 Task: Find connections with filter location Sishui with filter topic #Entrepreneurialwith filter profile language Potuguese with filter current company Projects Today India with filter school Maharshi Dayanand University Rohtak with filter industry Beverage Manufacturing with filter service category Customer Service with filter keywords title Controller
Action: Mouse moved to (229, 280)
Screenshot: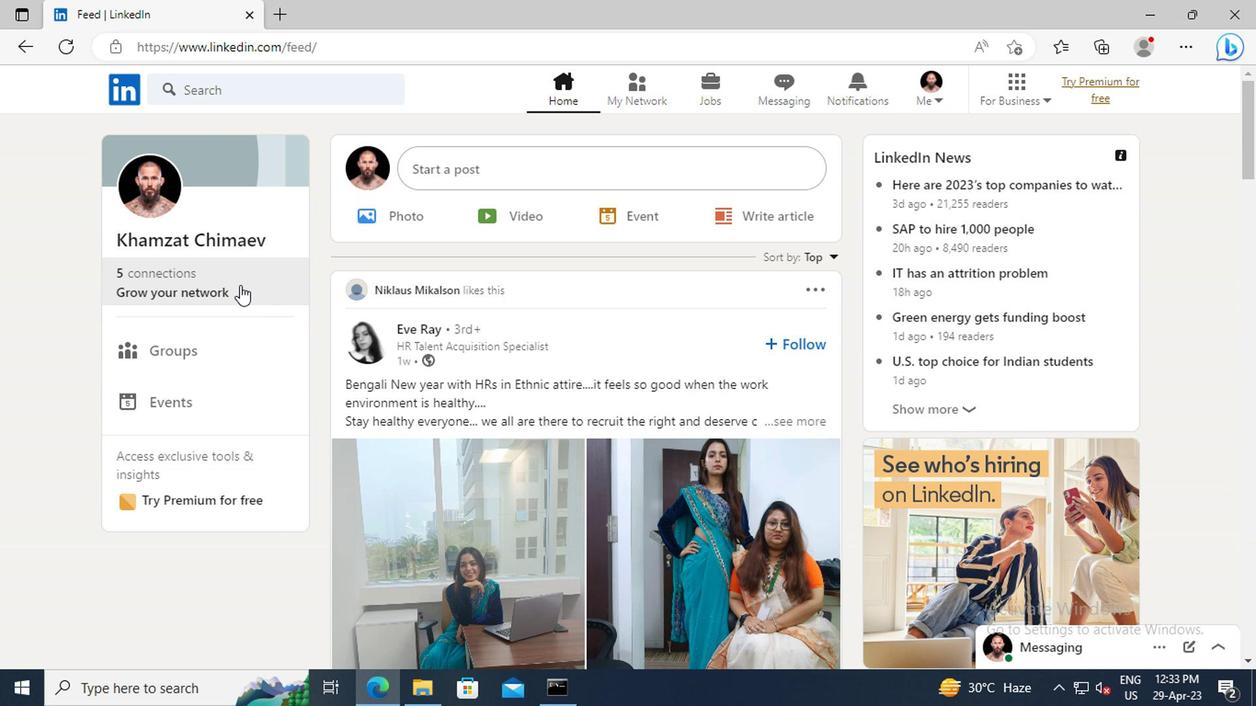 
Action: Mouse pressed left at (229, 280)
Screenshot: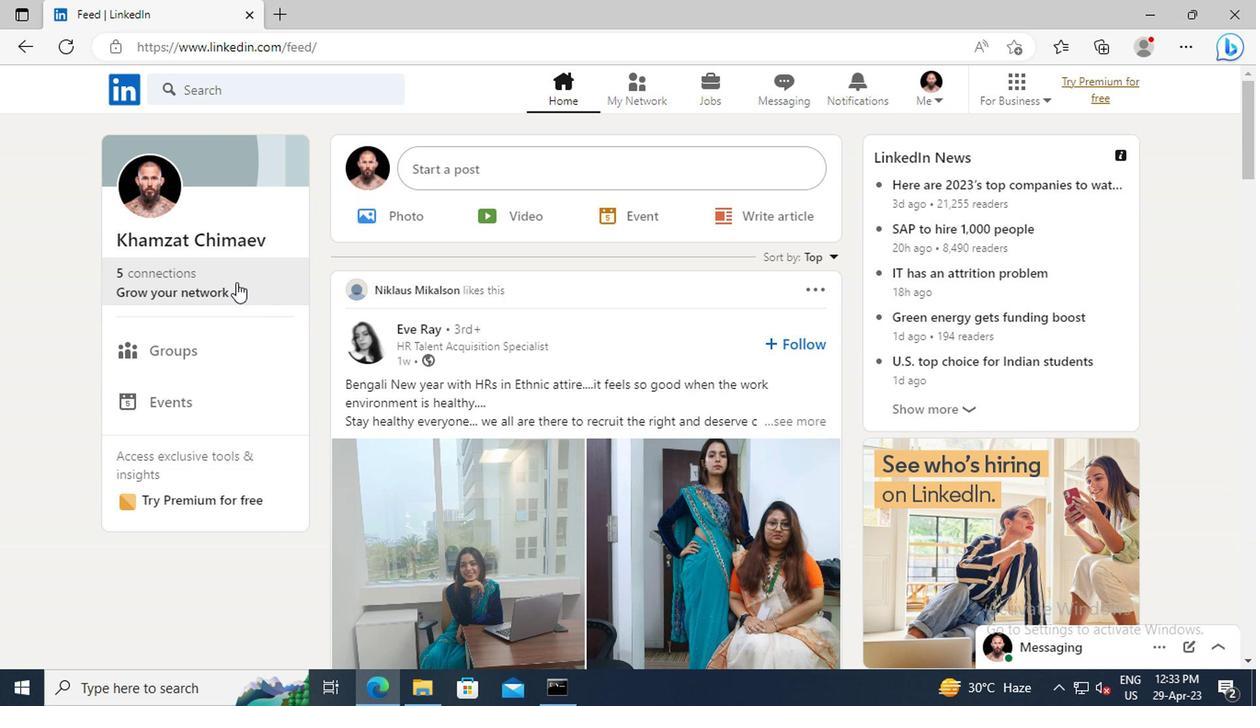 
Action: Mouse moved to (217, 195)
Screenshot: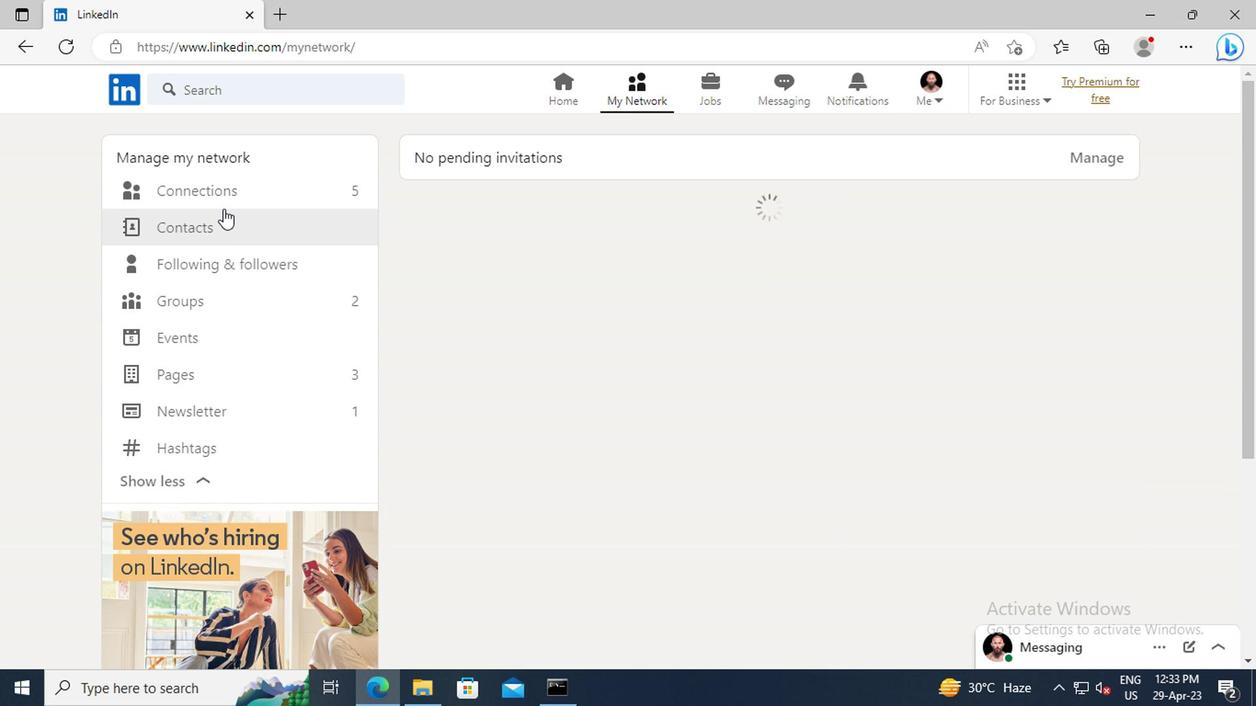 
Action: Mouse pressed left at (217, 195)
Screenshot: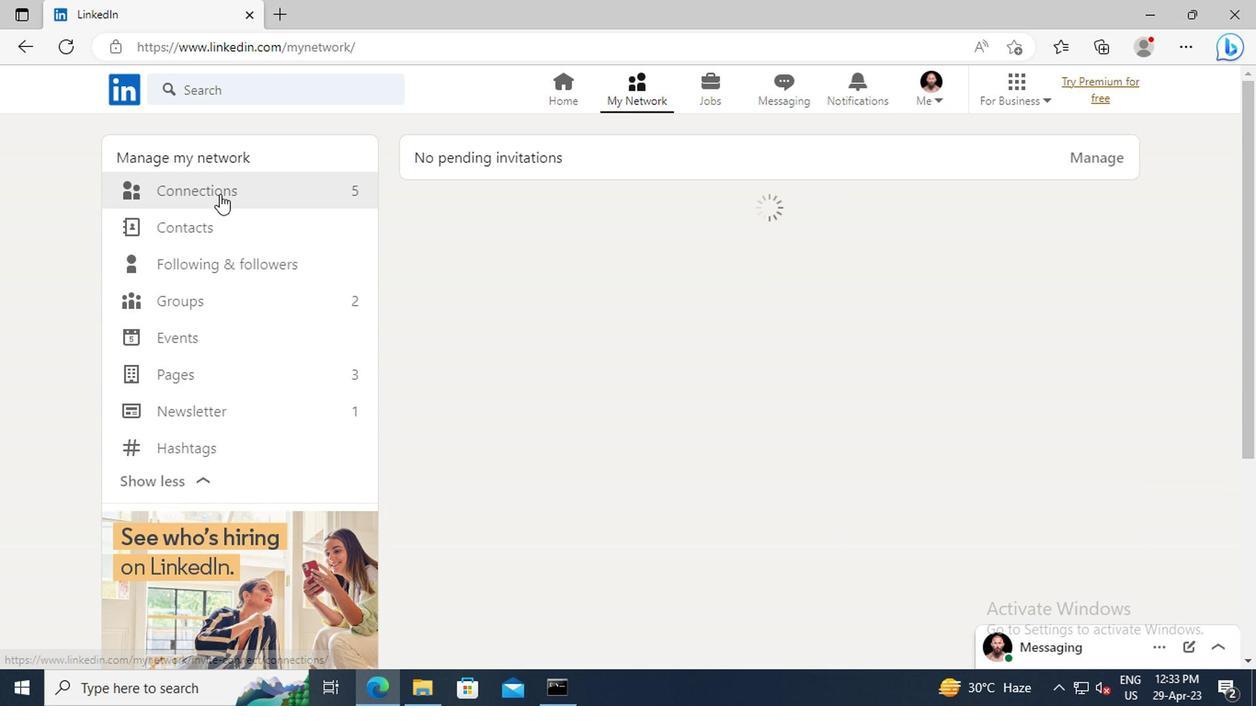 
Action: Mouse moved to (742, 200)
Screenshot: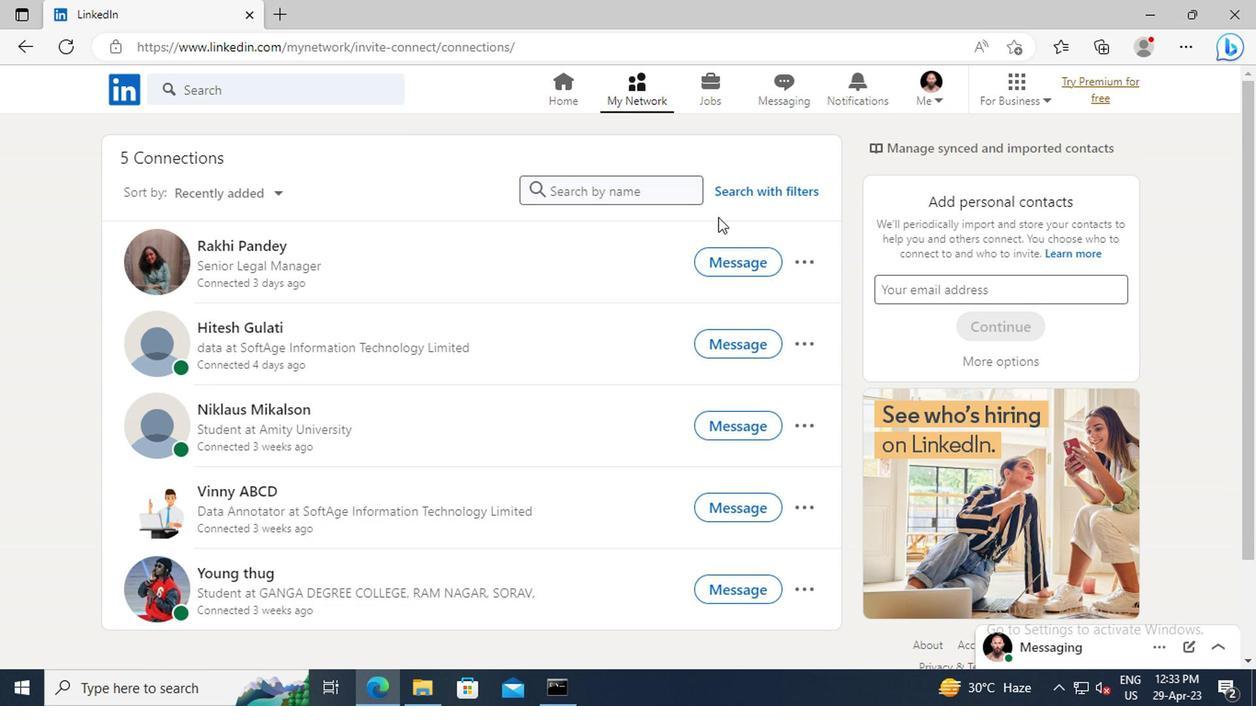 
Action: Mouse pressed left at (742, 200)
Screenshot: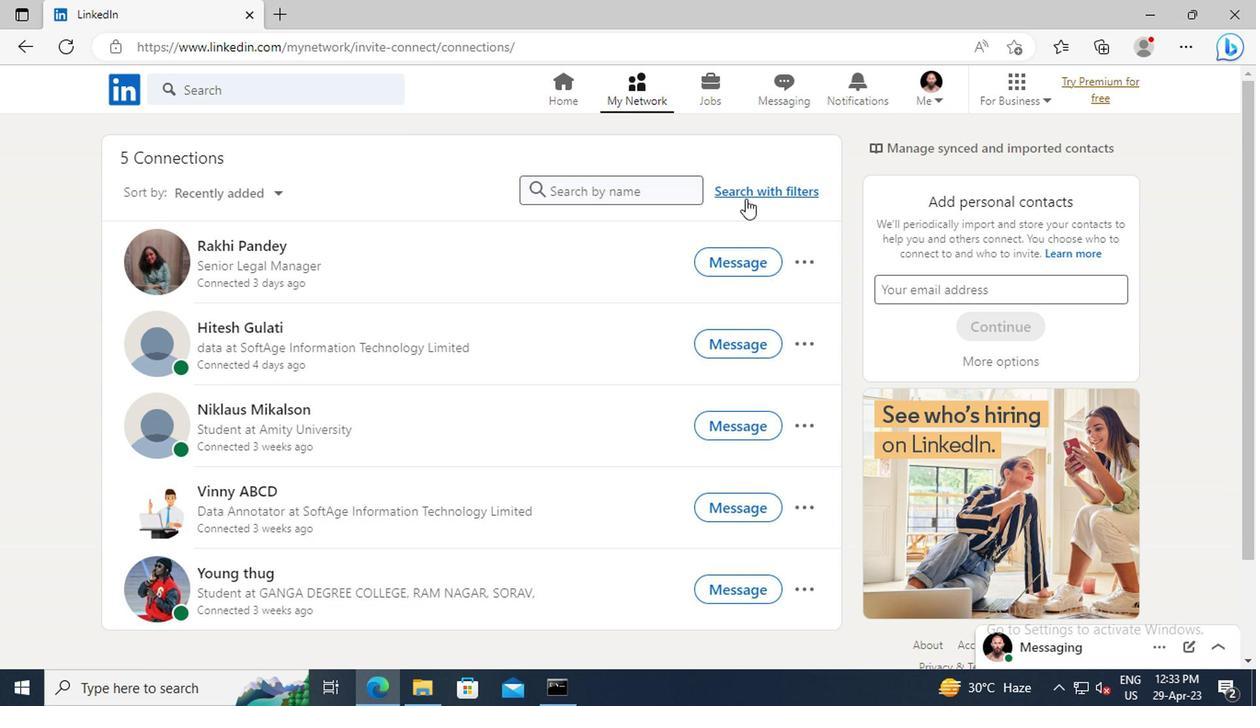 
Action: Mouse moved to (693, 145)
Screenshot: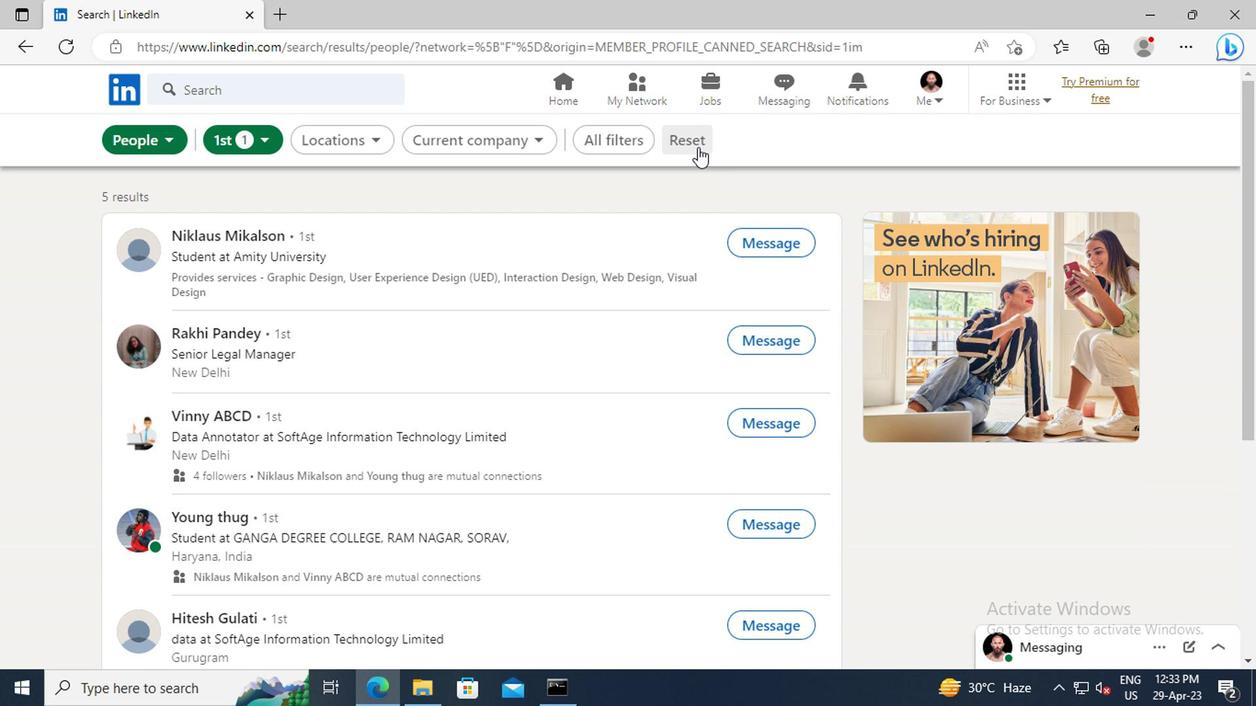 
Action: Mouse pressed left at (693, 145)
Screenshot: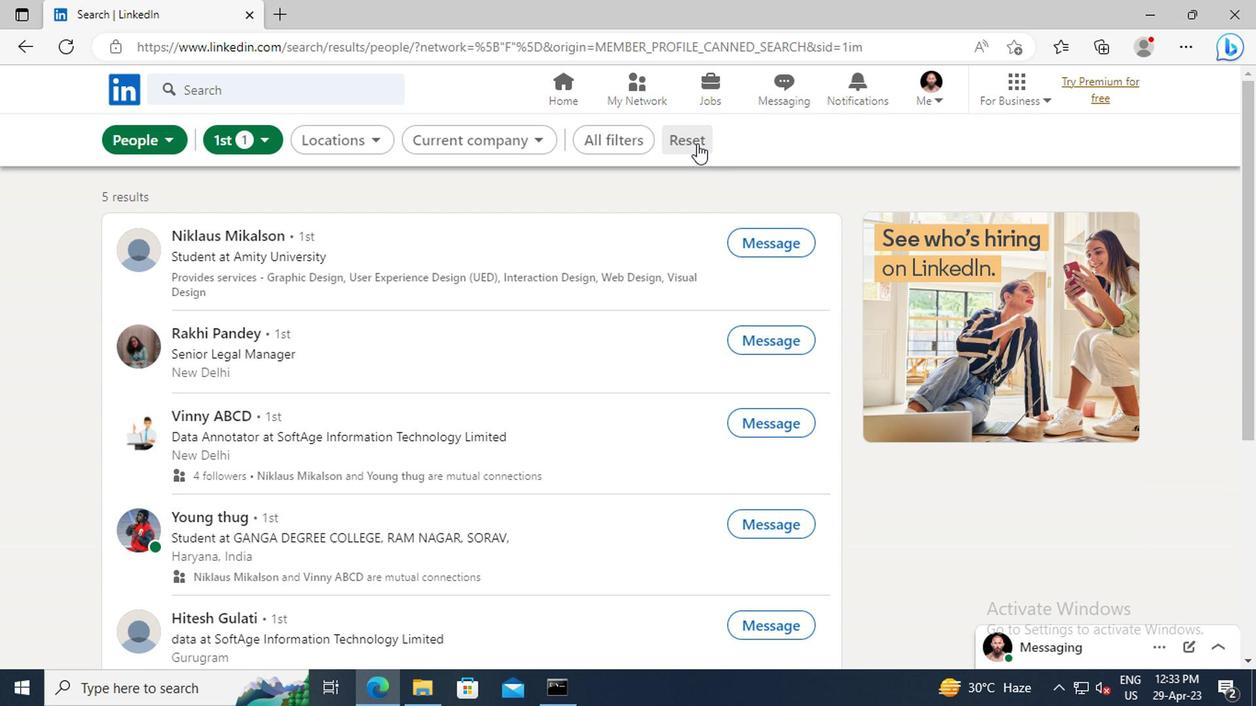
Action: Mouse moved to (647, 144)
Screenshot: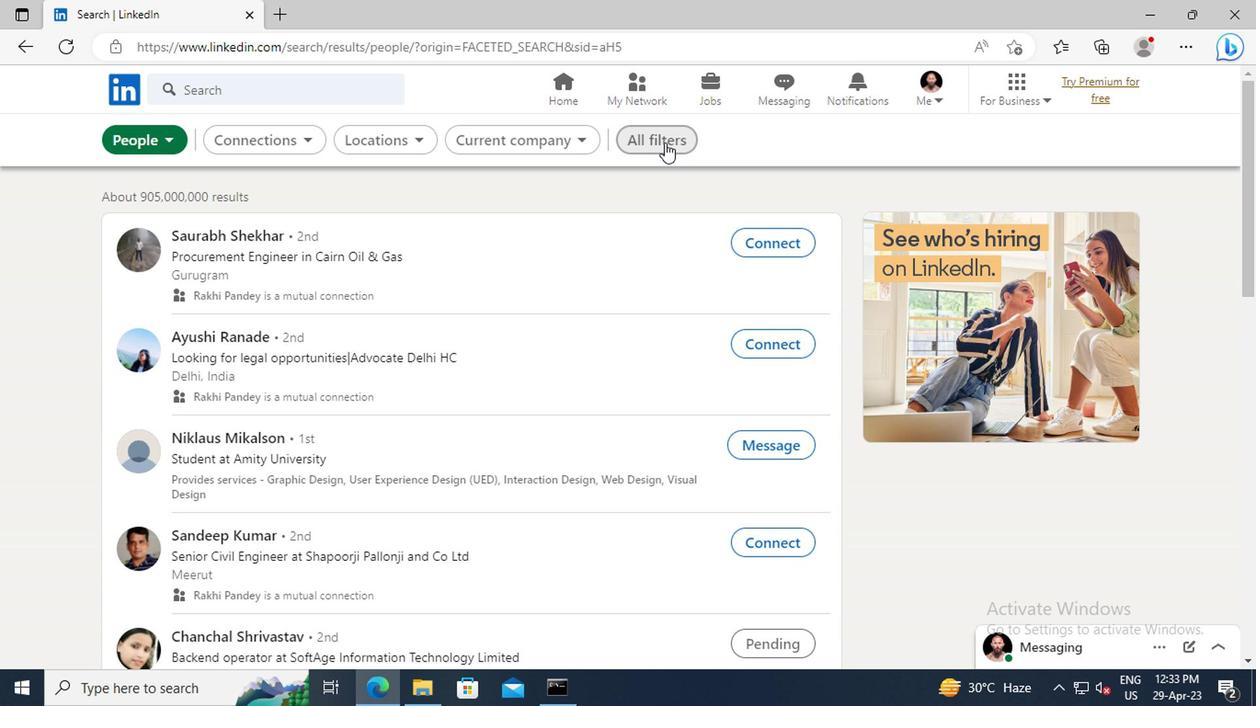 
Action: Mouse pressed left at (647, 144)
Screenshot: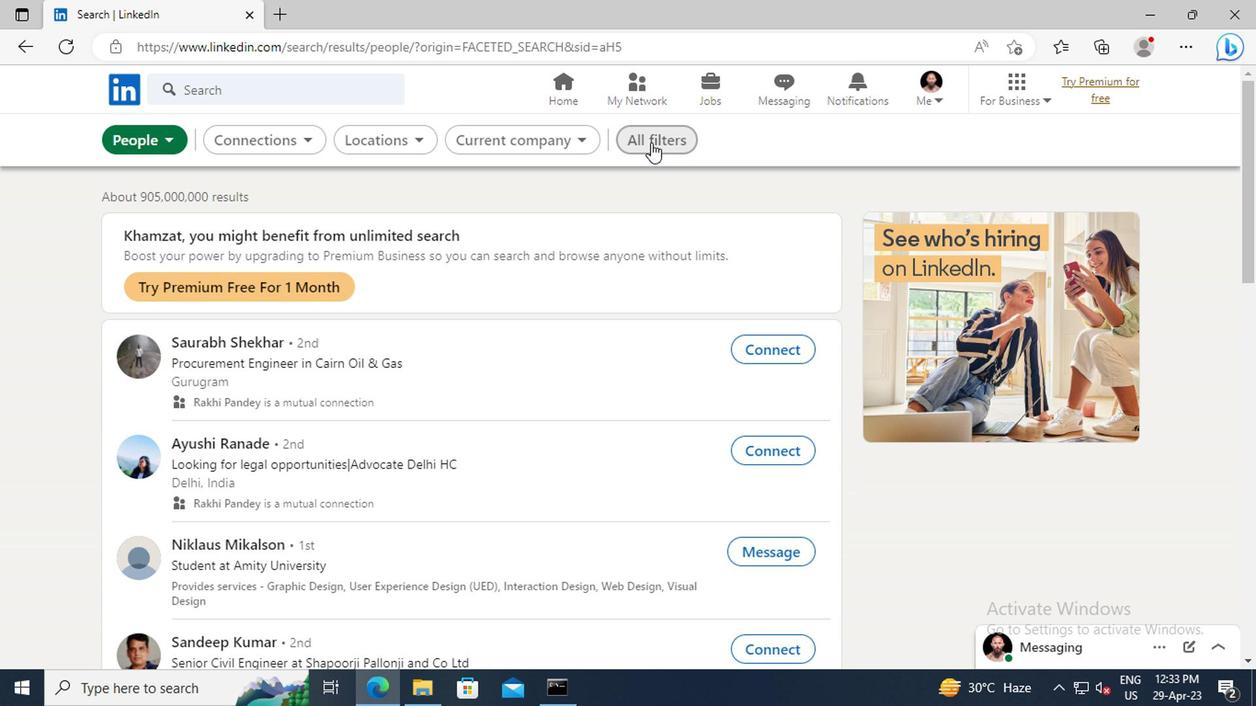 
Action: Mouse moved to (1014, 300)
Screenshot: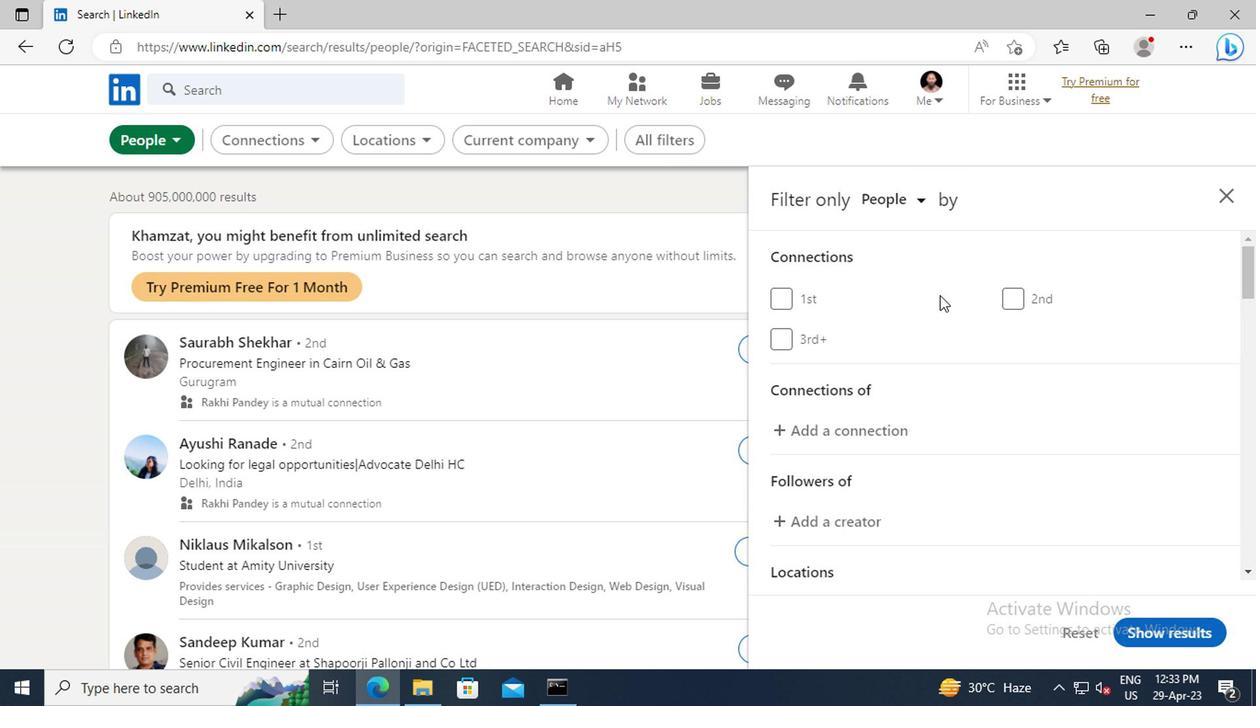 
Action: Mouse scrolled (1014, 299) with delta (0, 0)
Screenshot: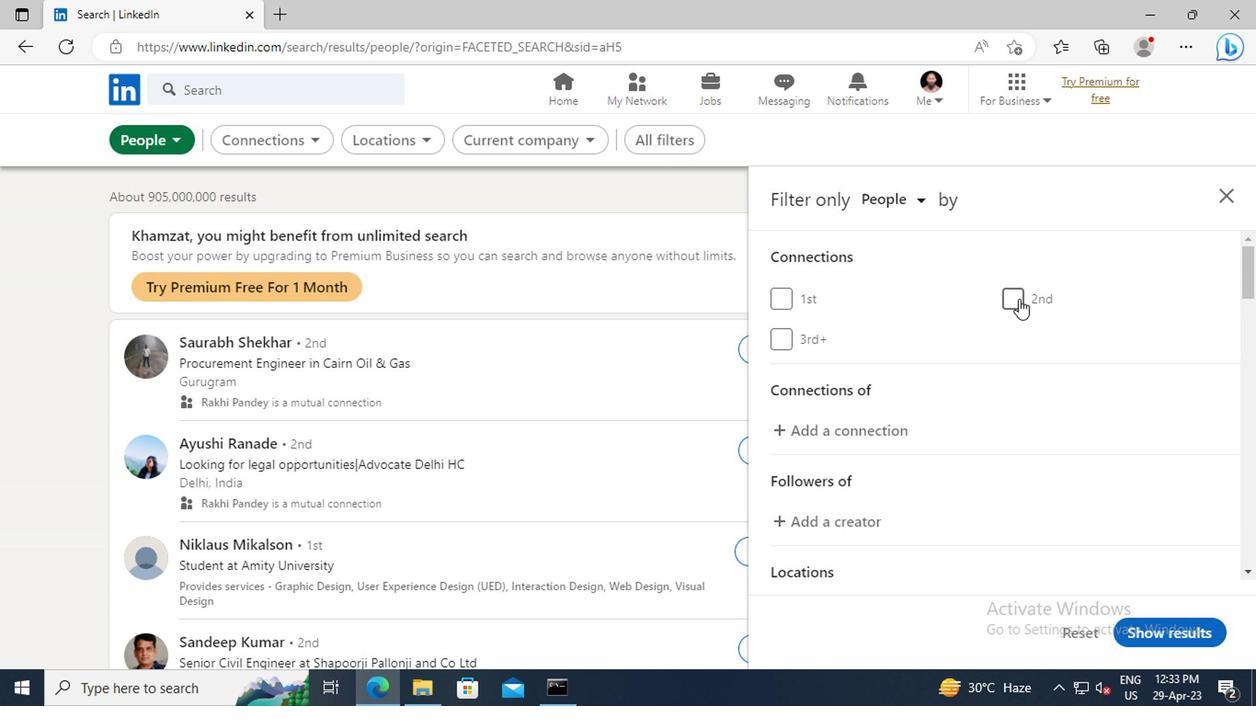 
Action: Mouse moved to (1015, 300)
Screenshot: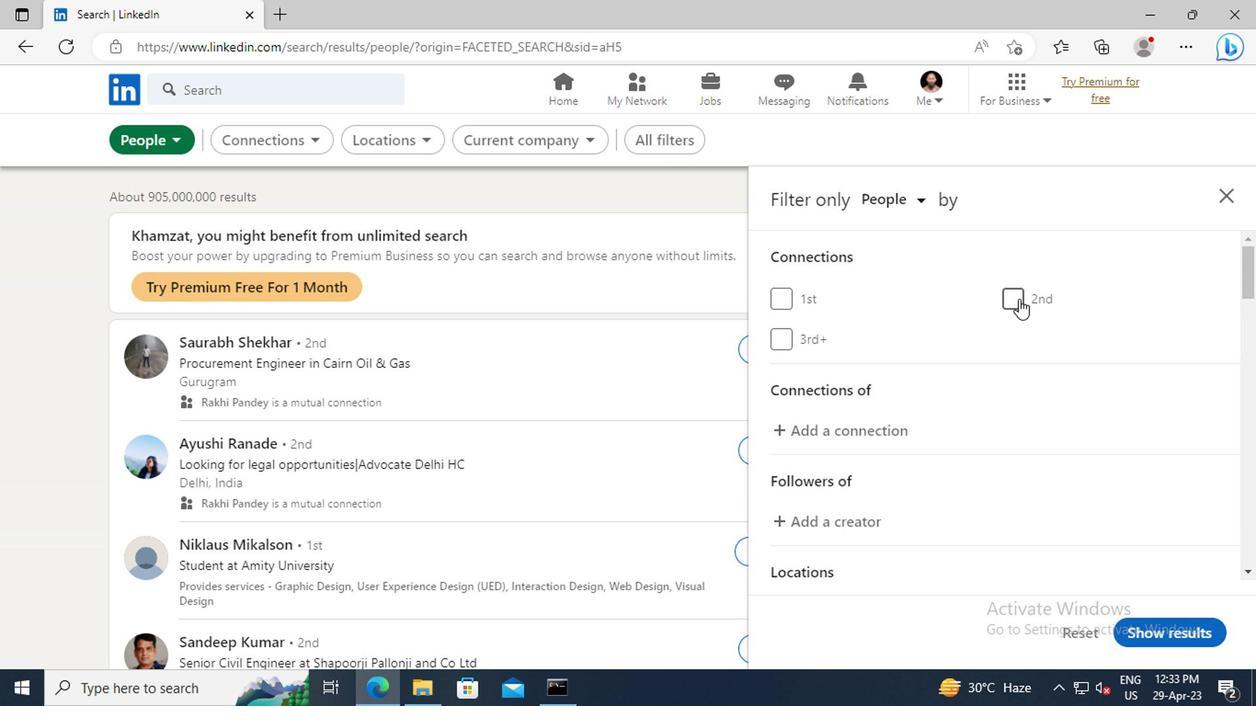 
Action: Mouse scrolled (1015, 299) with delta (0, 0)
Screenshot: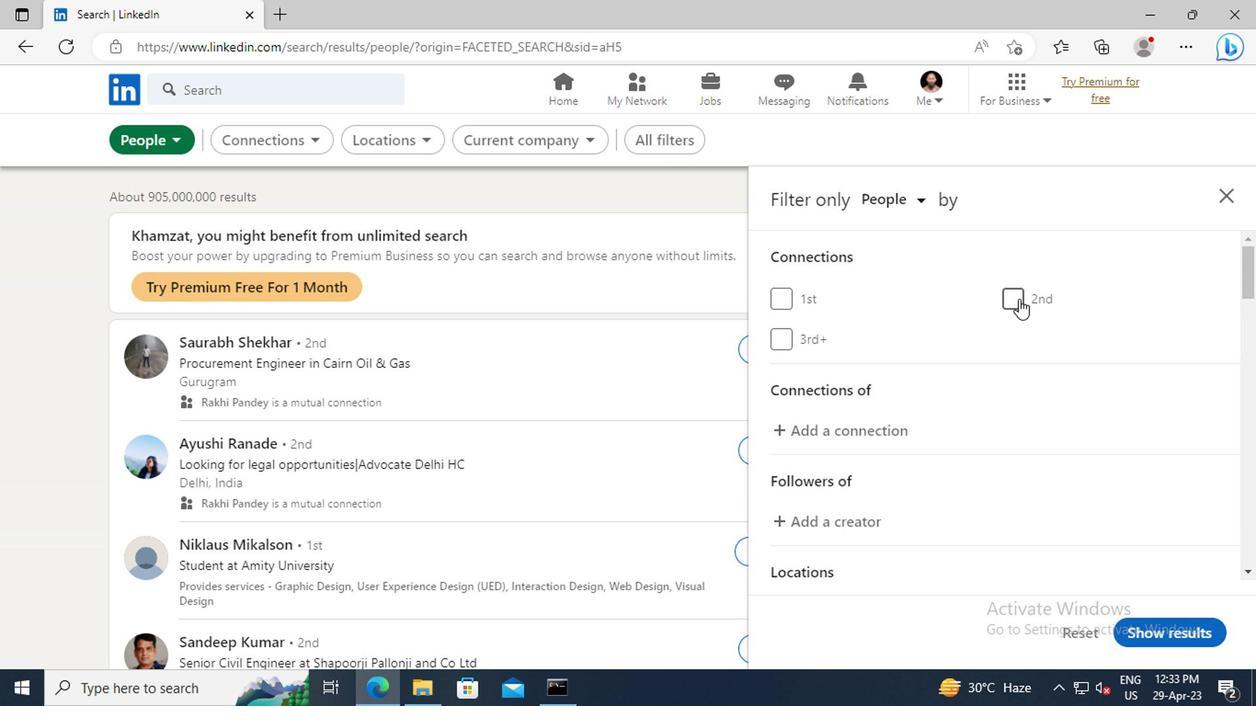 
Action: Mouse scrolled (1015, 299) with delta (0, 0)
Screenshot: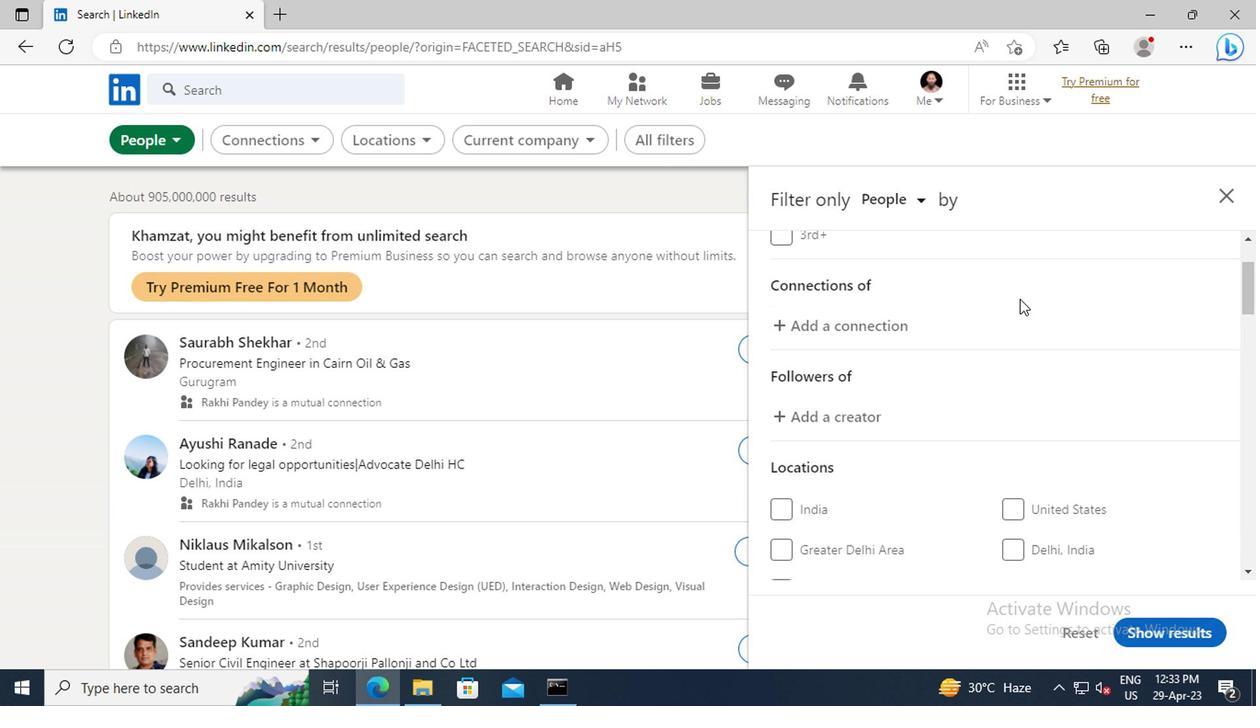 
Action: Mouse scrolled (1015, 299) with delta (0, 0)
Screenshot: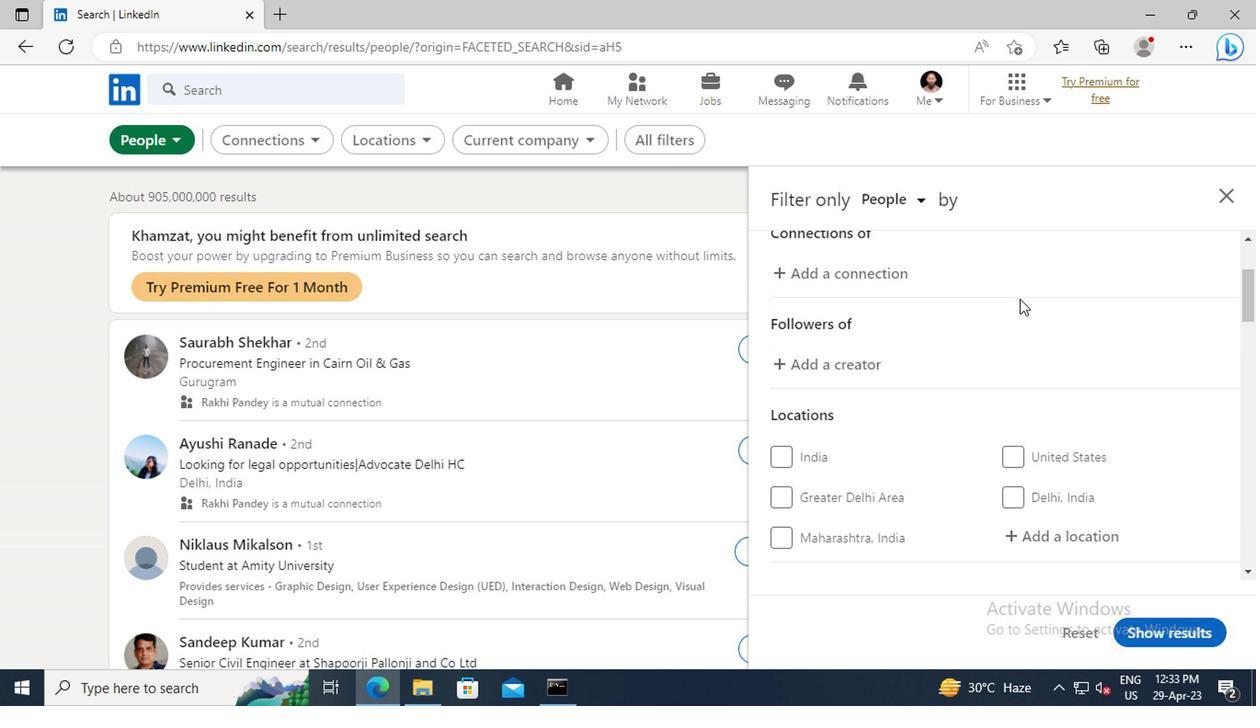 
Action: Mouse scrolled (1015, 299) with delta (0, 0)
Screenshot: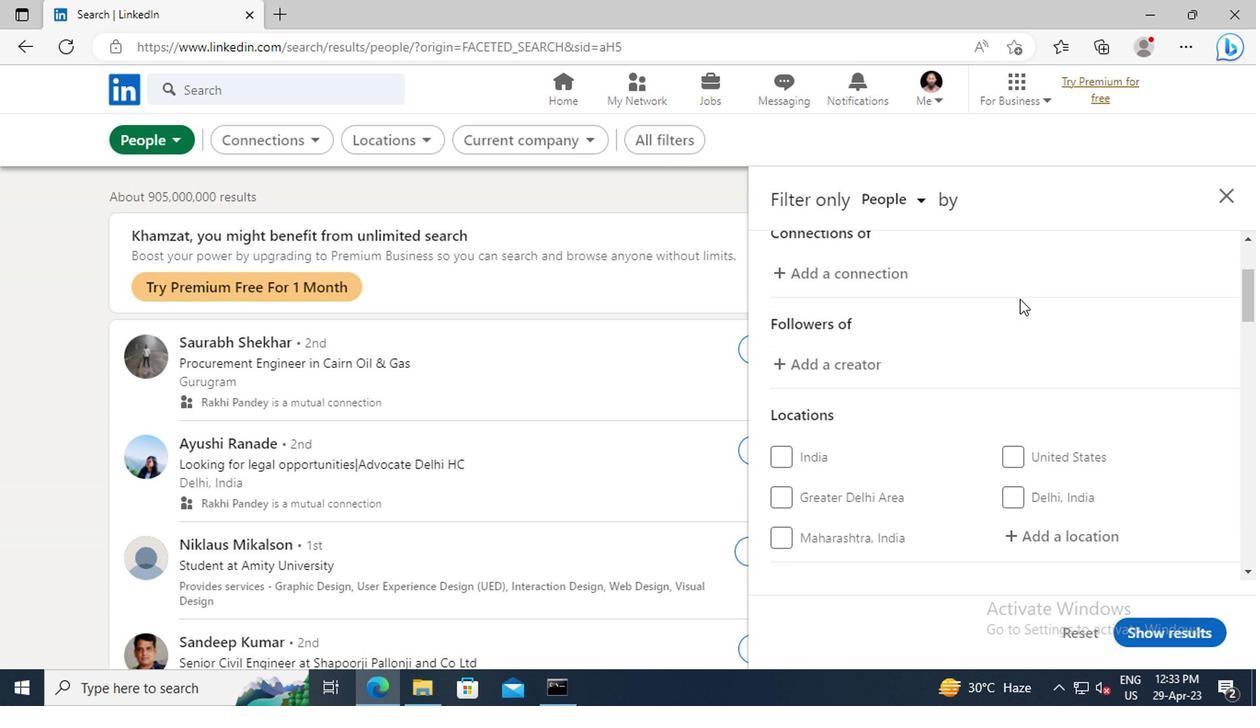 
Action: Mouse scrolled (1015, 299) with delta (0, 0)
Screenshot: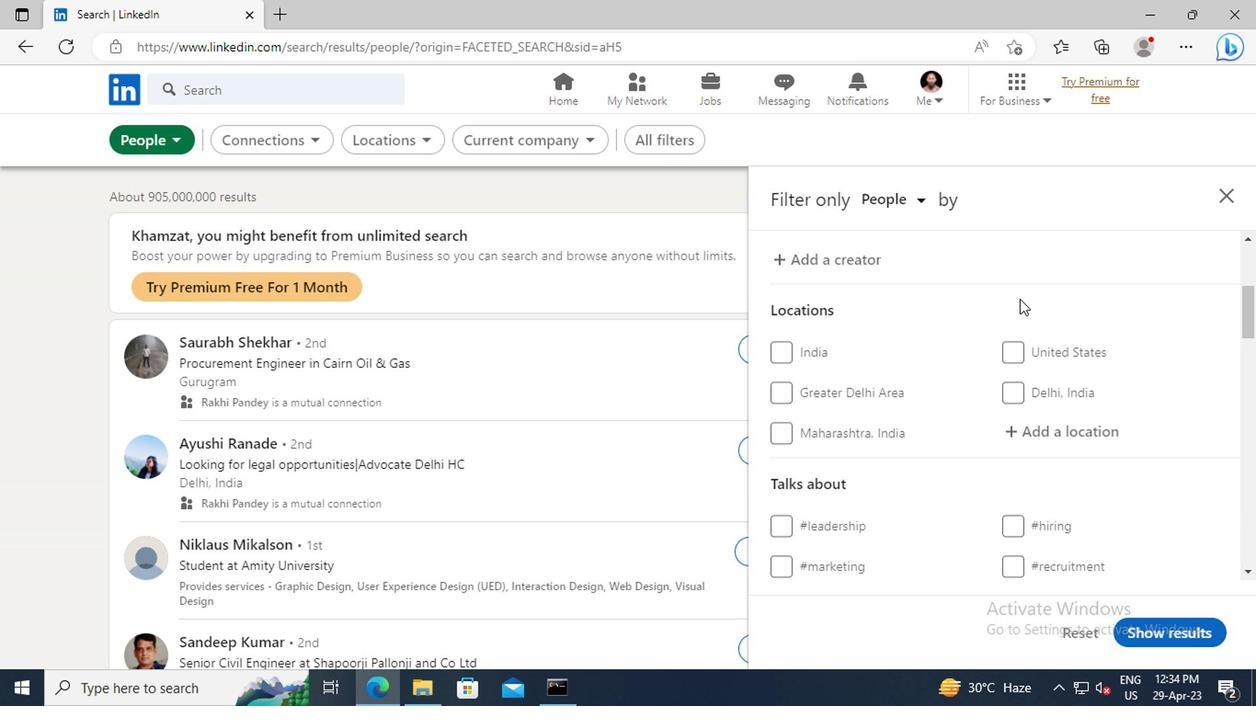 
Action: Mouse moved to (1026, 380)
Screenshot: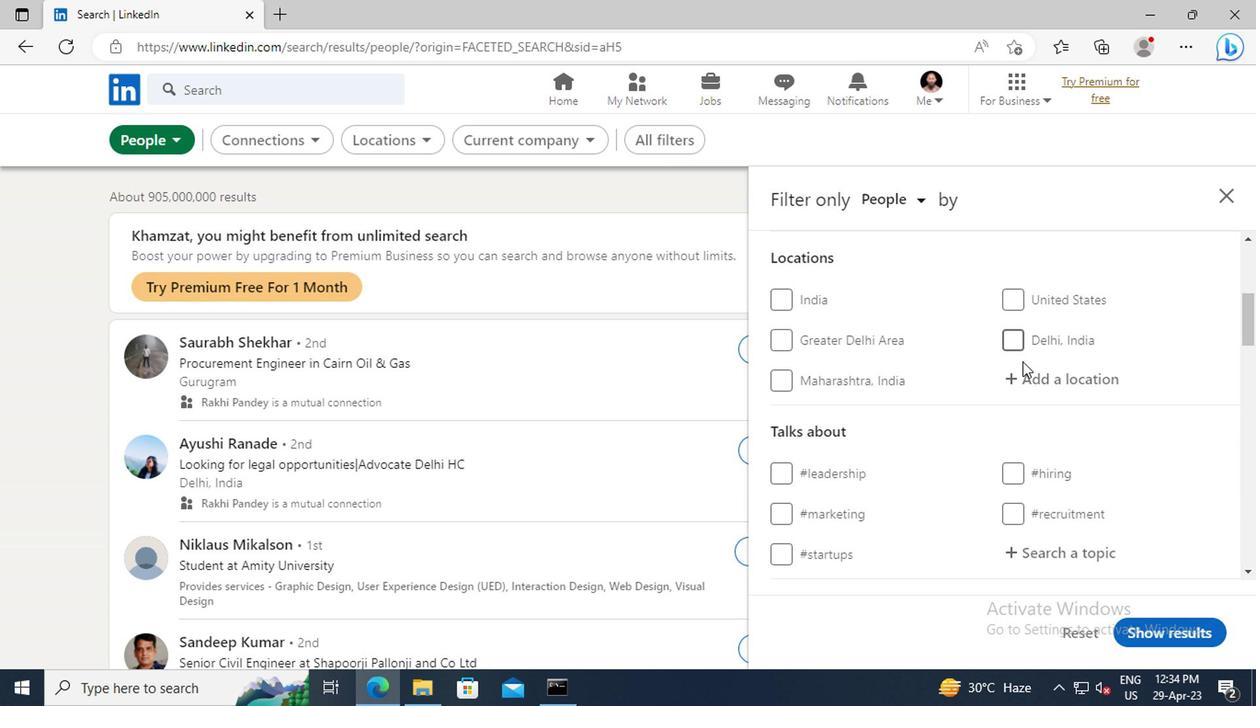 
Action: Mouse pressed left at (1026, 380)
Screenshot: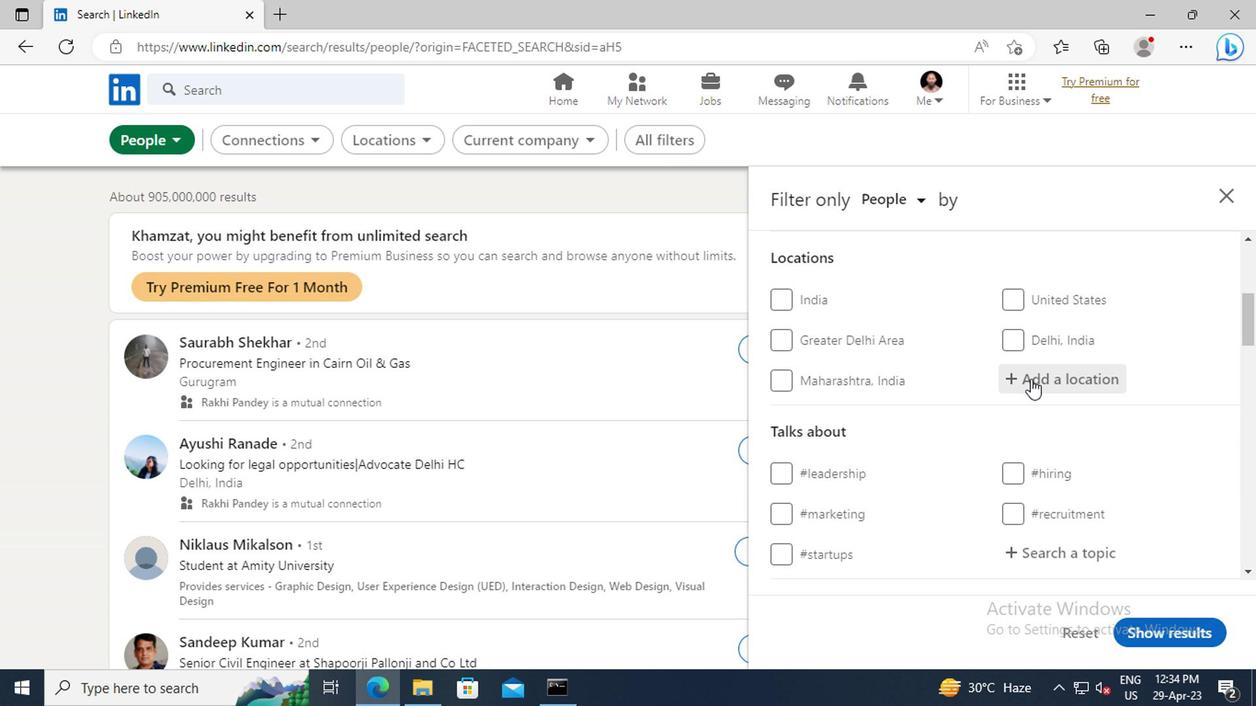 
Action: Key pressed <Key.shift>SISHUI<Key.enter>
Screenshot: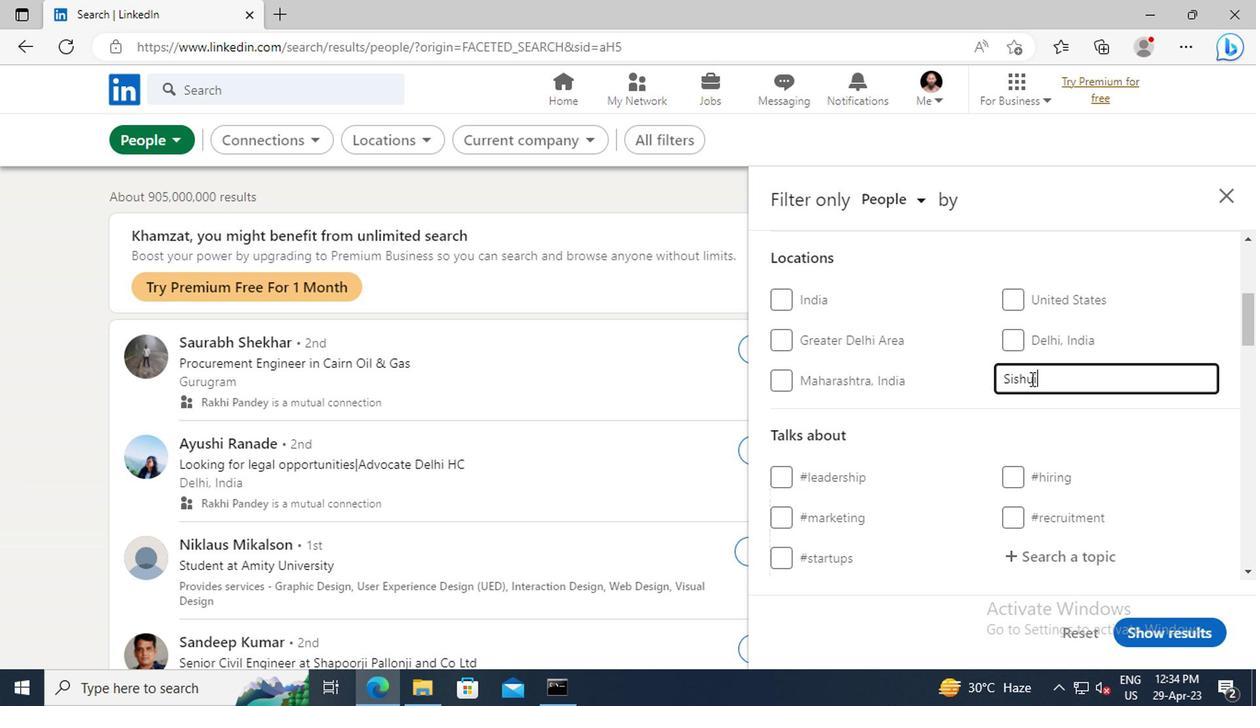 
Action: Mouse scrolled (1026, 379) with delta (0, 0)
Screenshot: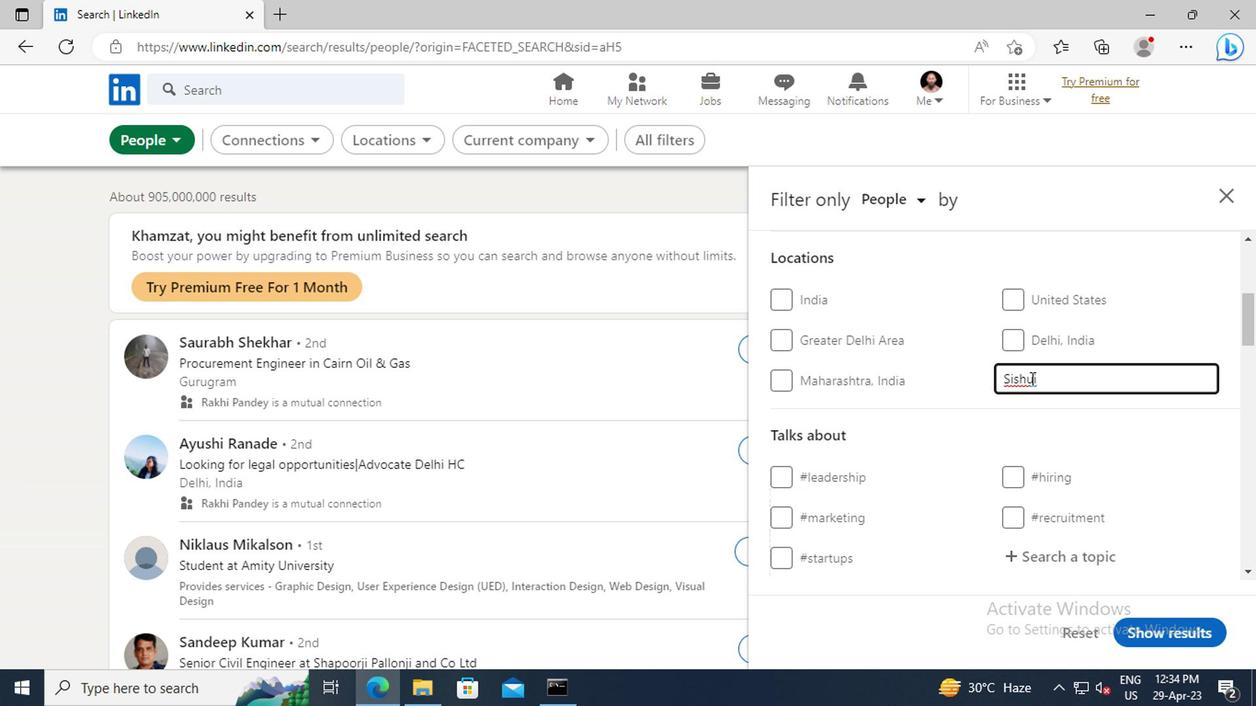
Action: Mouse scrolled (1026, 379) with delta (0, 0)
Screenshot: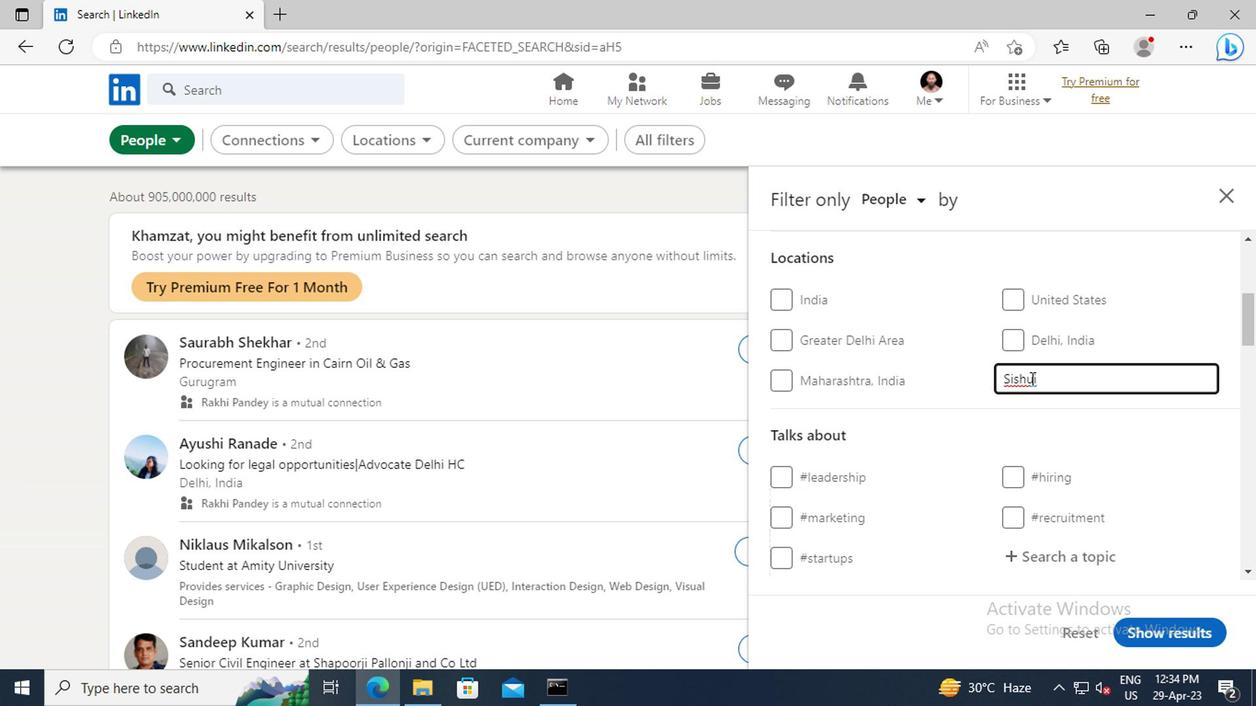 
Action: Mouse scrolled (1026, 379) with delta (0, 0)
Screenshot: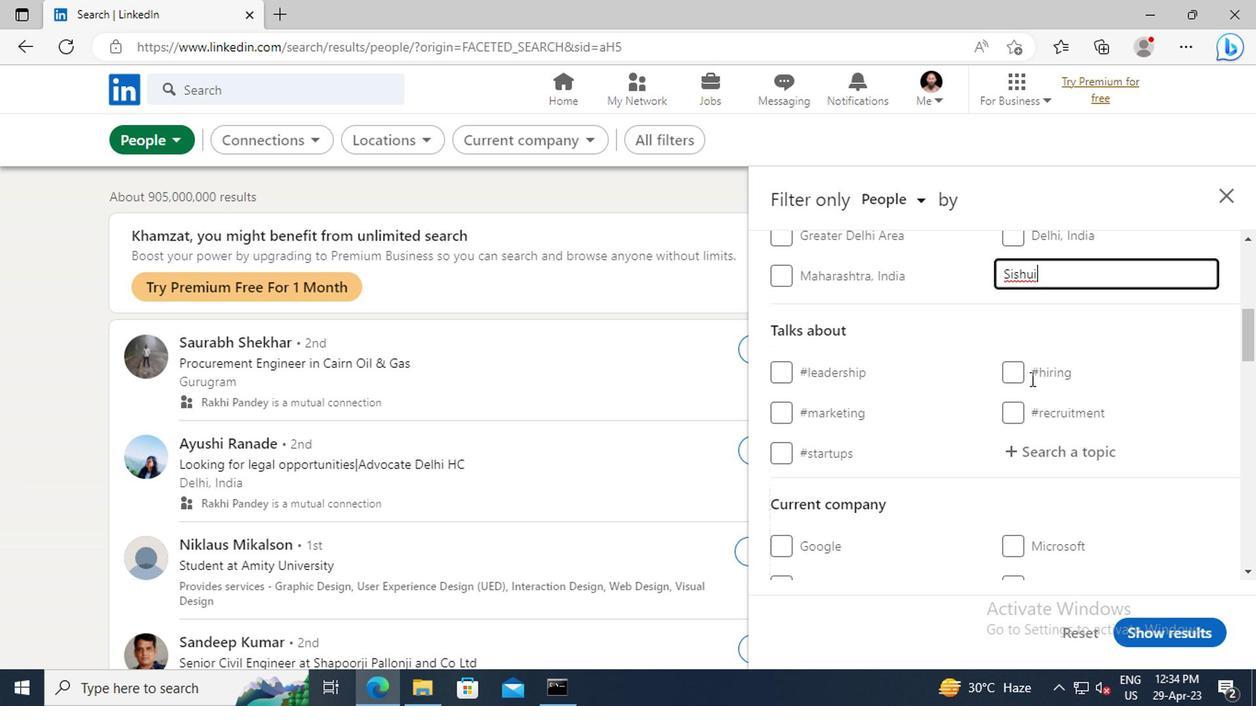 
Action: Mouse moved to (1030, 395)
Screenshot: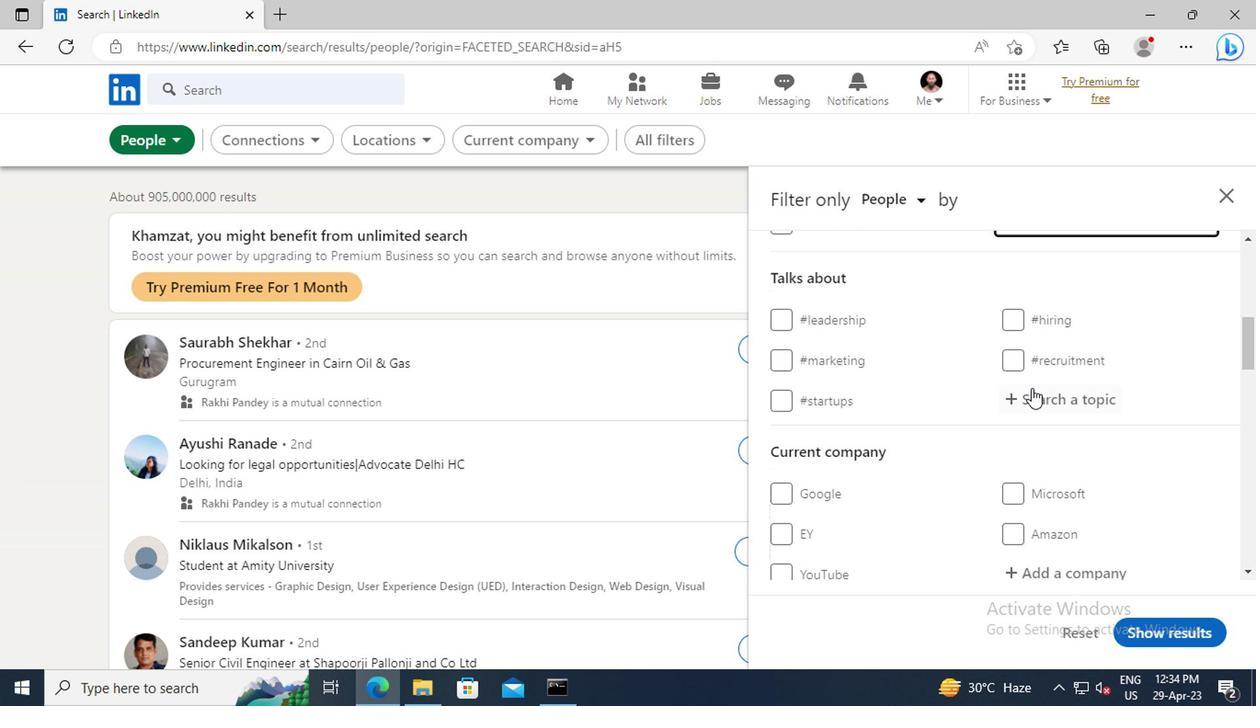 
Action: Mouse pressed left at (1030, 395)
Screenshot: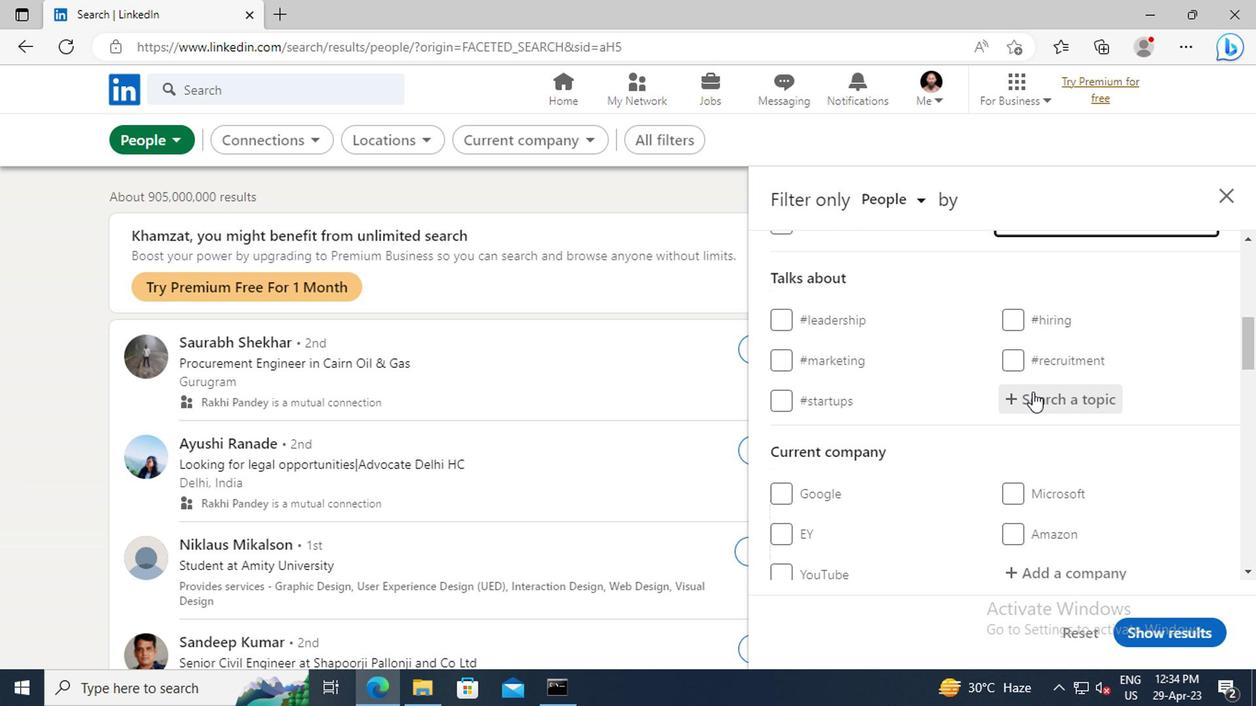 
Action: Key pressed <Key.shift>ENTREPRENEURIAL
Screenshot: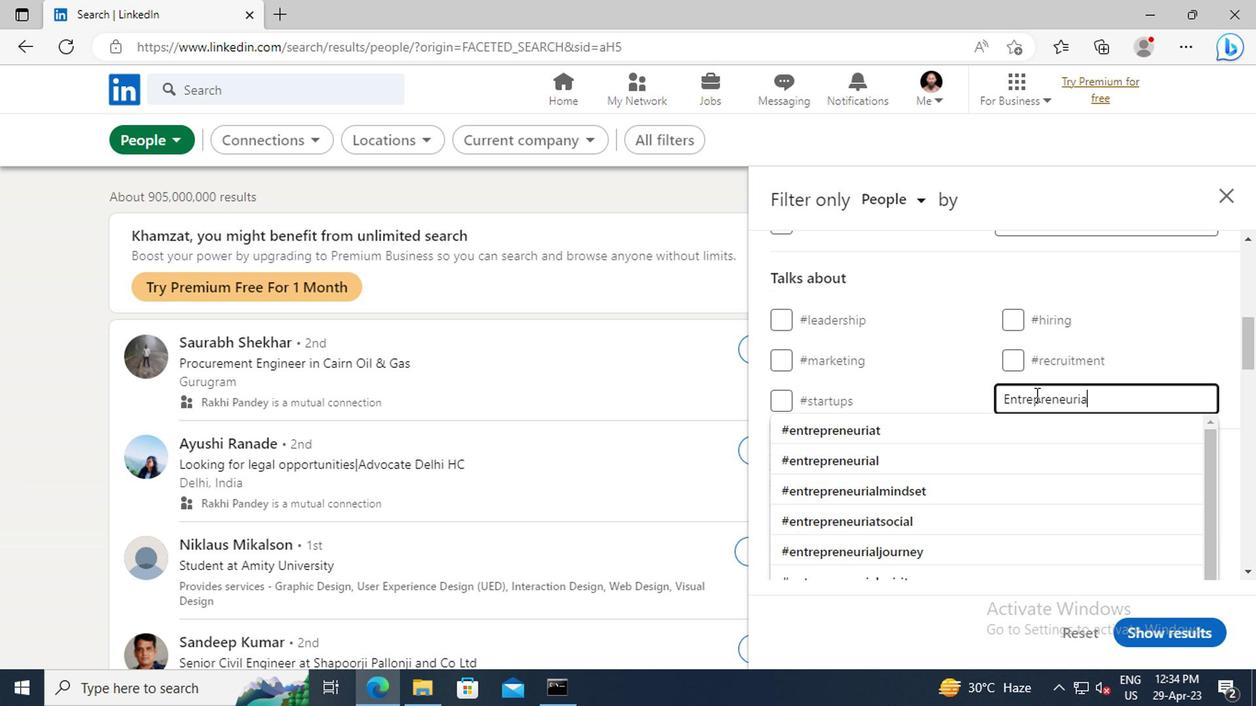 
Action: Mouse moved to (1007, 426)
Screenshot: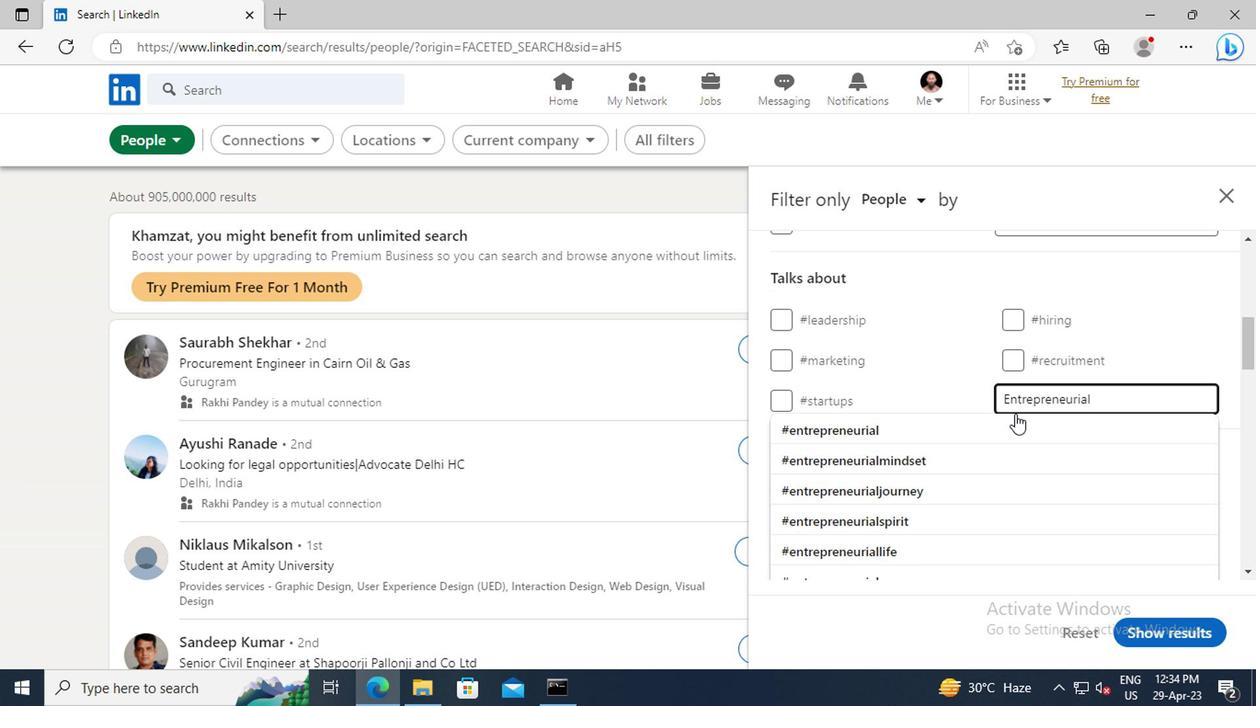 
Action: Mouse pressed left at (1007, 426)
Screenshot: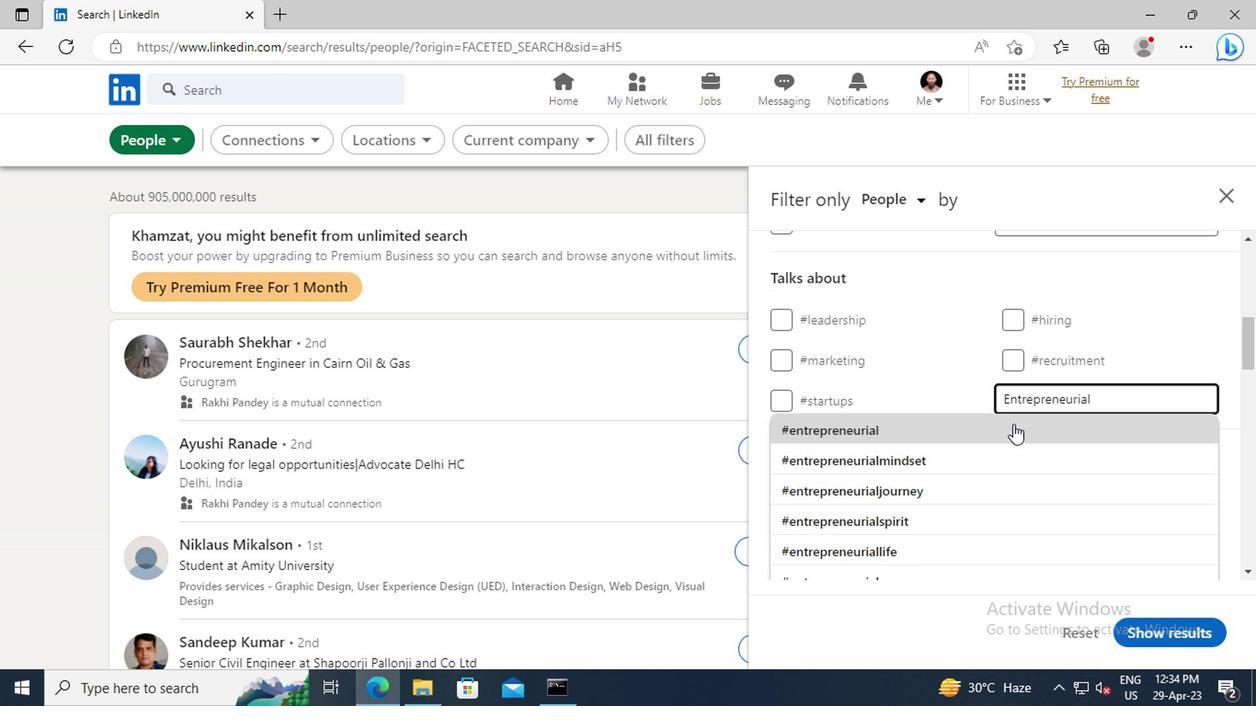 
Action: Mouse scrolled (1007, 425) with delta (0, 0)
Screenshot: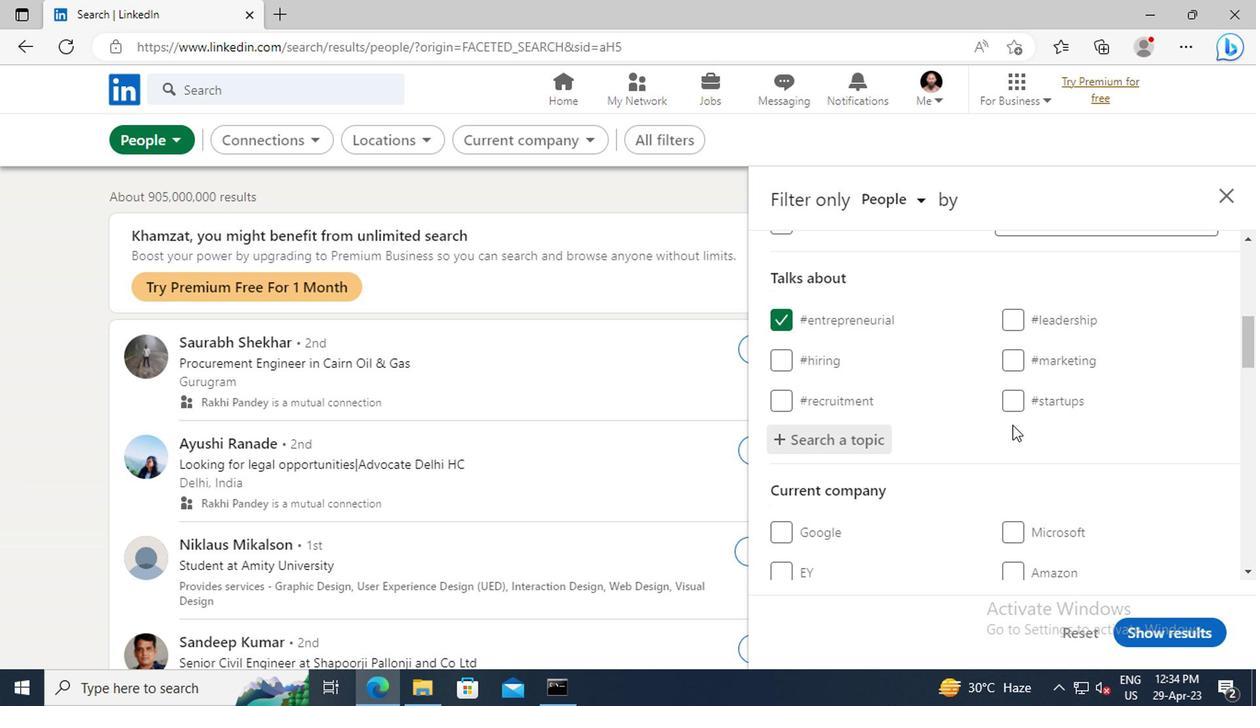 
Action: Mouse scrolled (1007, 425) with delta (0, 0)
Screenshot: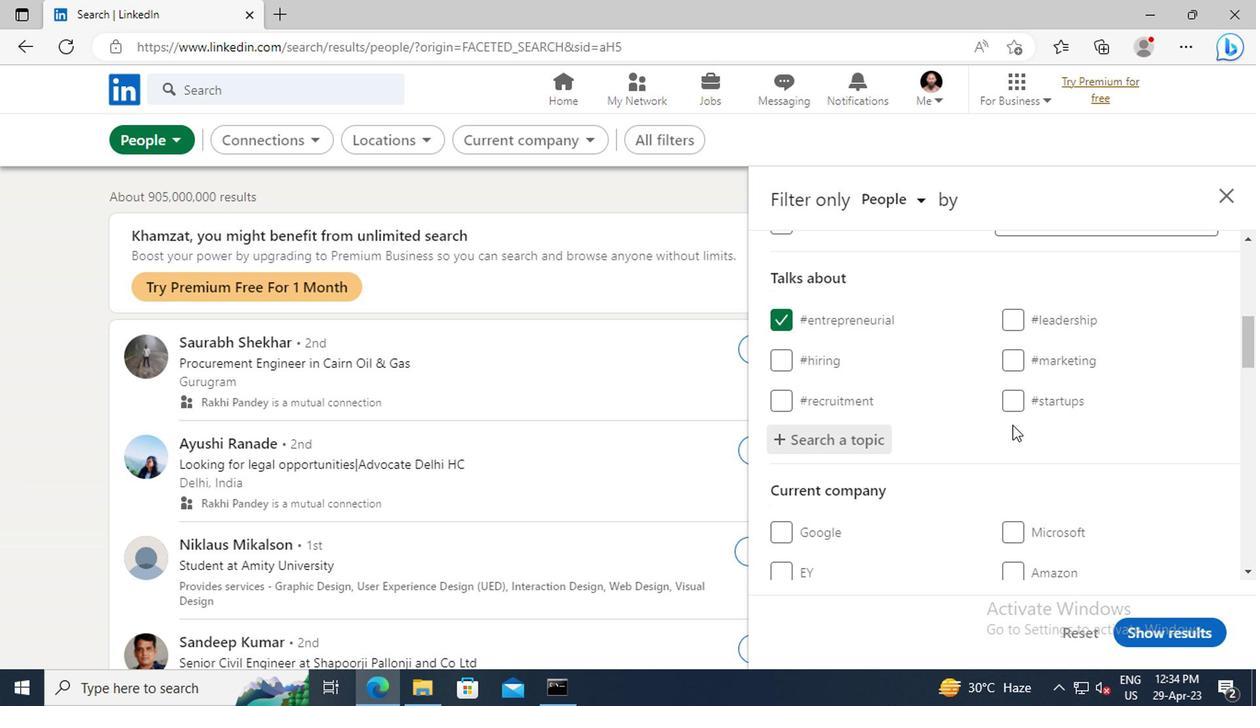 
Action: Mouse scrolled (1007, 425) with delta (0, 0)
Screenshot: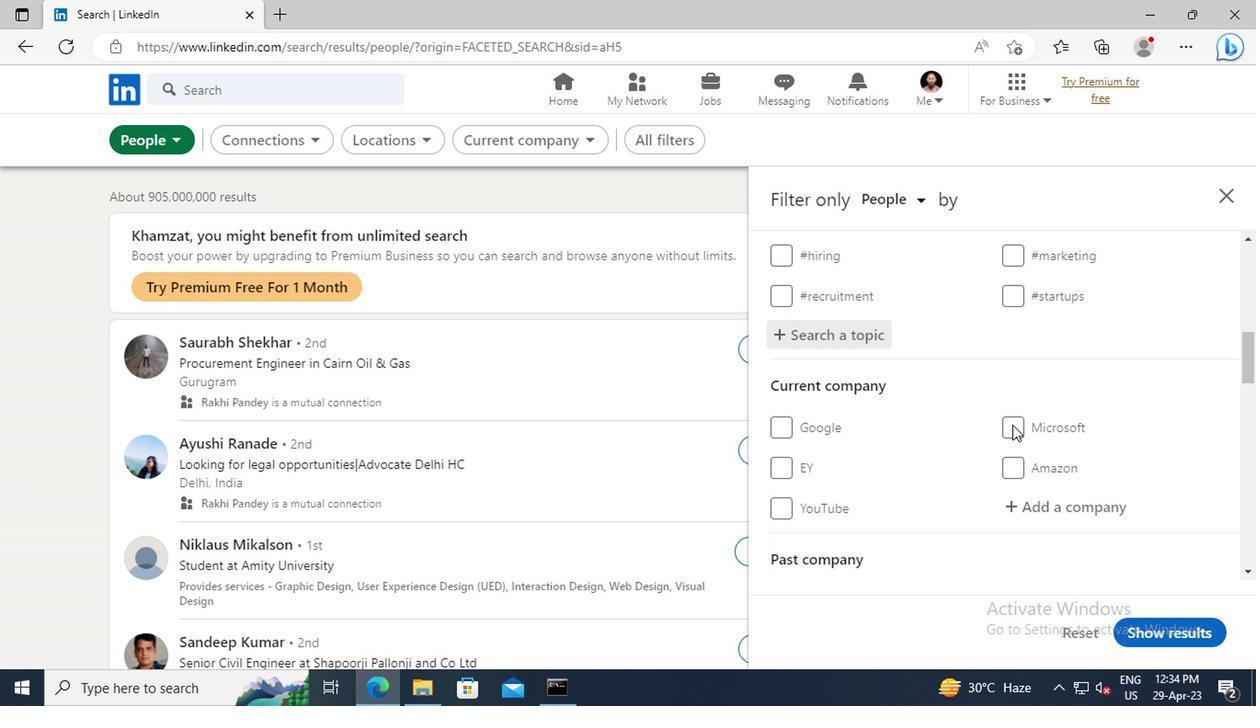 
Action: Mouse scrolled (1007, 425) with delta (0, 0)
Screenshot: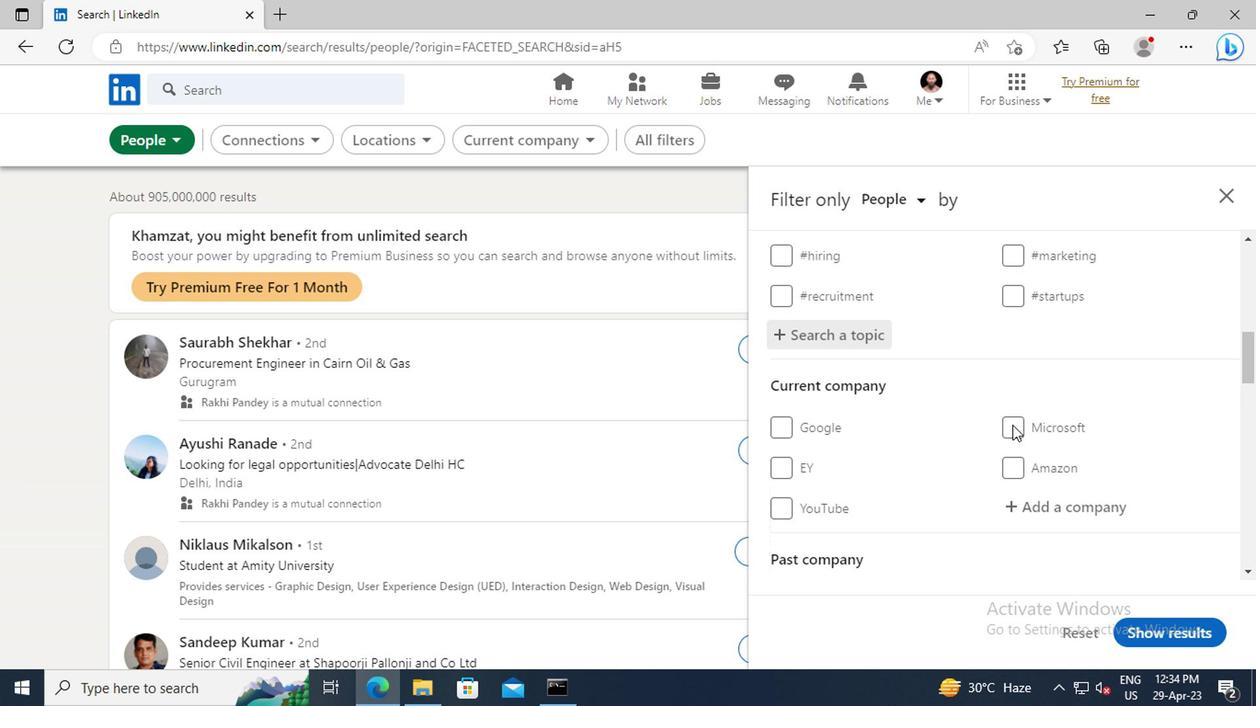 
Action: Mouse scrolled (1007, 425) with delta (0, 0)
Screenshot: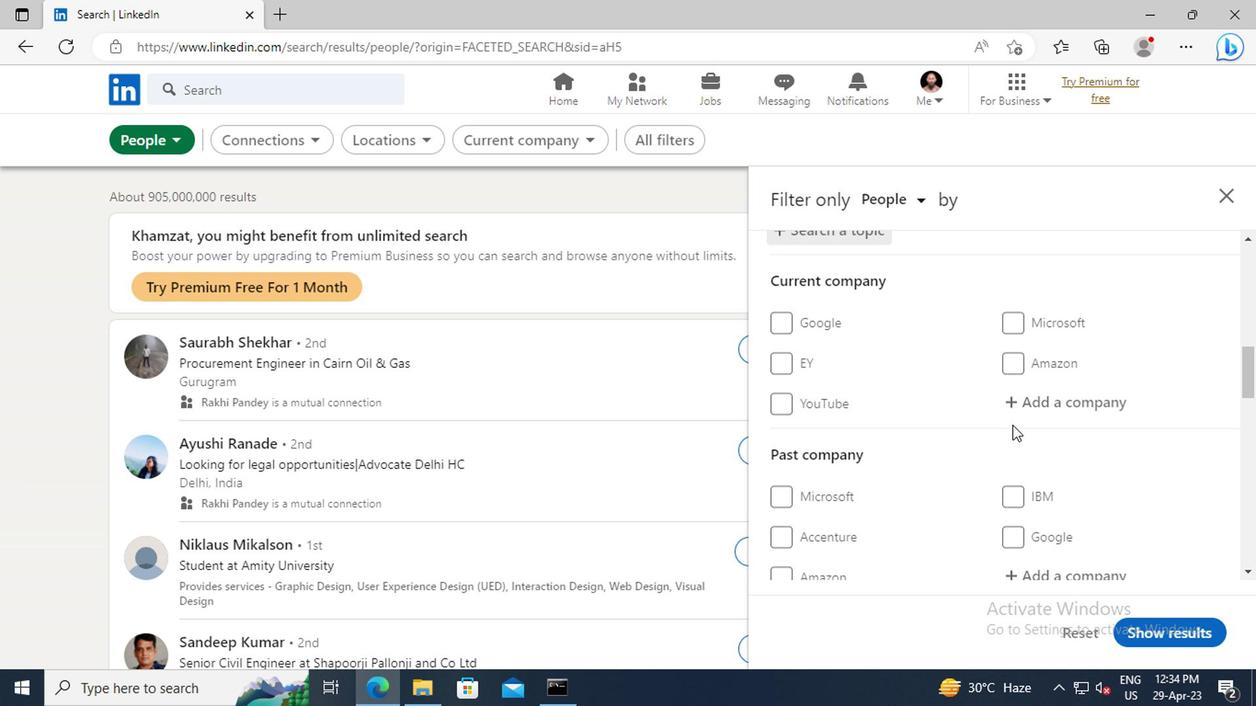 
Action: Mouse scrolled (1007, 425) with delta (0, 0)
Screenshot: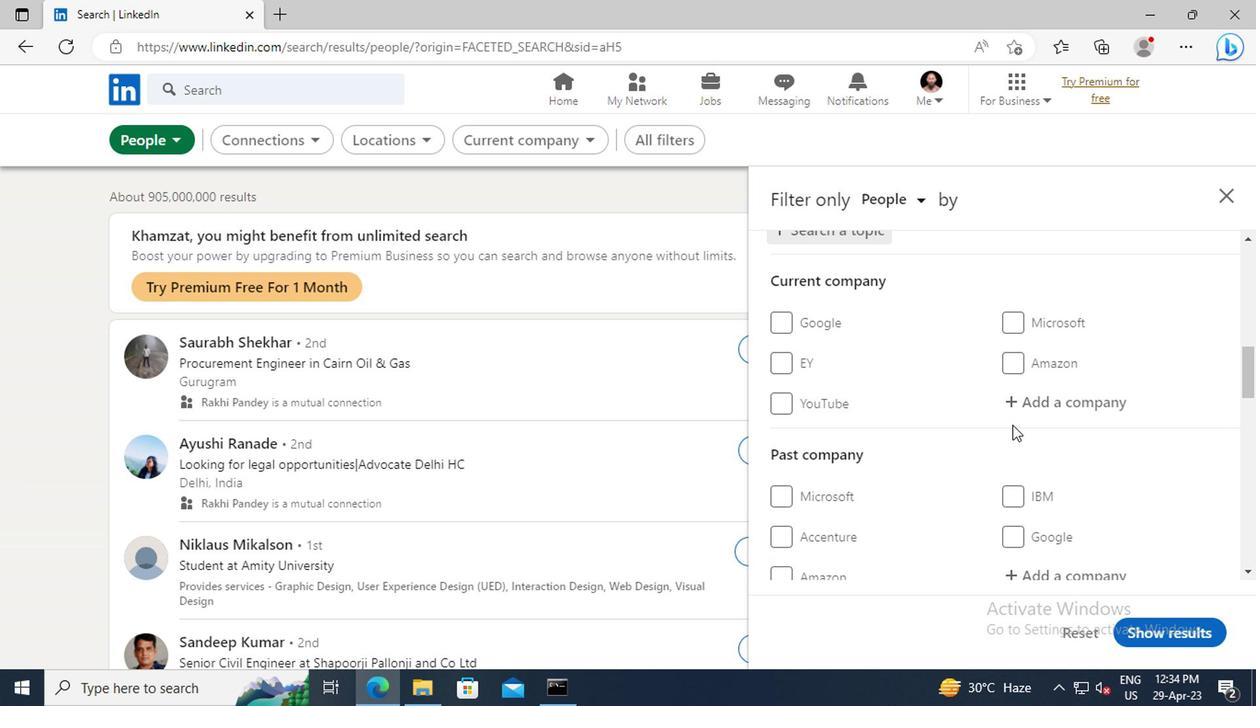 
Action: Mouse scrolled (1007, 425) with delta (0, 0)
Screenshot: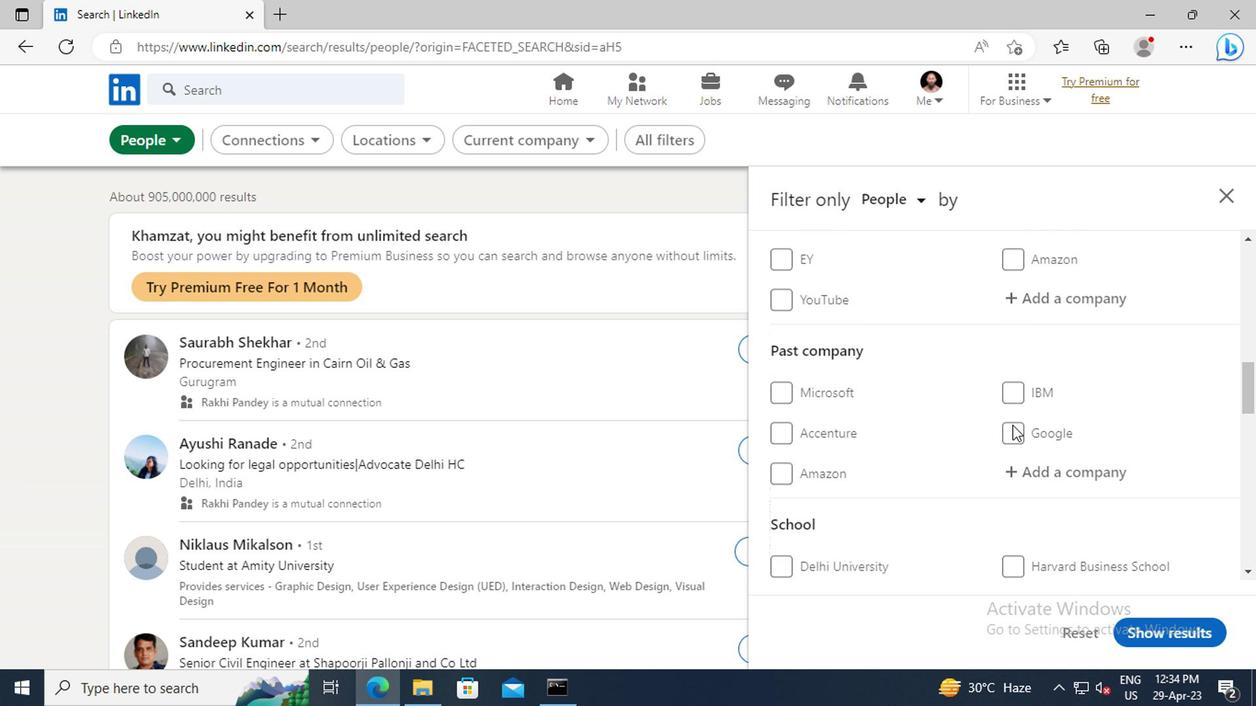 
Action: Mouse scrolled (1007, 425) with delta (0, 0)
Screenshot: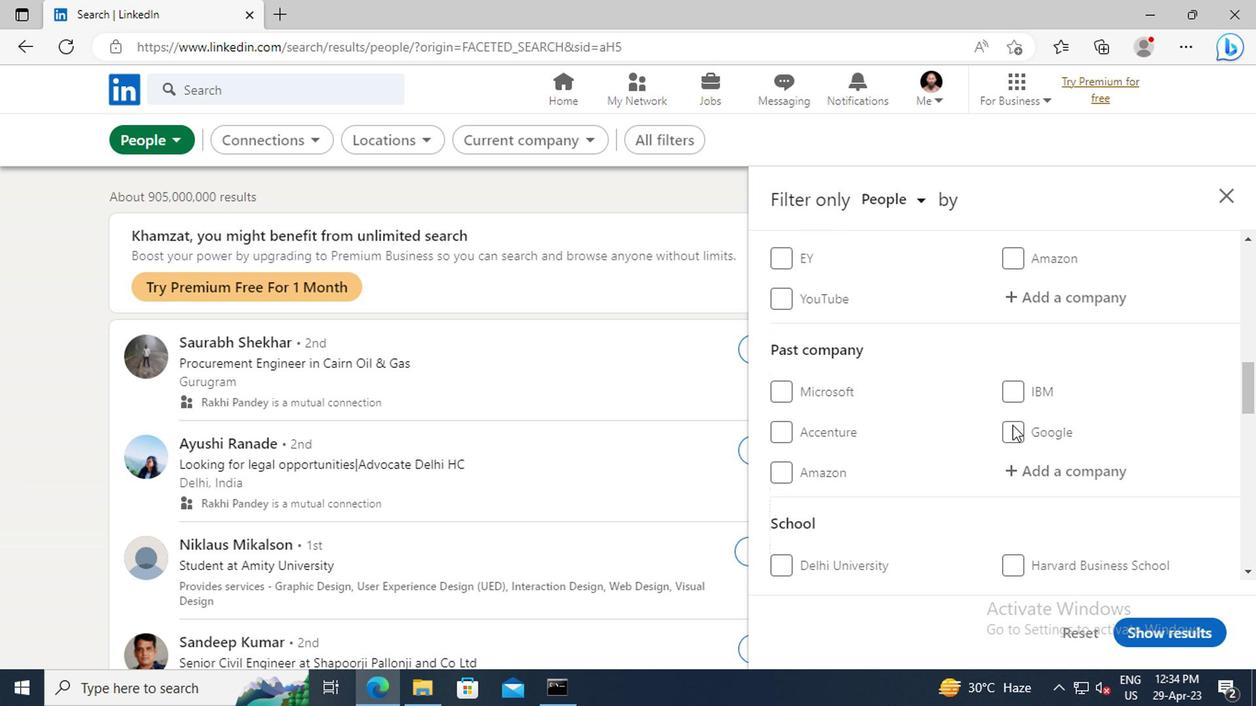 
Action: Mouse scrolled (1007, 425) with delta (0, 0)
Screenshot: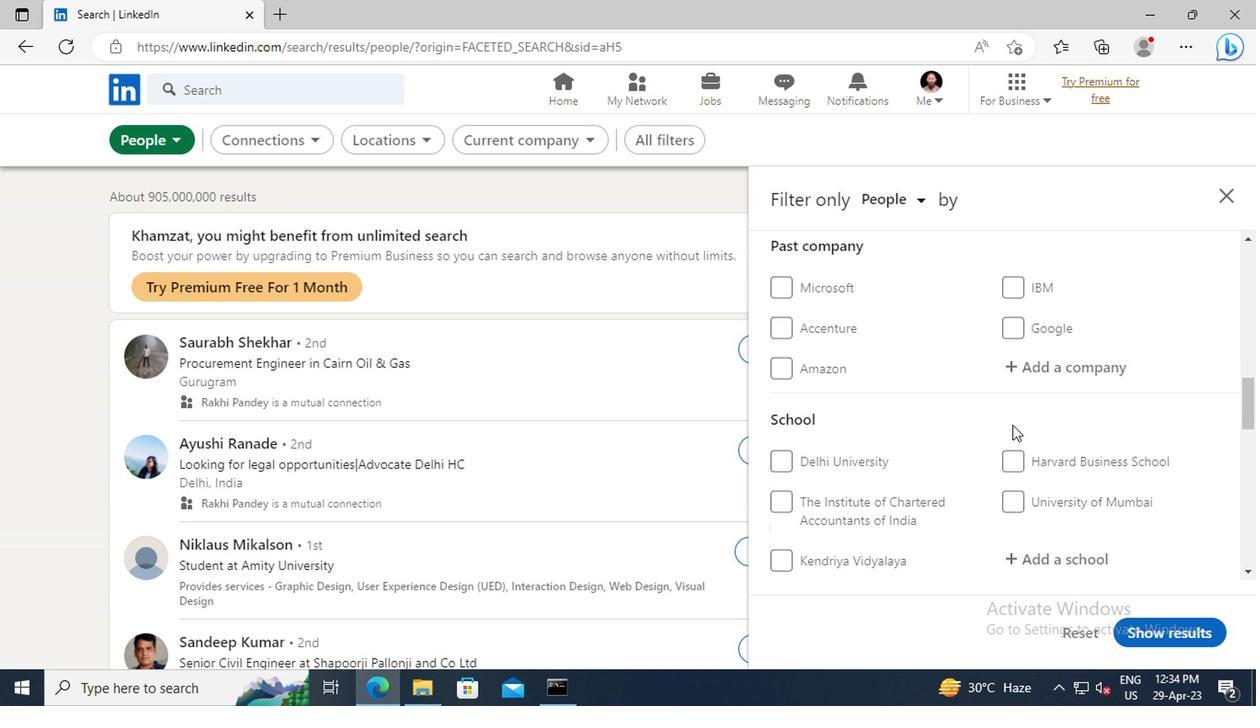 
Action: Mouse scrolled (1007, 425) with delta (0, 0)
Screenshot: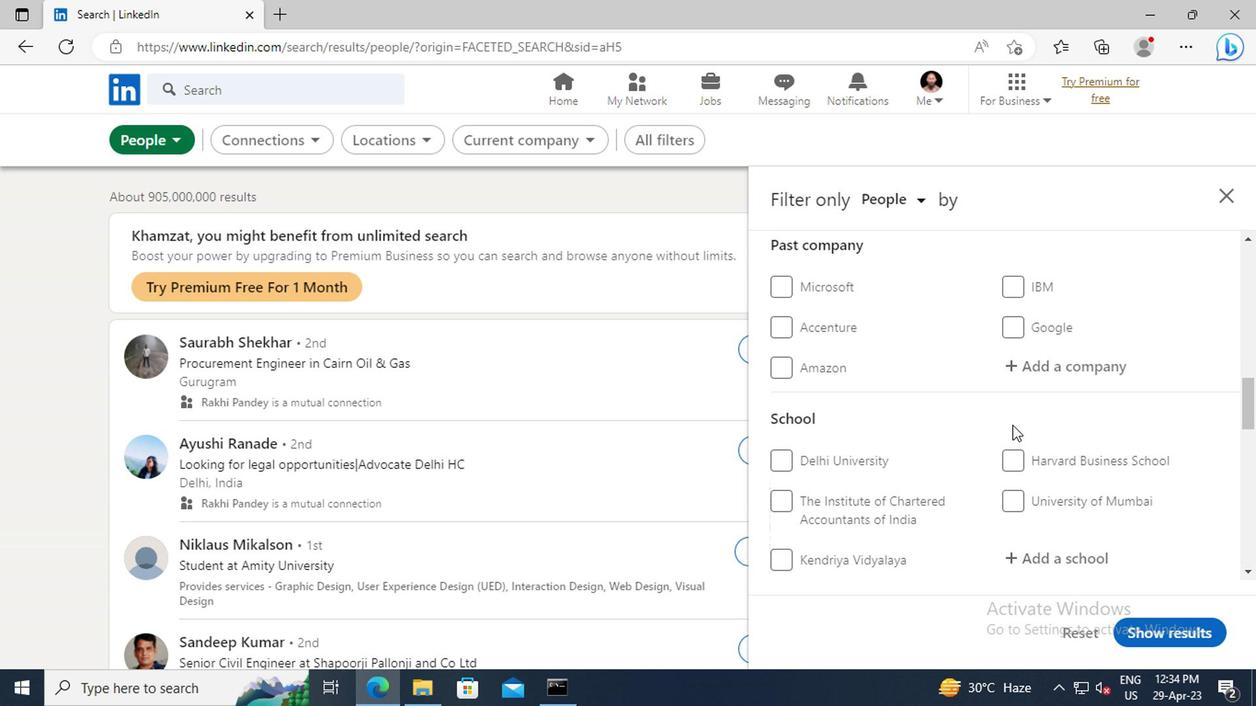 
Action: Mouse scrolled (1007, 425) with delta (0, 0)
Screenshot: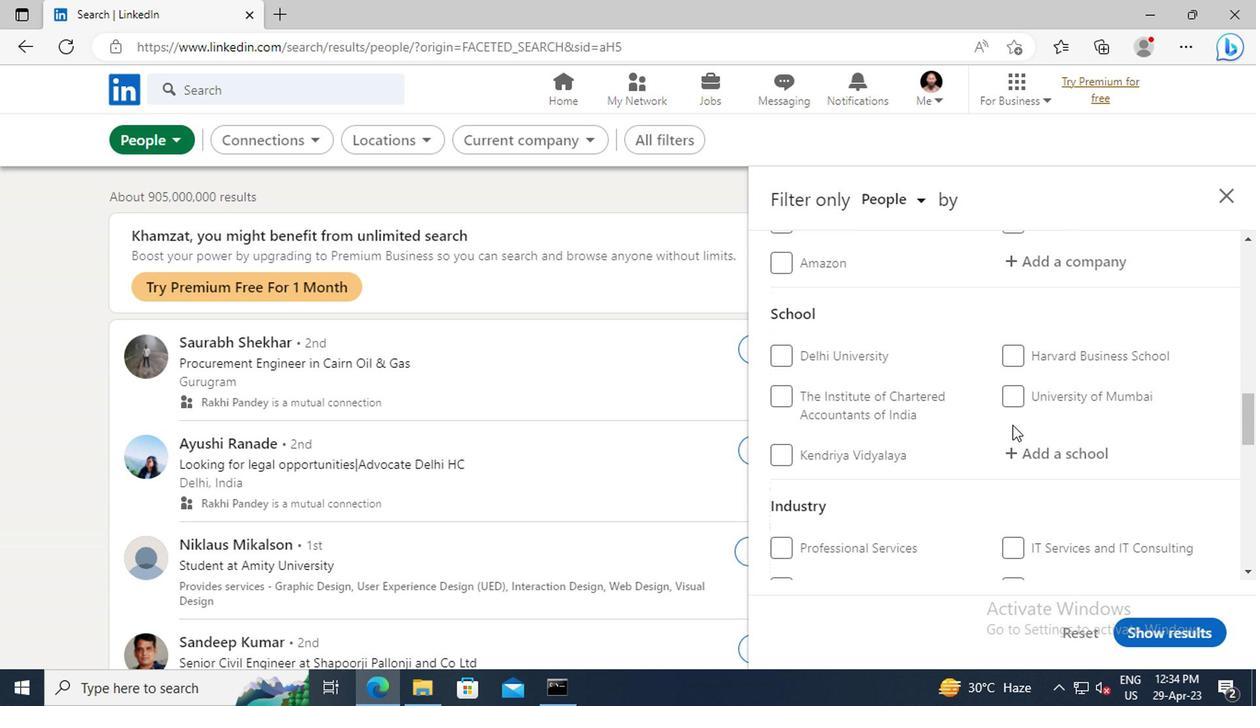 
Action: Mouse scrolled (1007, 425) with delta (0, 0)
Screenshot: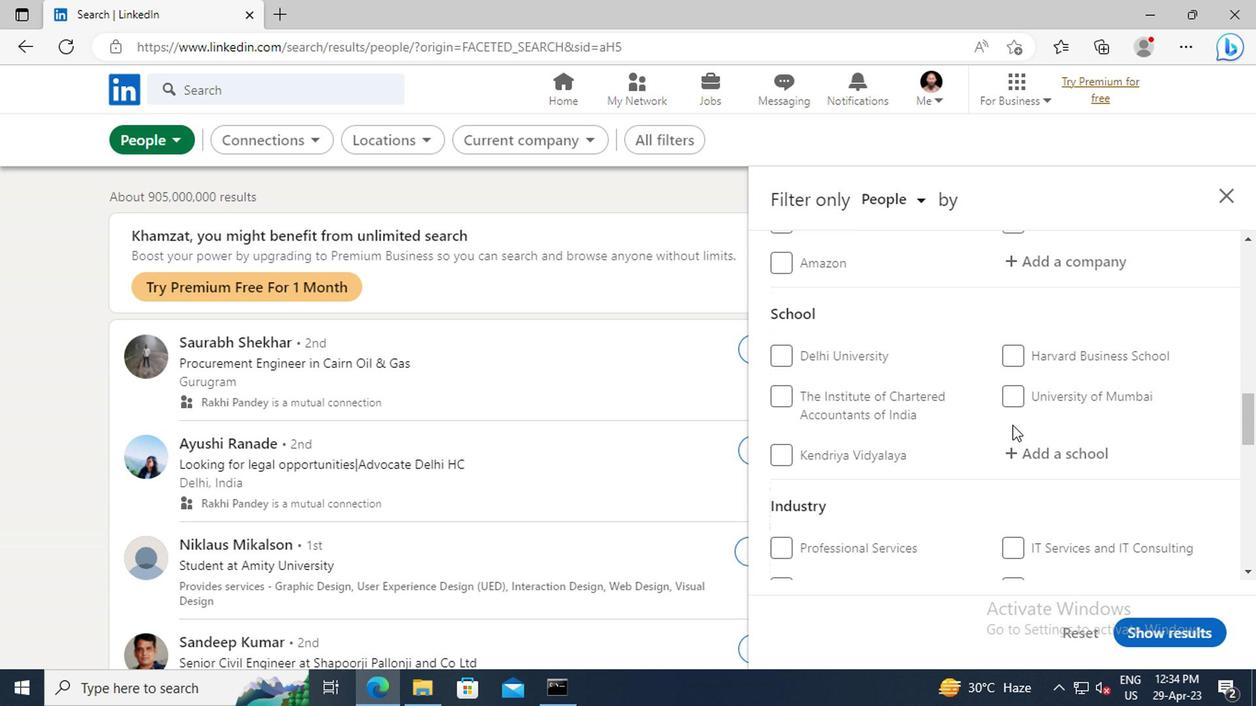 
Action: Mouse scrolled (1007, 425) with delta (0, 0)
Screenshot: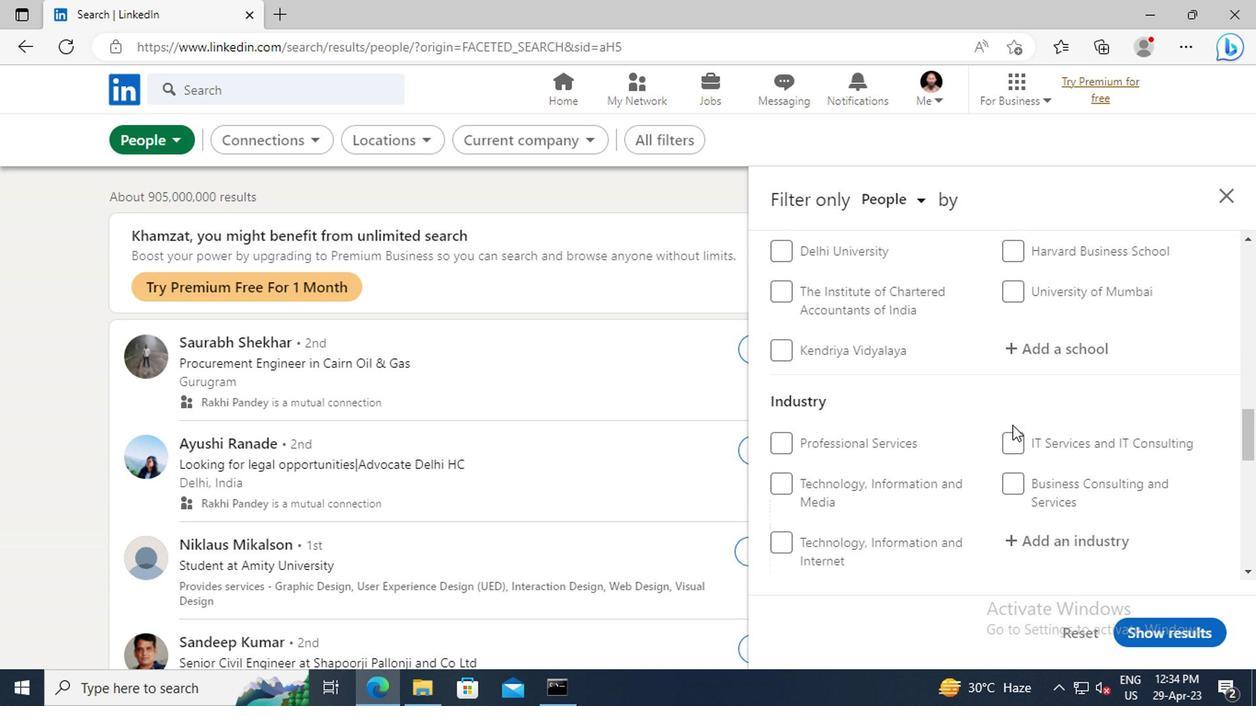 
Action: Mouse scrolled (1007, 425) with delta (0, 0)
Screenshot: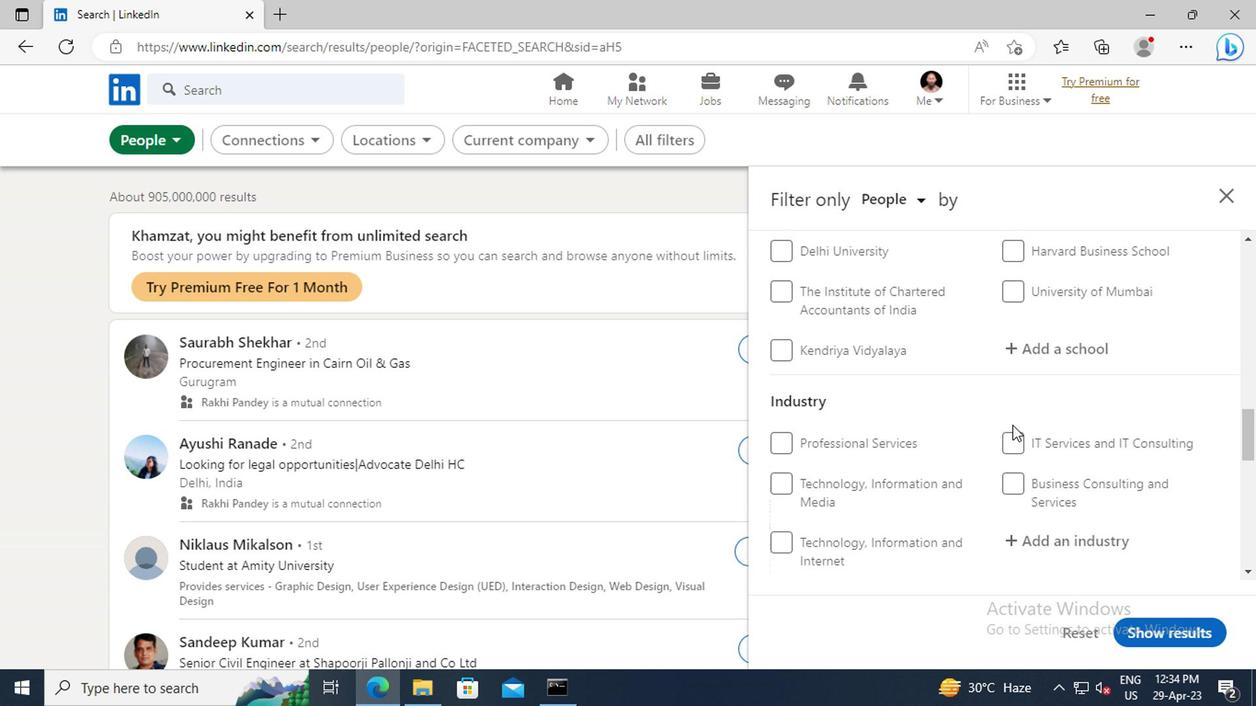 
Action: Mouse scrolled (1007, 425) with delta (0, 0)
Screenshot: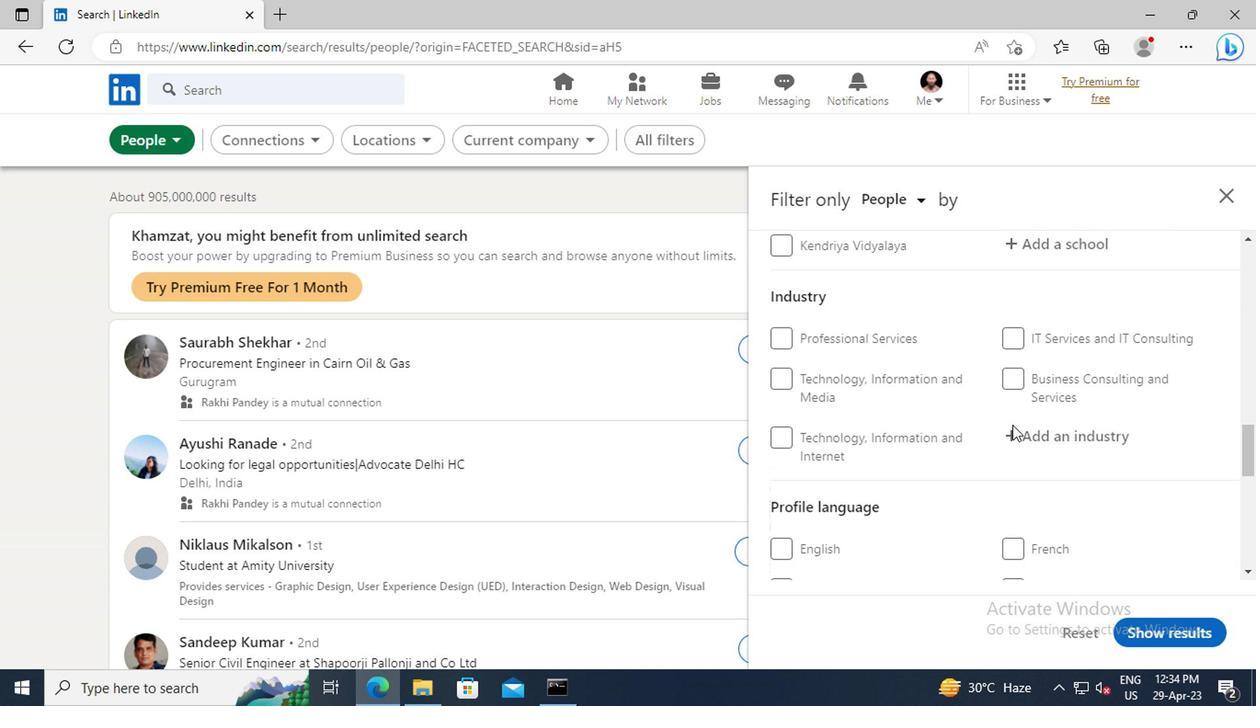 
Action: Mouse scrolled (1007, 425) with delta (0, 0)
Screenshot: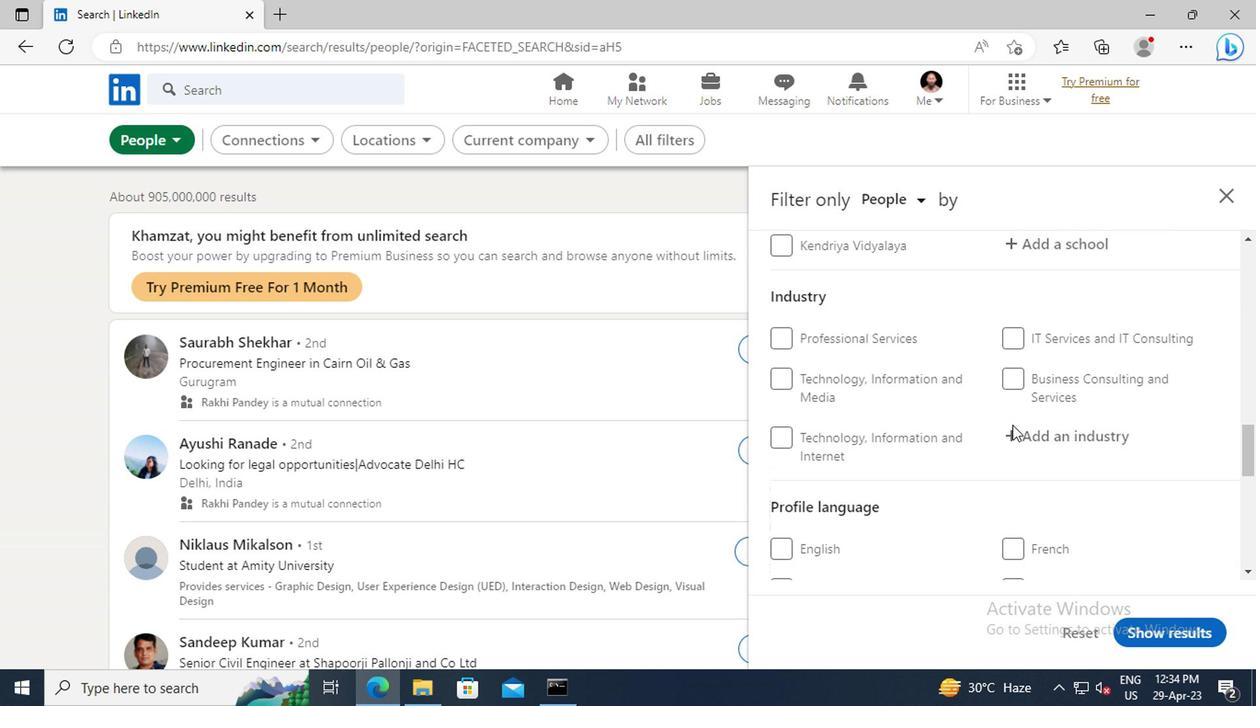 
Action: Mouse moved to (1005, 488)
Screenshot: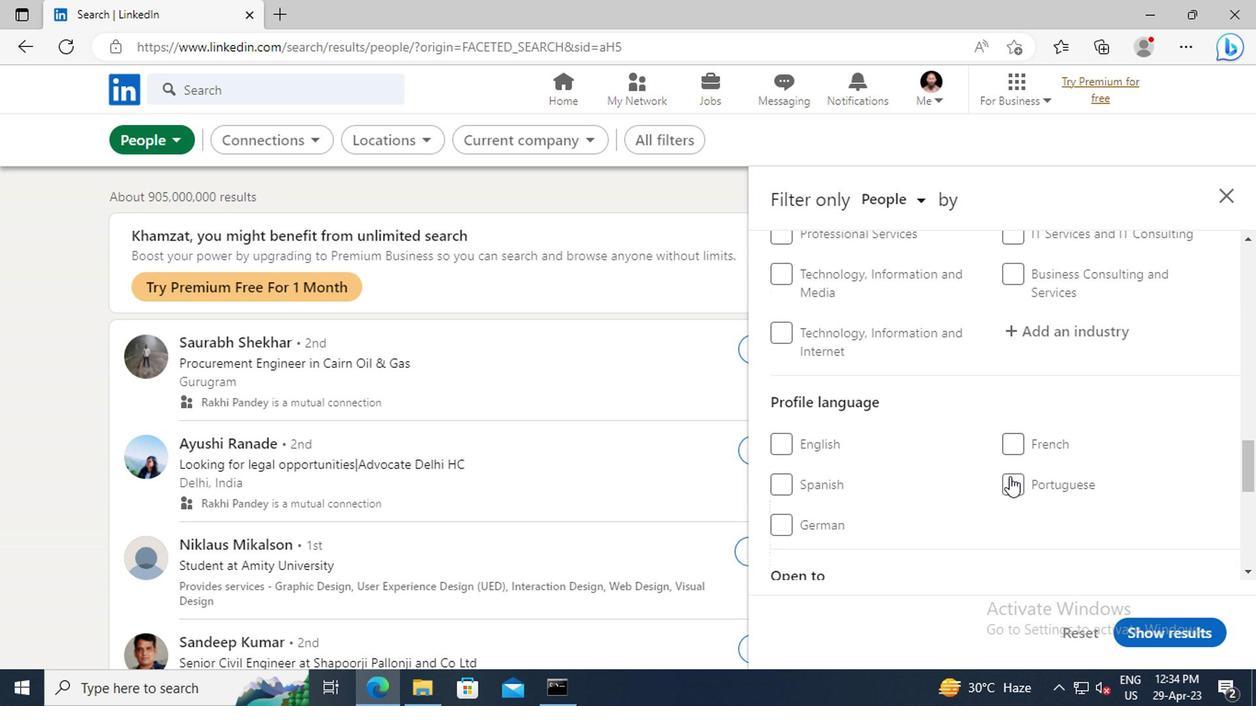 
Action: Mouse pressed left at (1005, 488)
Screenshot: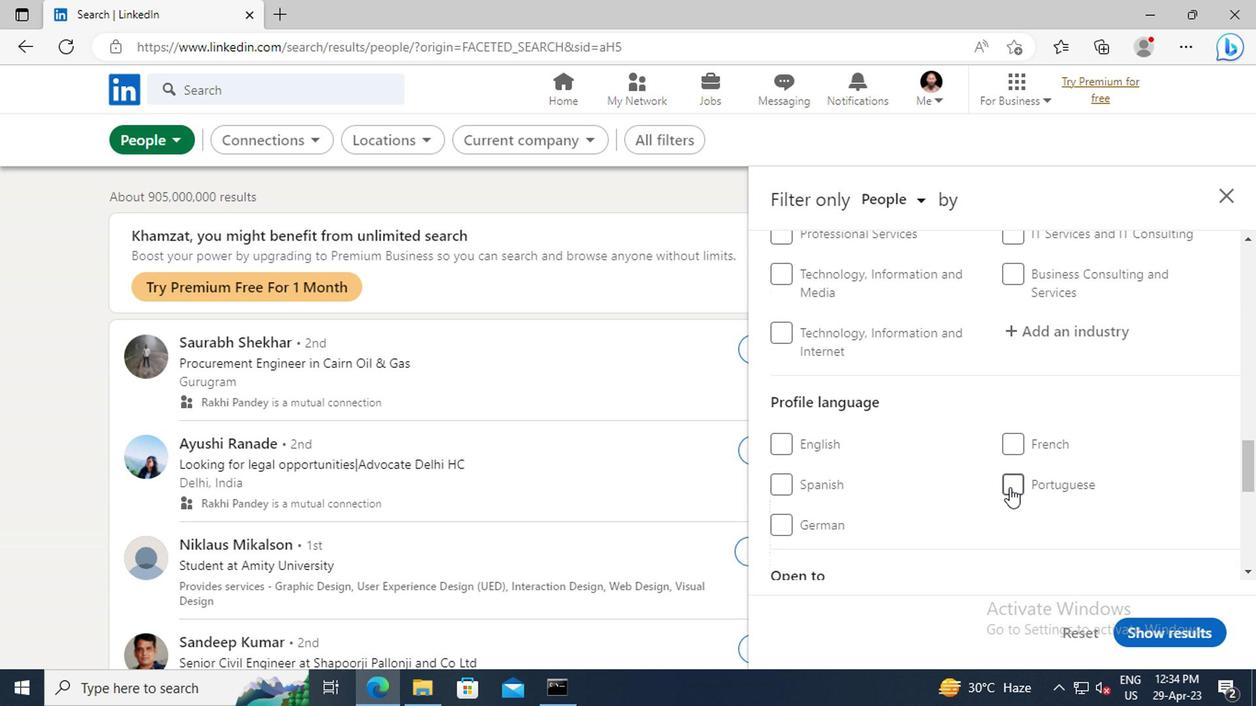 
Action: Mouse moved to (1021, 437)
Screenshot: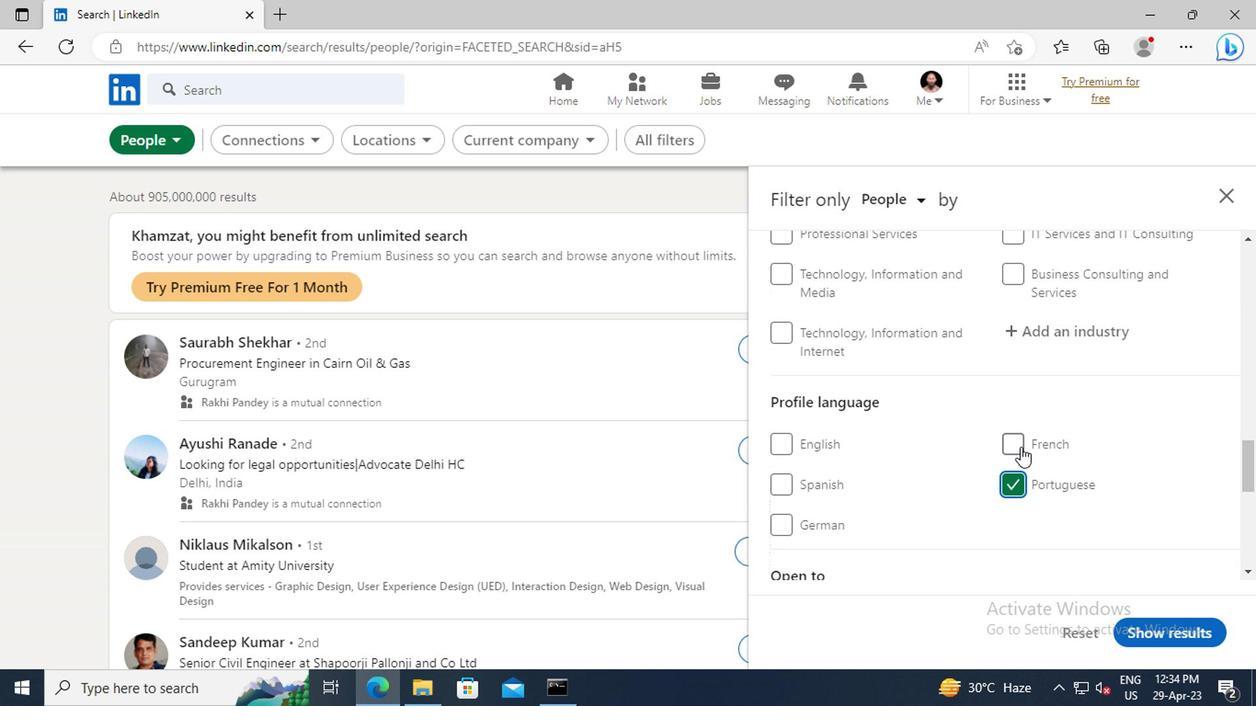 
Action: Mouse scrolled (1021, 439) with delta (0, 1)
Screenshot: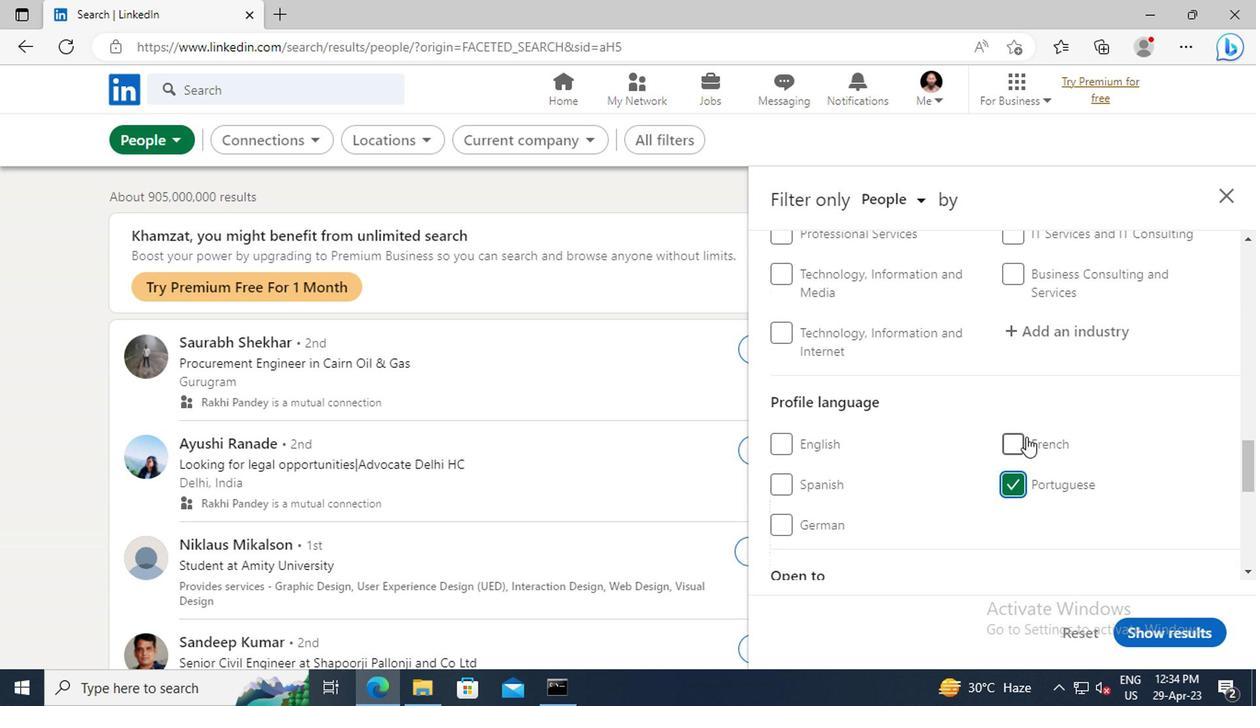 
Action: Mouse scrolled (1021, 439) with delta (0, 1)
Screenshot: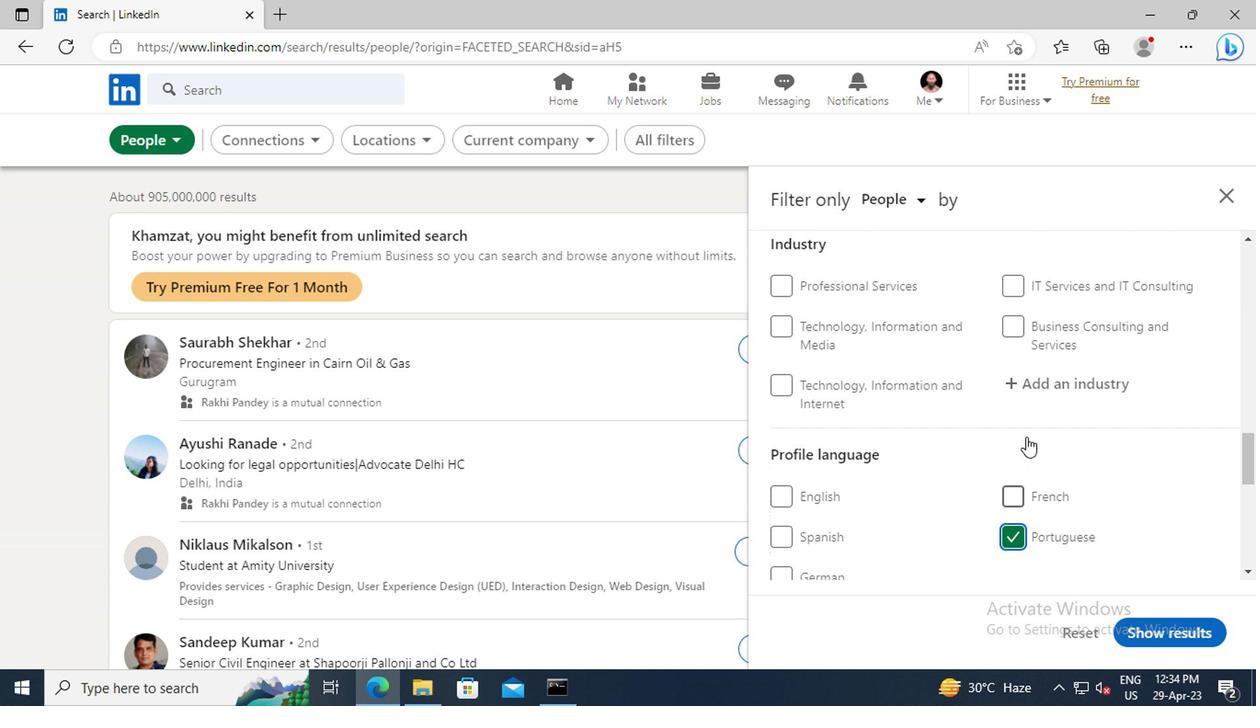 
Action: Mouse scrolled (1021, 439) with delta (0, 1)
Screenshot: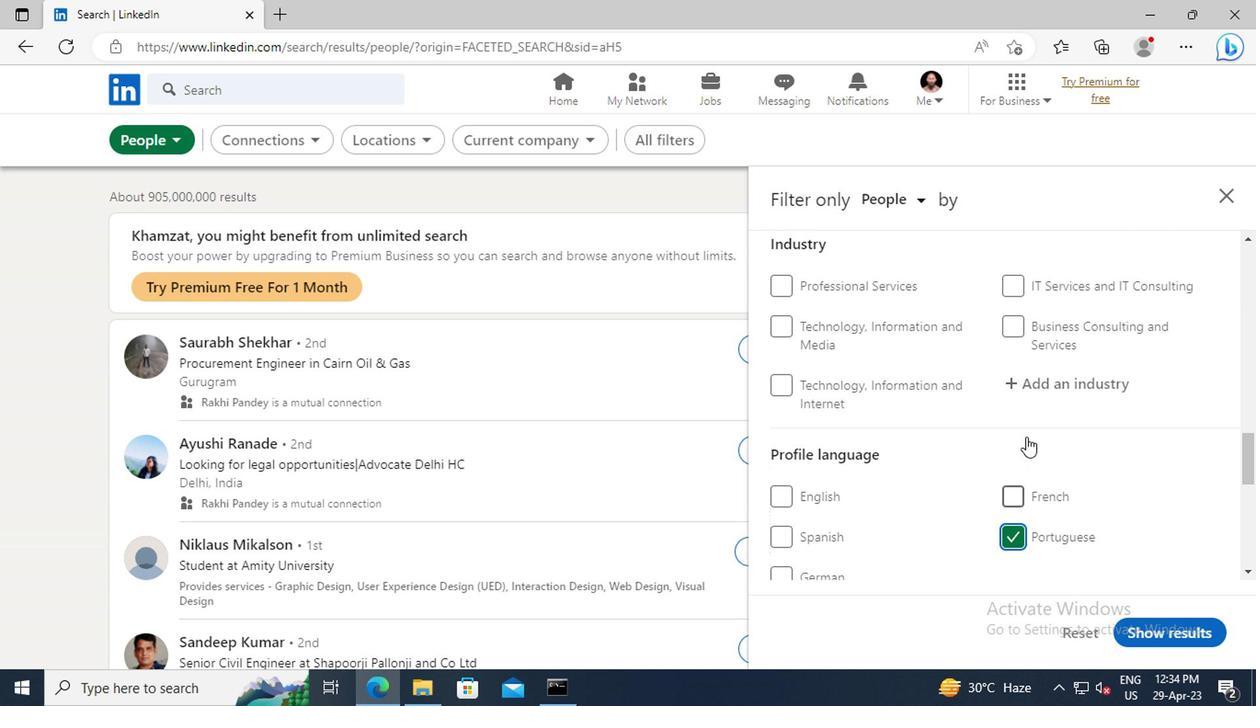 
Action: Mouse scrolled (1021, 439) with delta (0, 1)
Screenshot: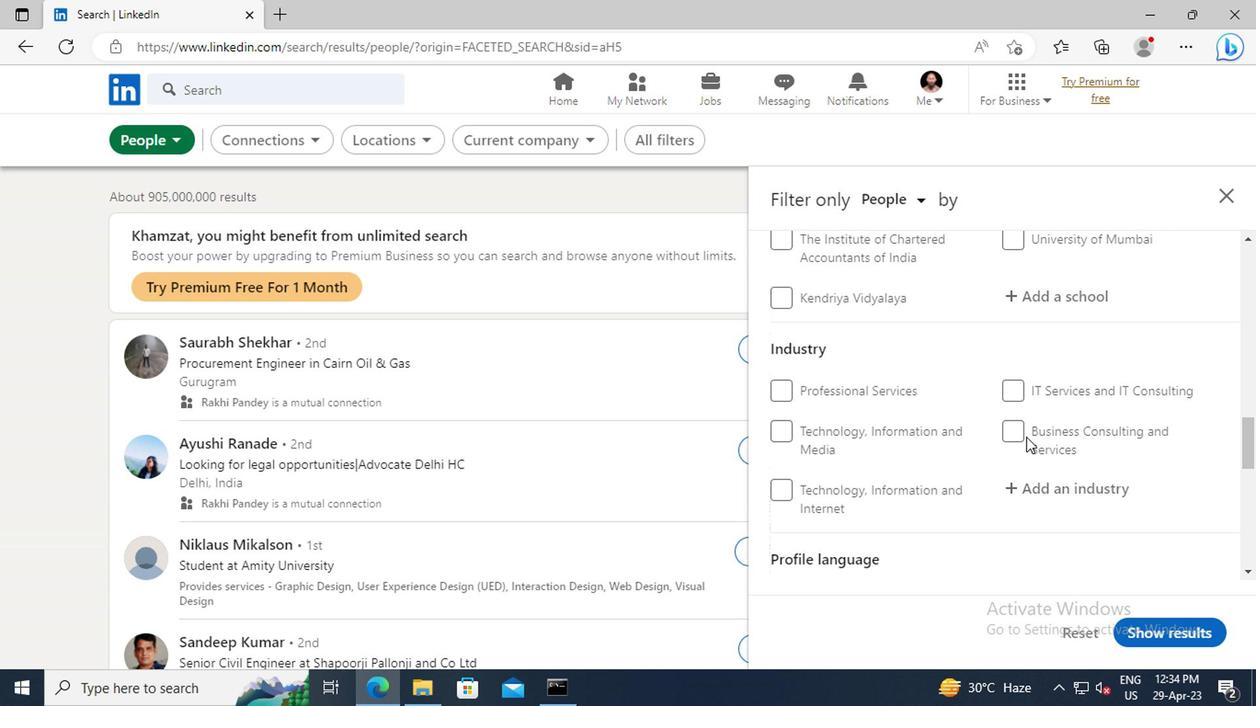 
Action: Mouse scrolled (1021, 439) with delta (0, 1)
Screenshot: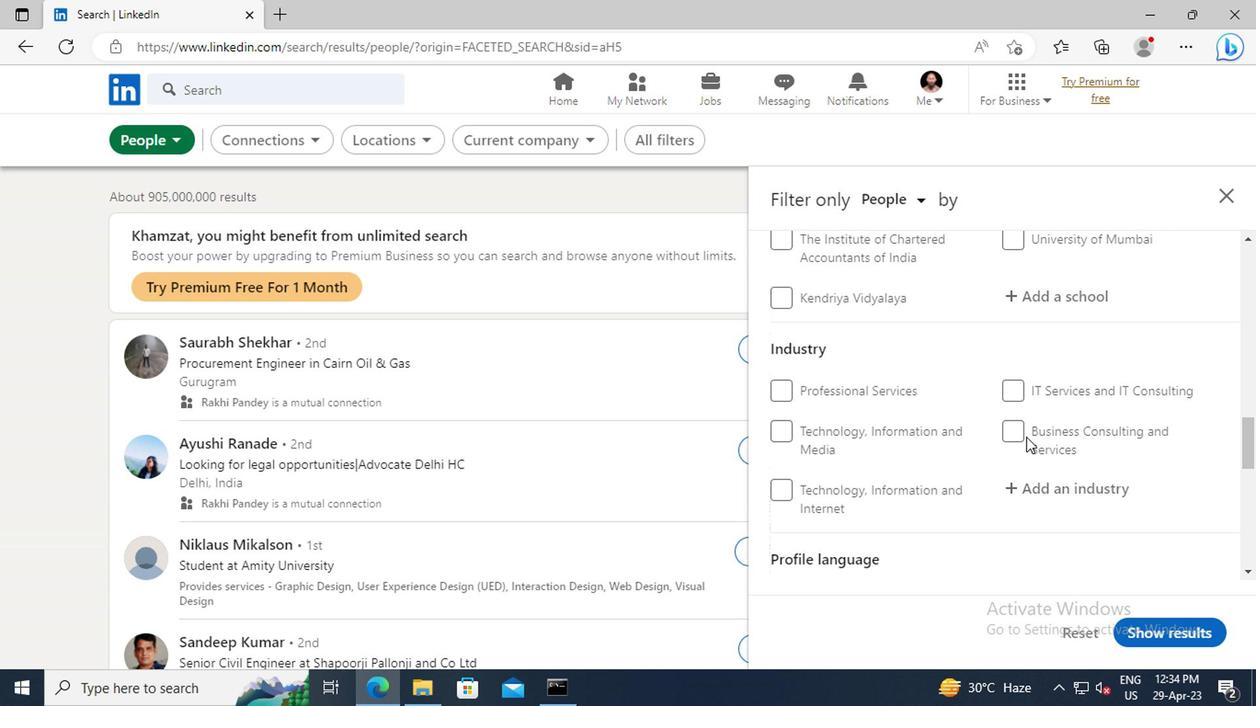 
Action: Mouse scrolled (1021, 439) with delta (0, 1)
Screenshot: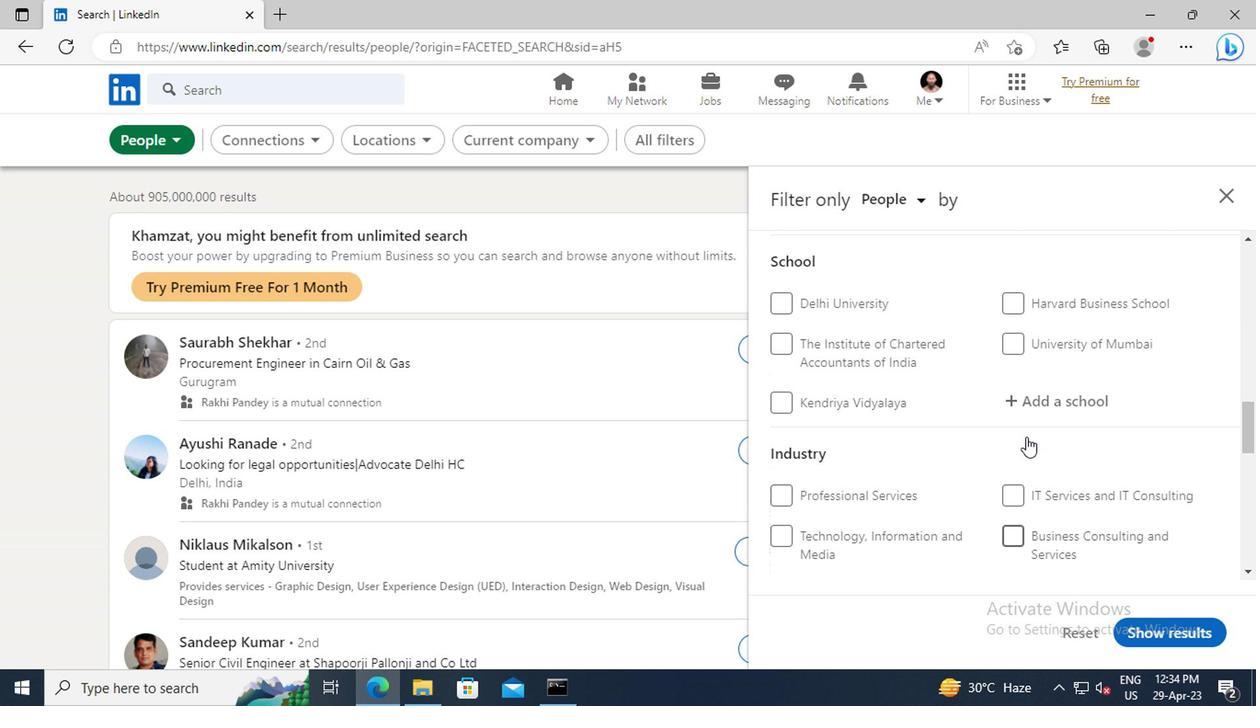 
Action: Mouse scrolled (1021, 439) with delta (0, 1)
Screenshot: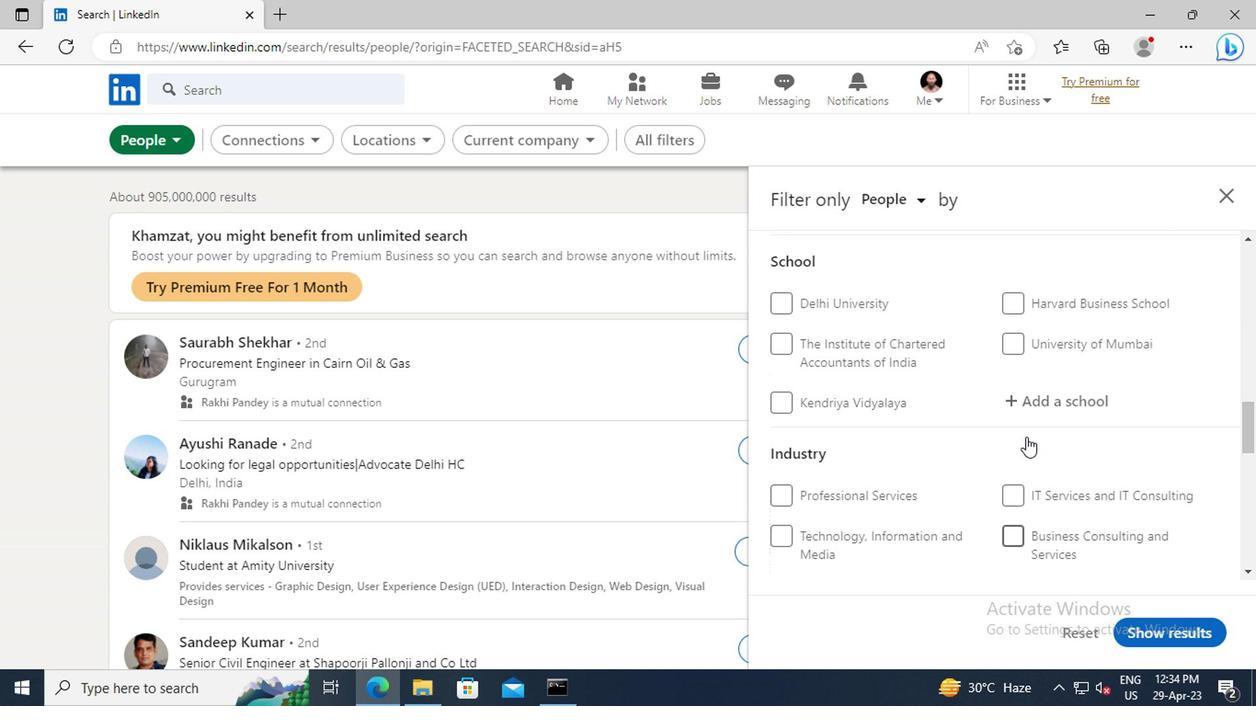 
Action: Mouse scrolled (1021, 439) with delta (0, 1)
Screenshot: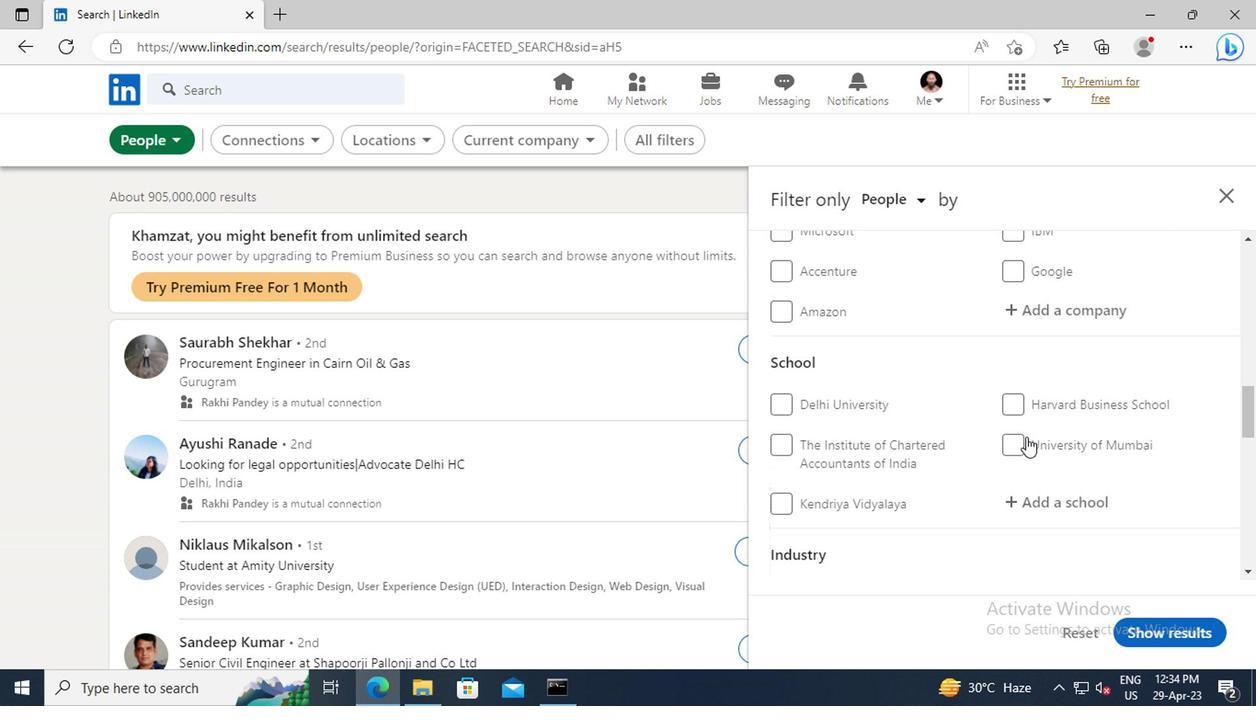 
Action: Mouse scrolled (1021, 439) with delta (0, 1)
Screenshot: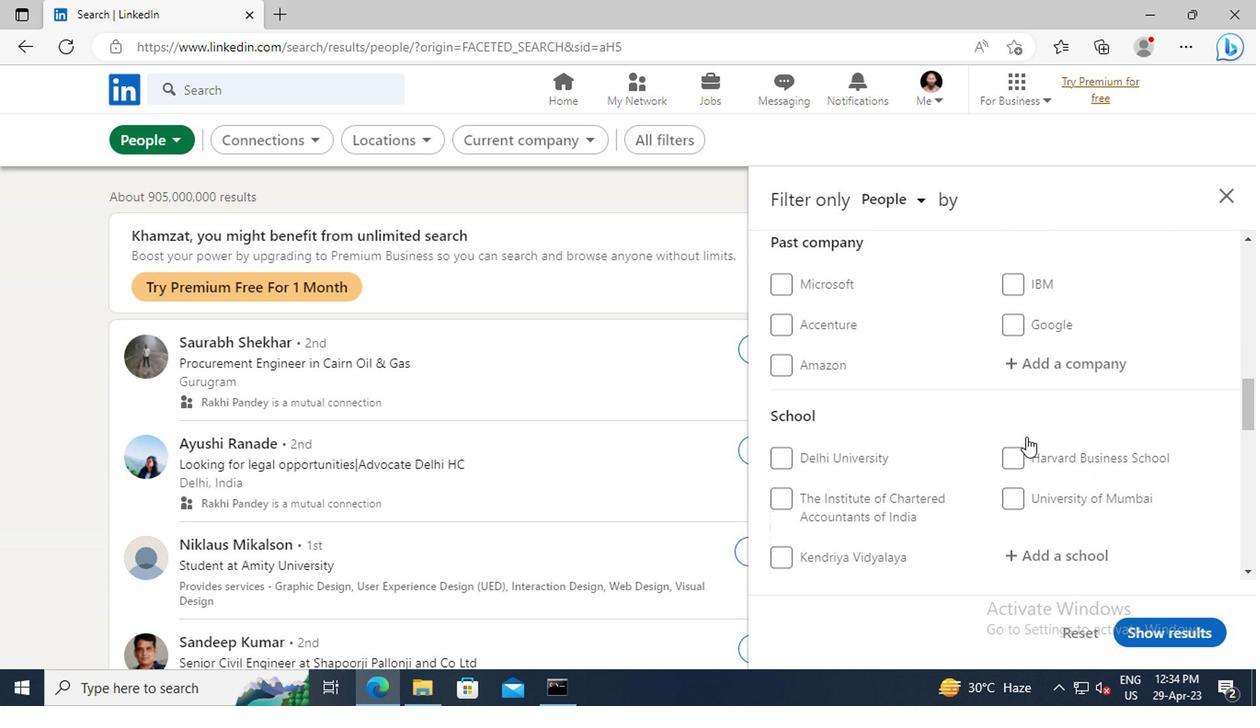 
Action: Mouse scrolled (1021, 439) with delta (0, 1)
Screenshot: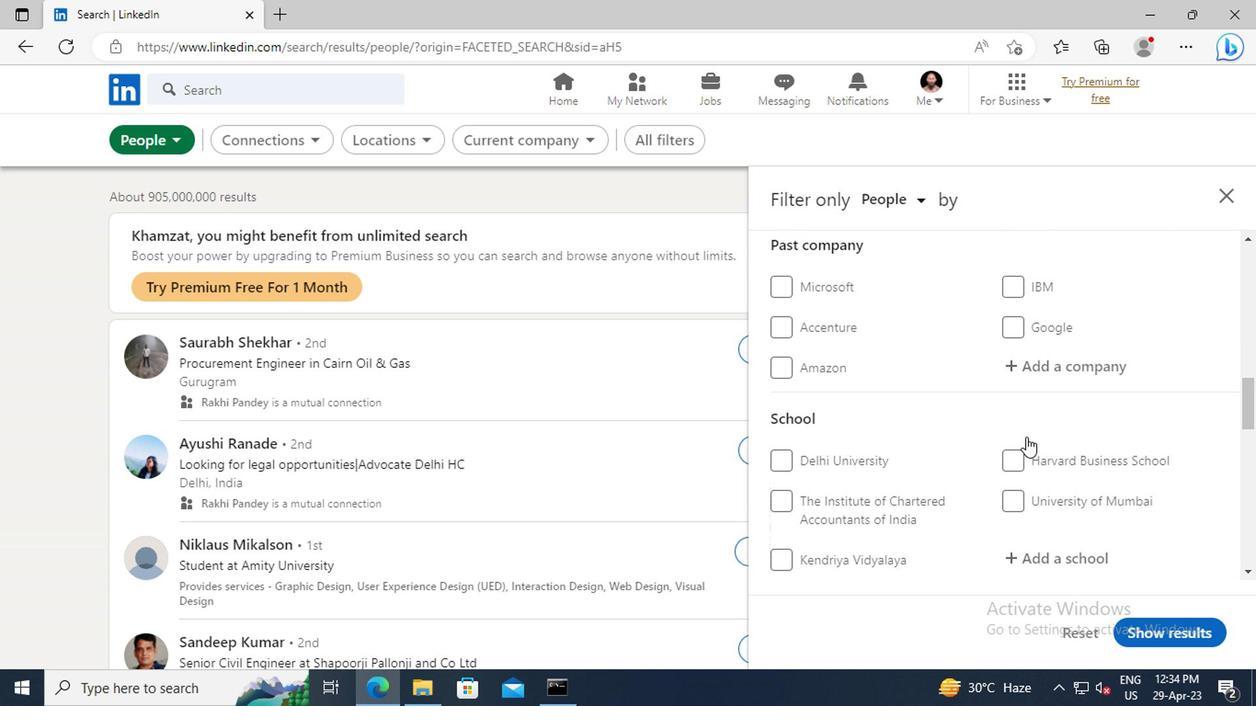 
Action: Mouse moved to (1013, 414)
Screenshot: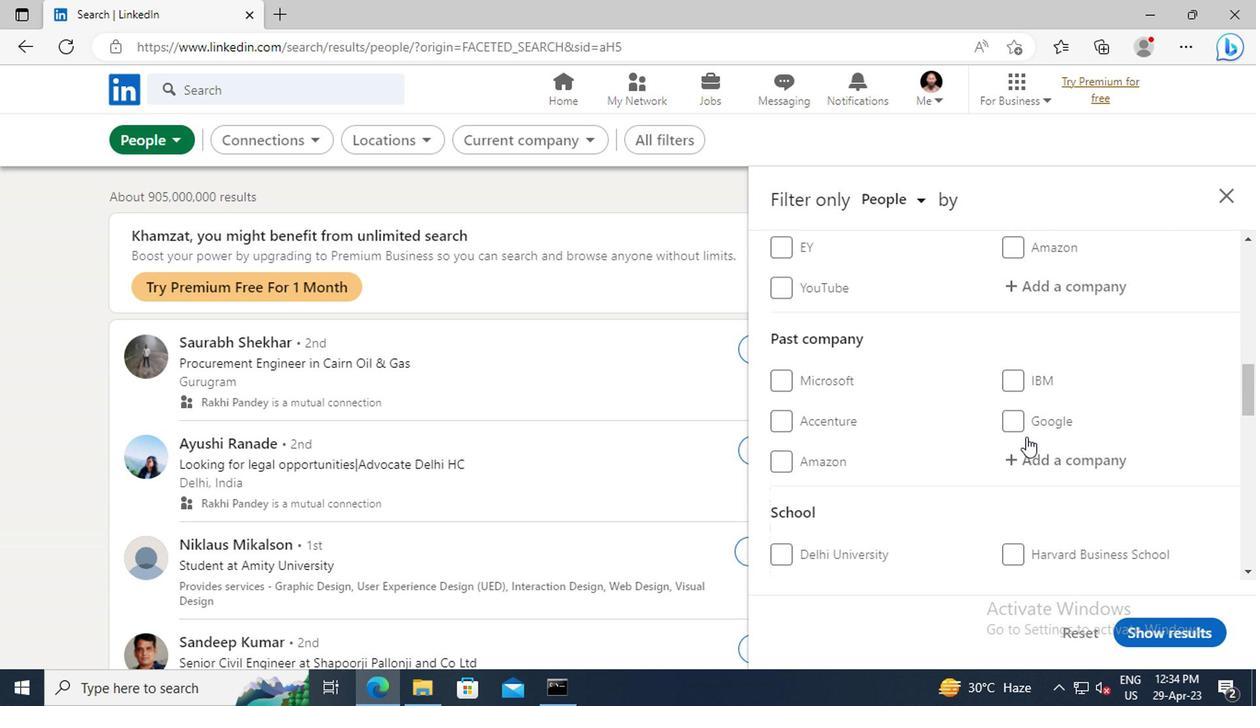 
Action: Mouse scrolled (1013, 416) with delta (0, 1)
Screenshot: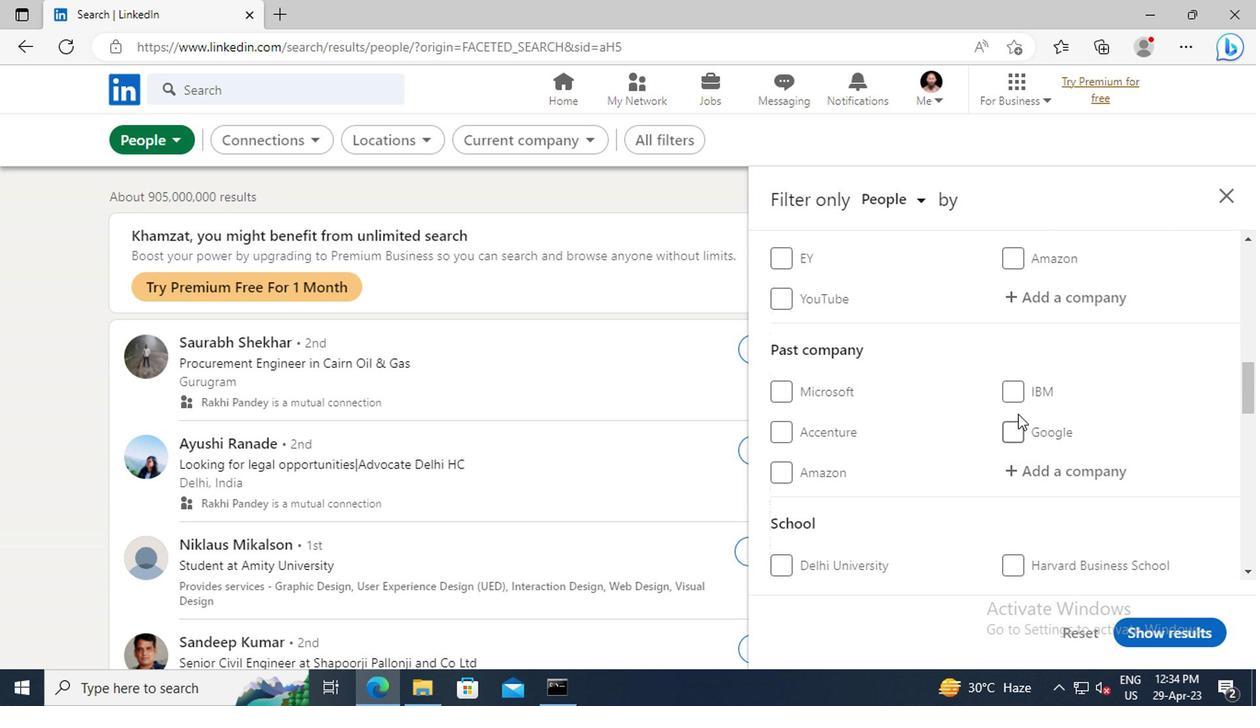 
Action: Mouse scrolled (1013, 416) with delta (0, 1)
Screenshot: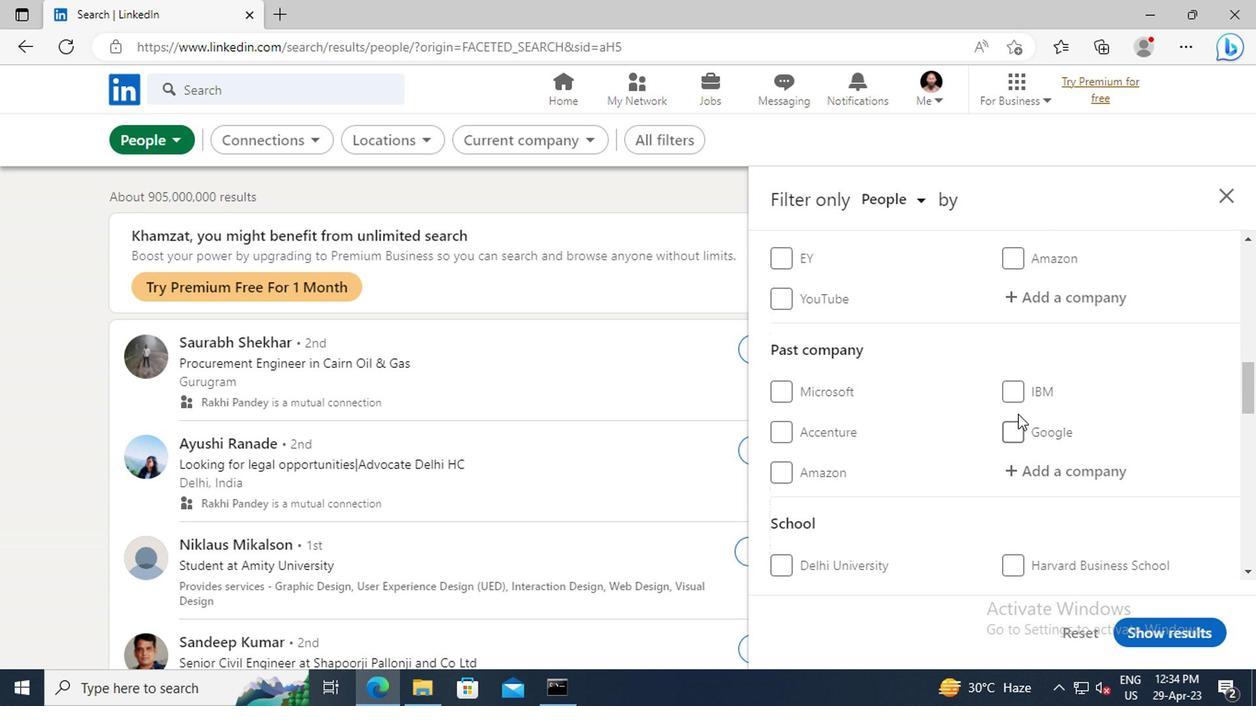 
Action: Mouse moved to (1021, 405)
Screenshot: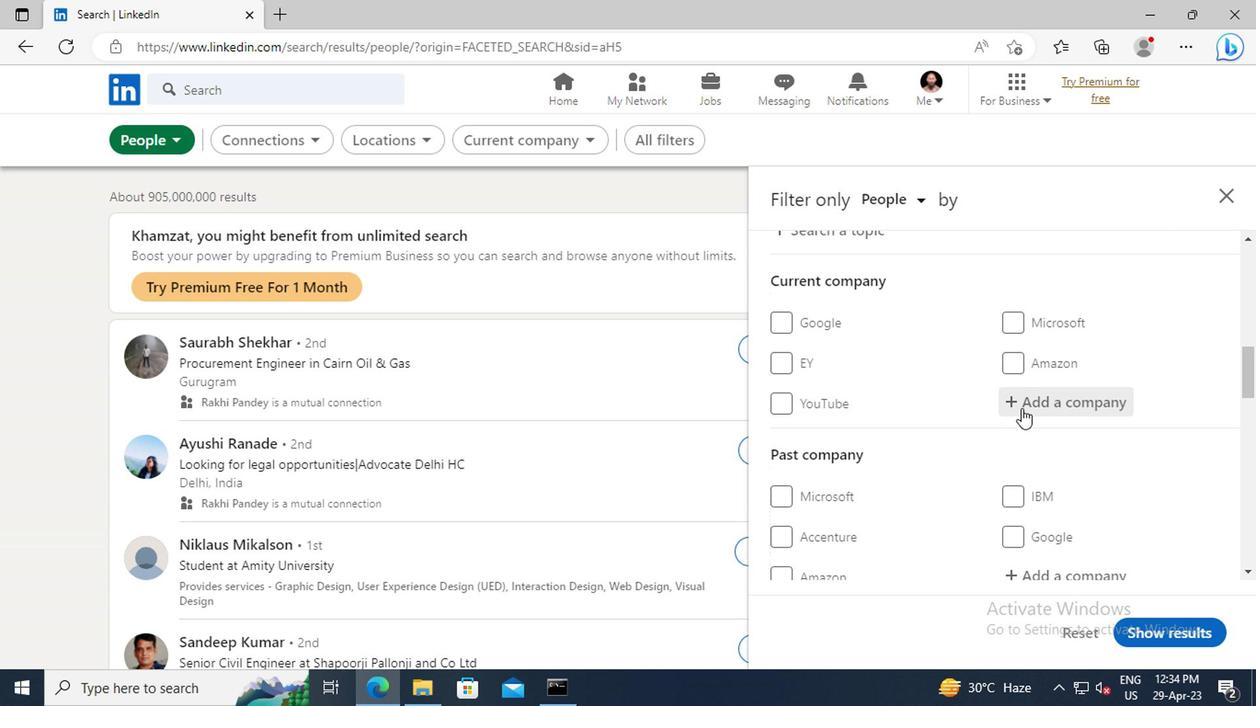 
Action: Mouse pressed left at (1021, 405)
Screenshot: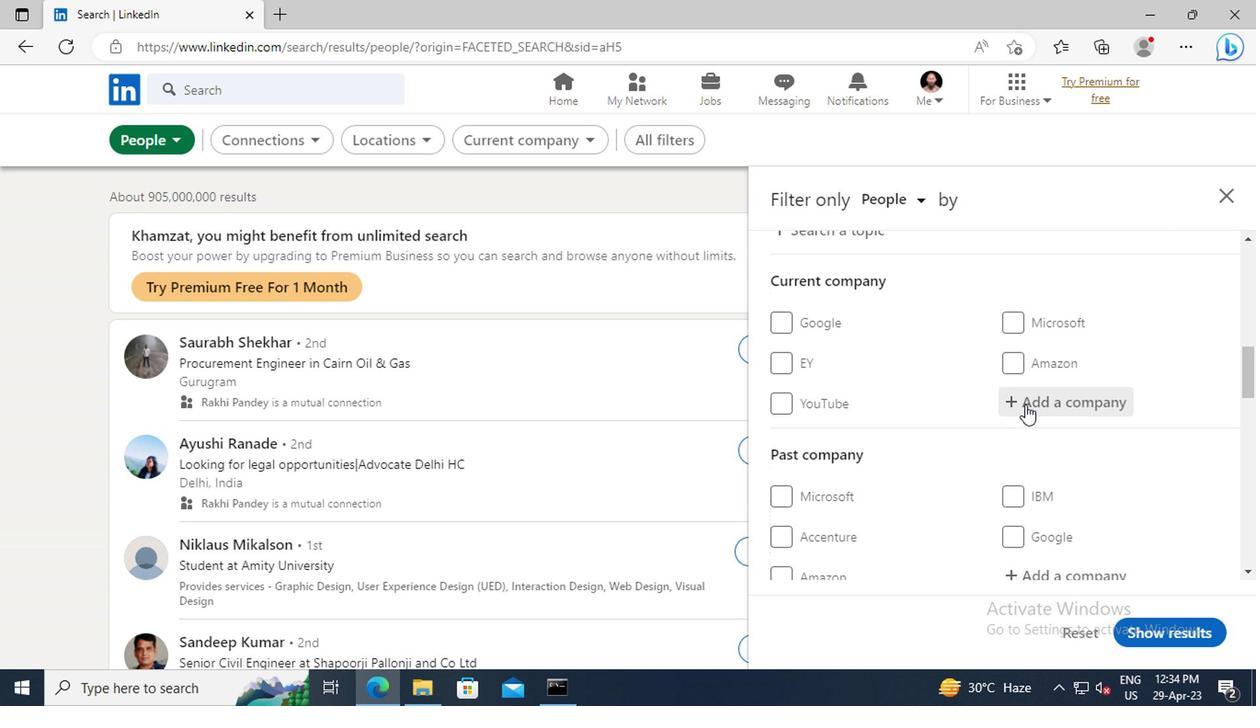 
Action: Key pressed <Key.shift>PROJECTS<Key.space><Key.shift>TODAY
Screenshot: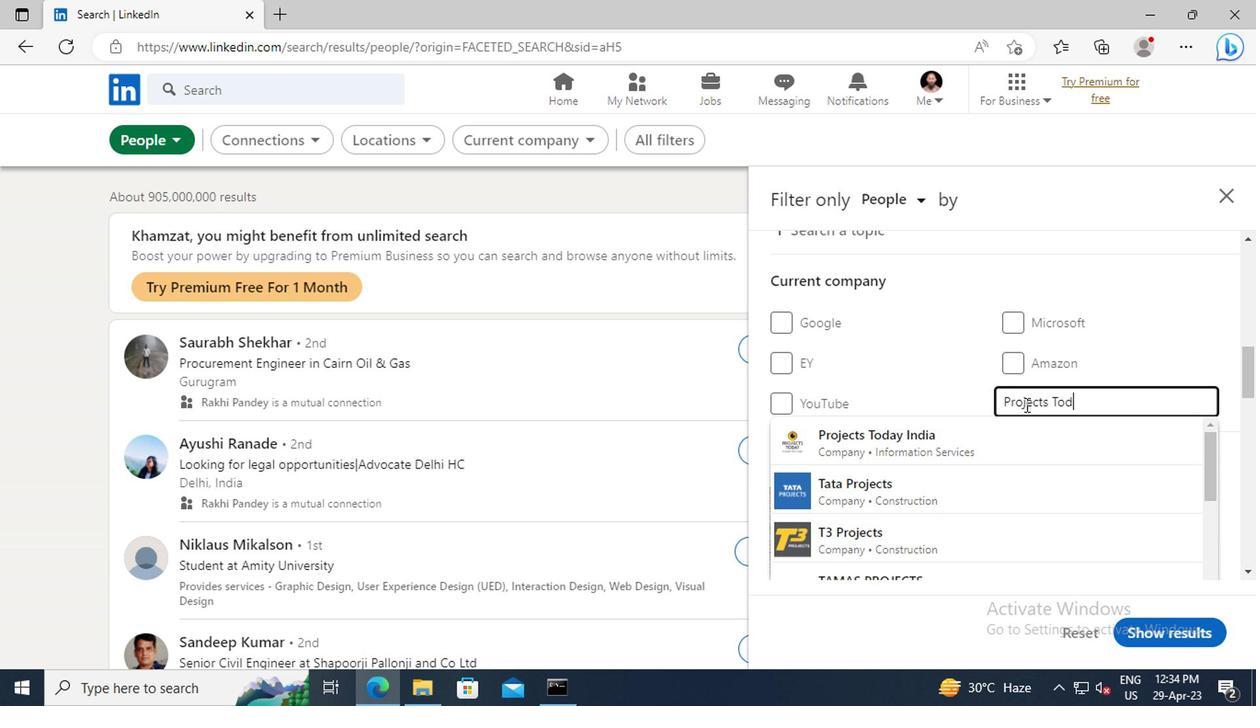 
Action: Mouse moved to (1025, 430)
Screenshot: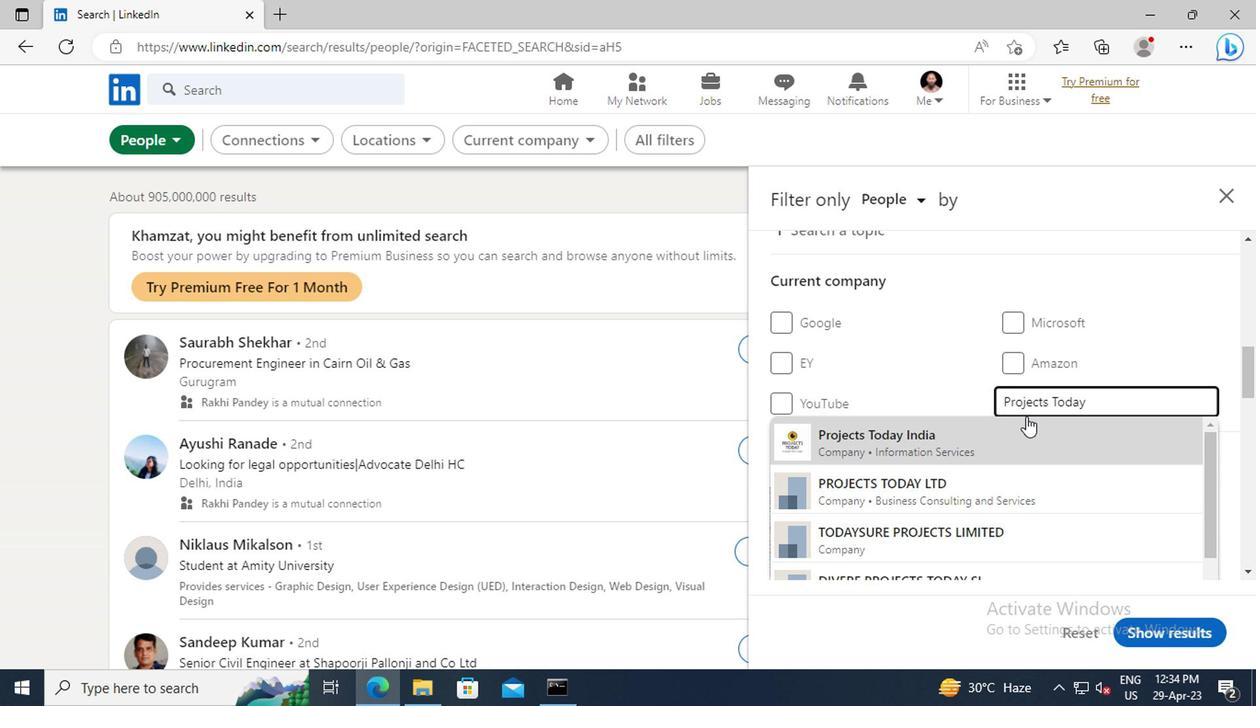 
Action: Mouse pressed left at (1025, 430)
Screenshot: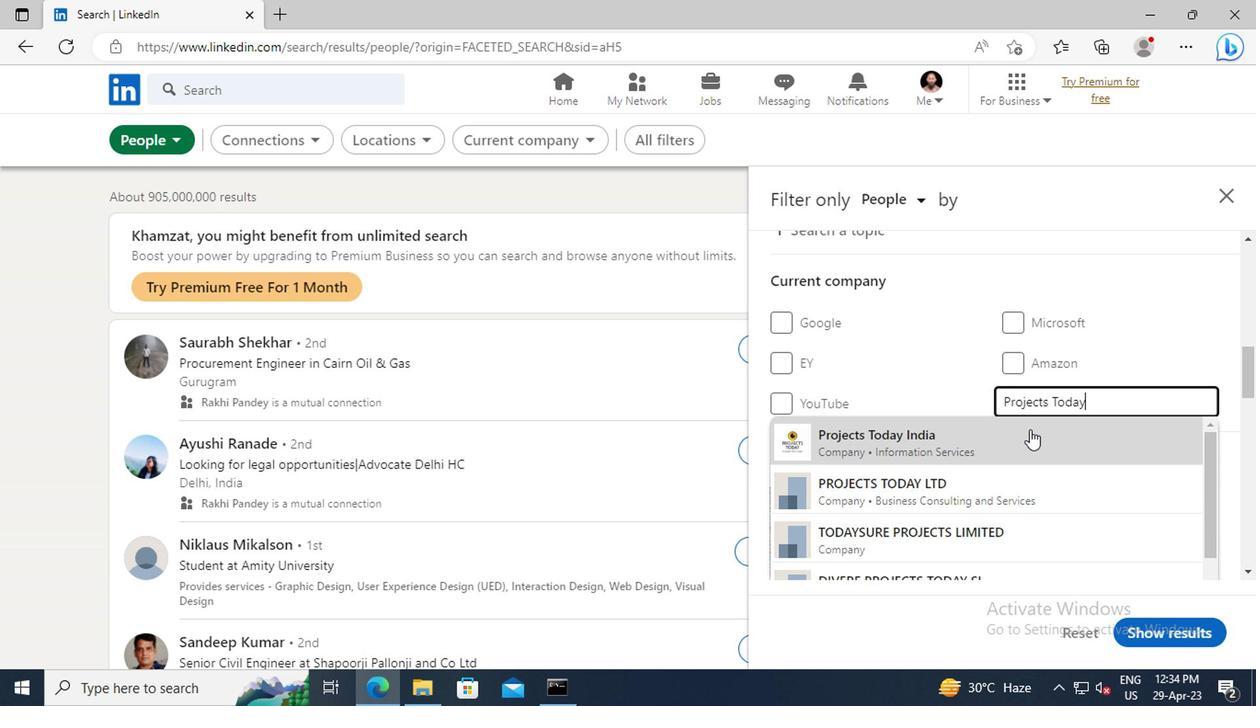 
Action: Mouse scrolled (1025, 429) with delta (0, 0)
Screenshot: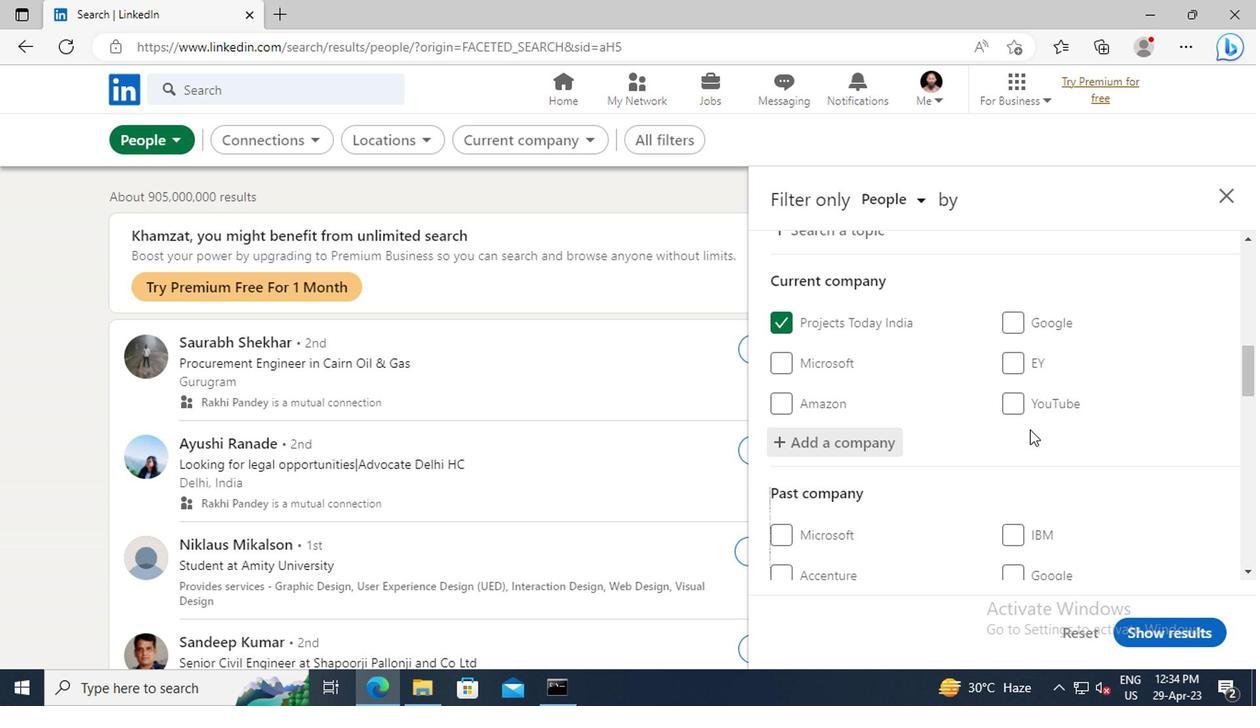 
Action: Mouse moved to (1021, 398)
Screenshot: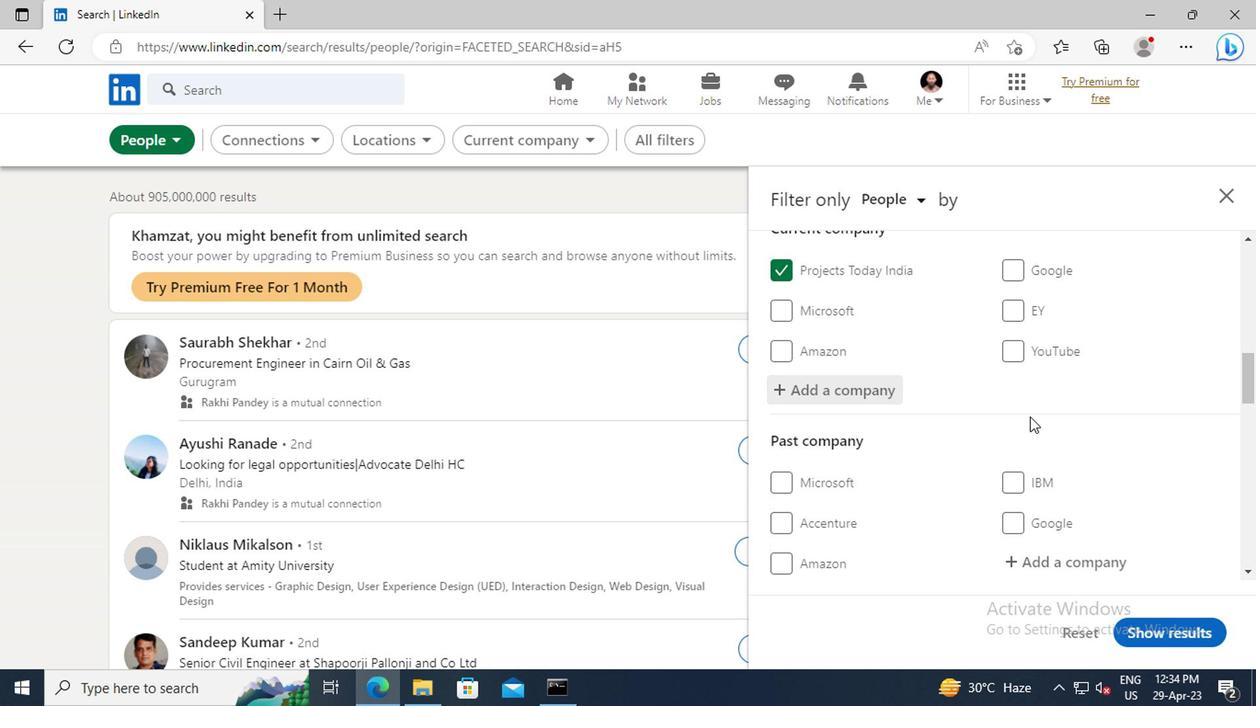 
Action: Mouse scrolled (1021, 397) with delta (0, 0)
Screenshot: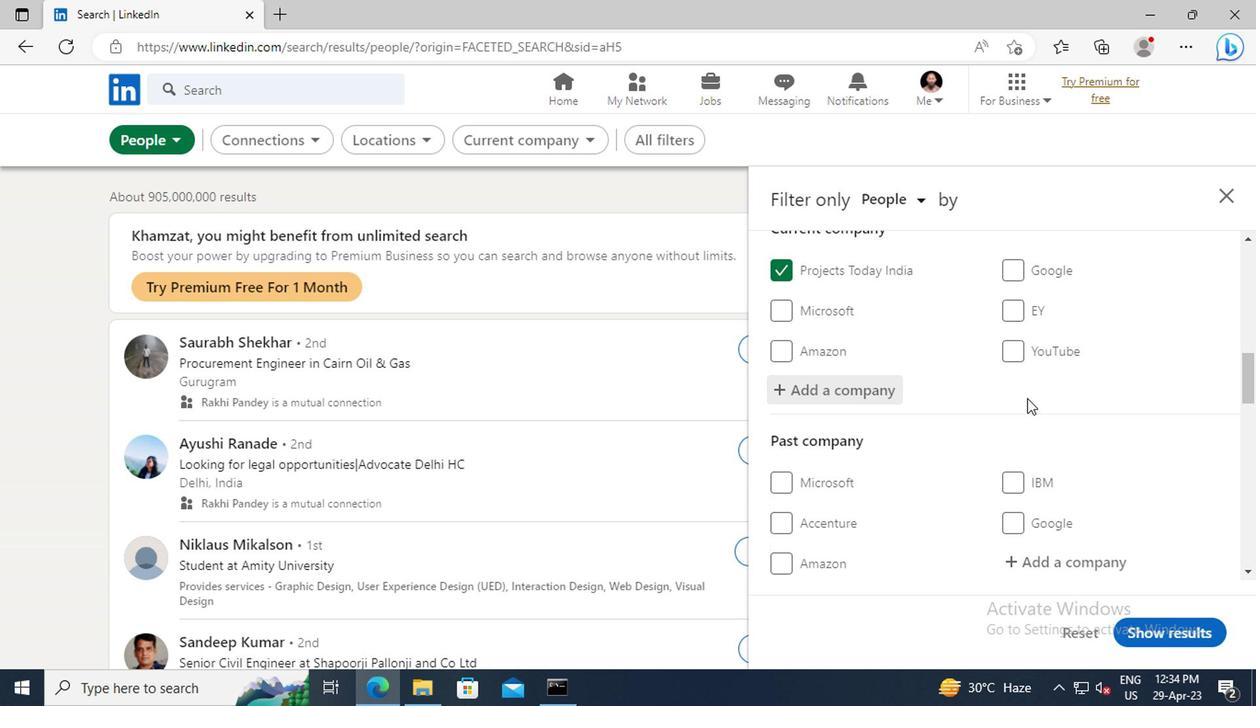 
Action: Mouse scrolled (1021, 397) with delta (0, 0)
Screenshot: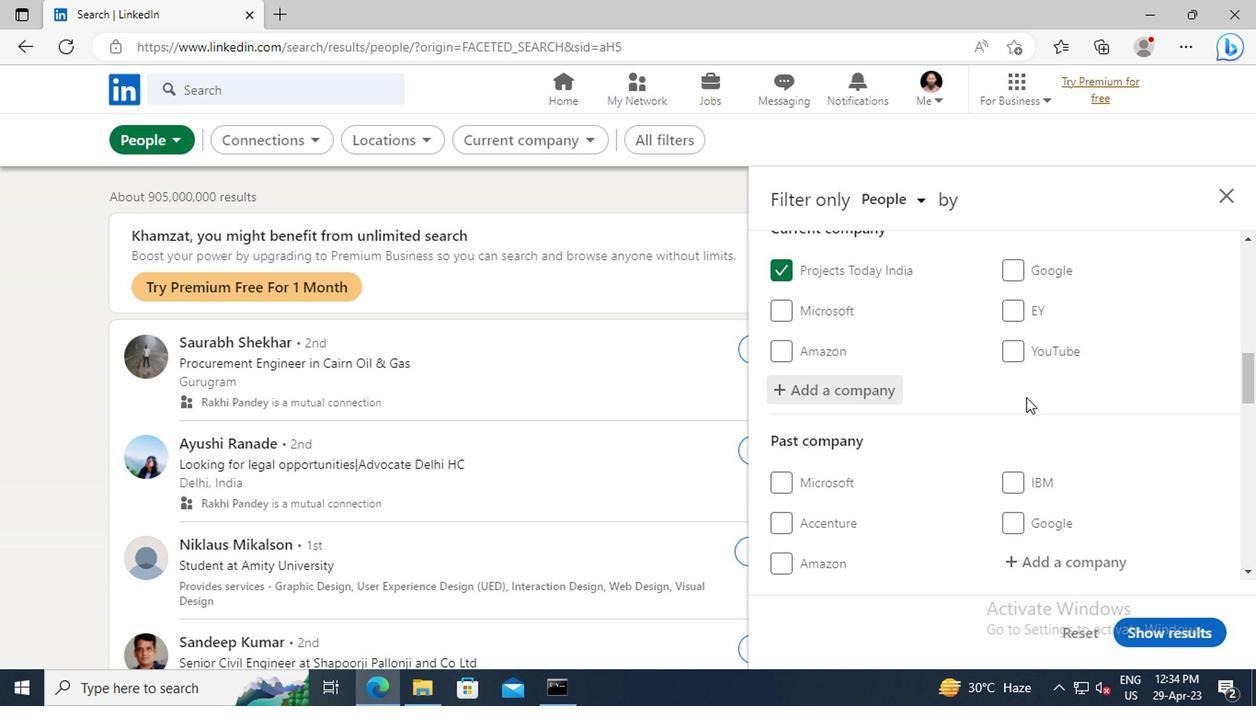 
Action: Mouse moved to (1017, 371)
Screenshot: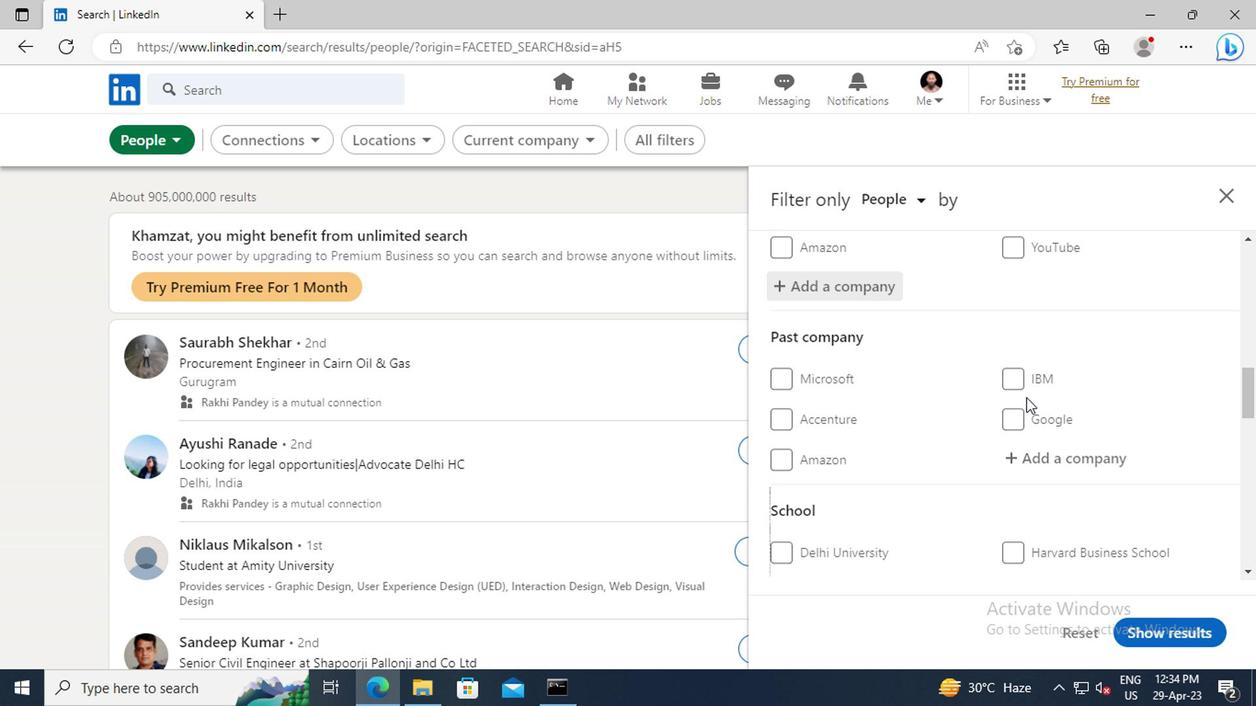 
Action: Mouse scrolled (1017, 371) with delta (0, 0)
Screenshot: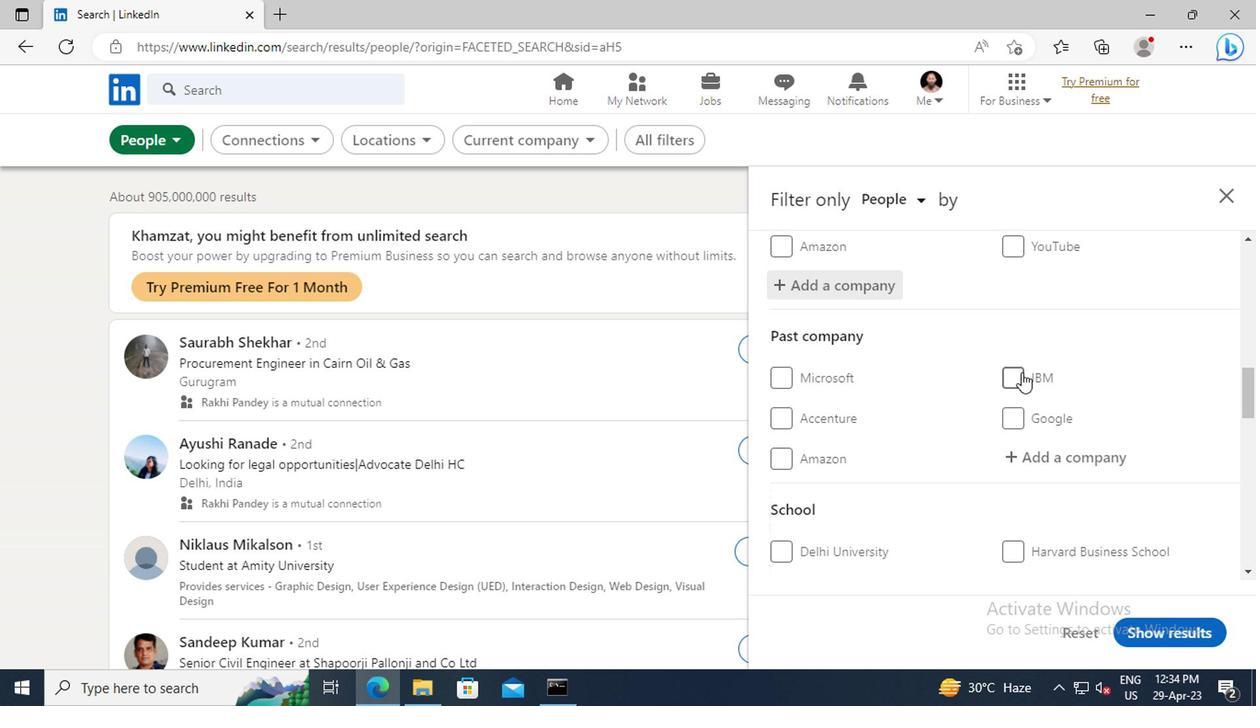 
Action: Mouse scrolled (1017, 371) with delta (0, 0)
Screenshot: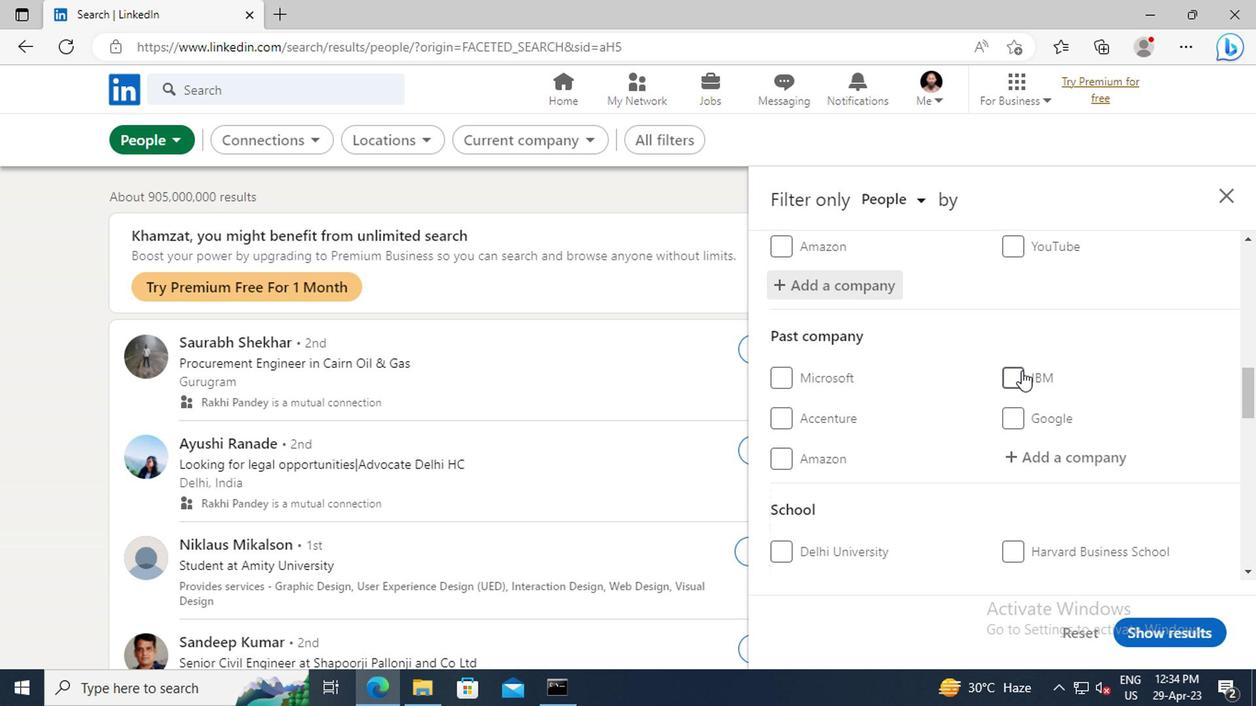 
Action: Mouse moved to (1017, 367)
Screenshot: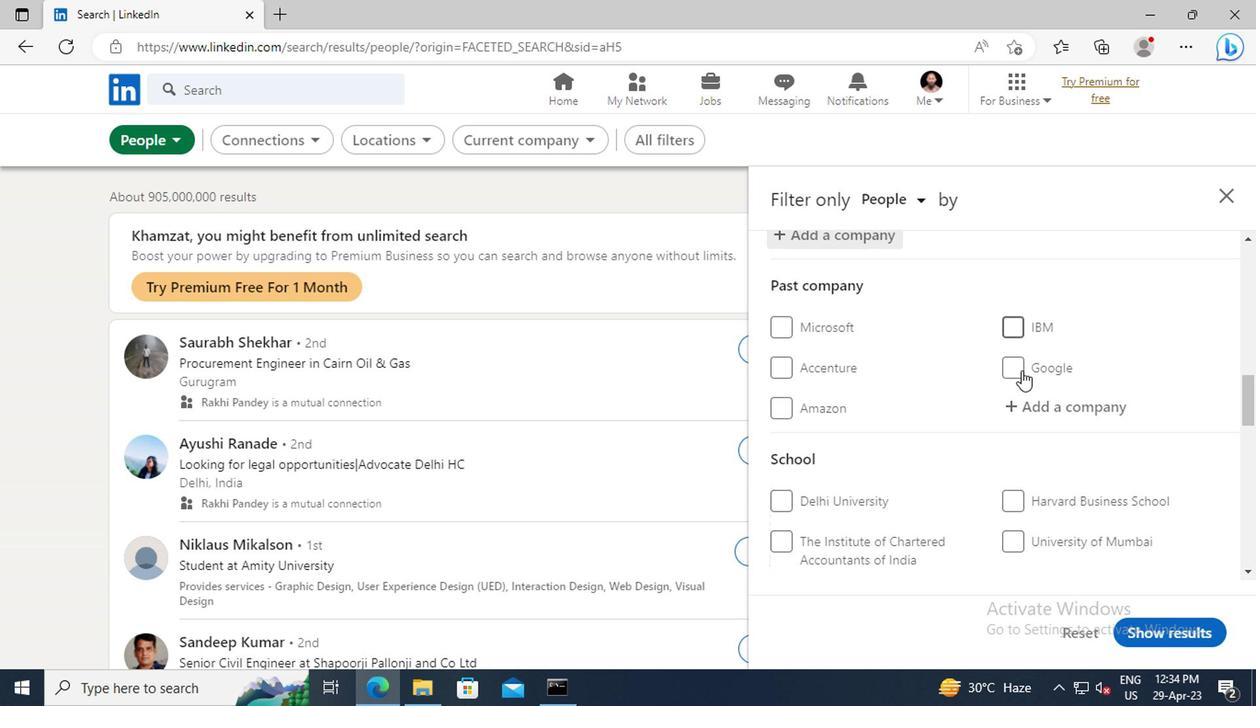 
Action: Mouse scrolled (1017, 366) with delta (0, 0)
Screenshot: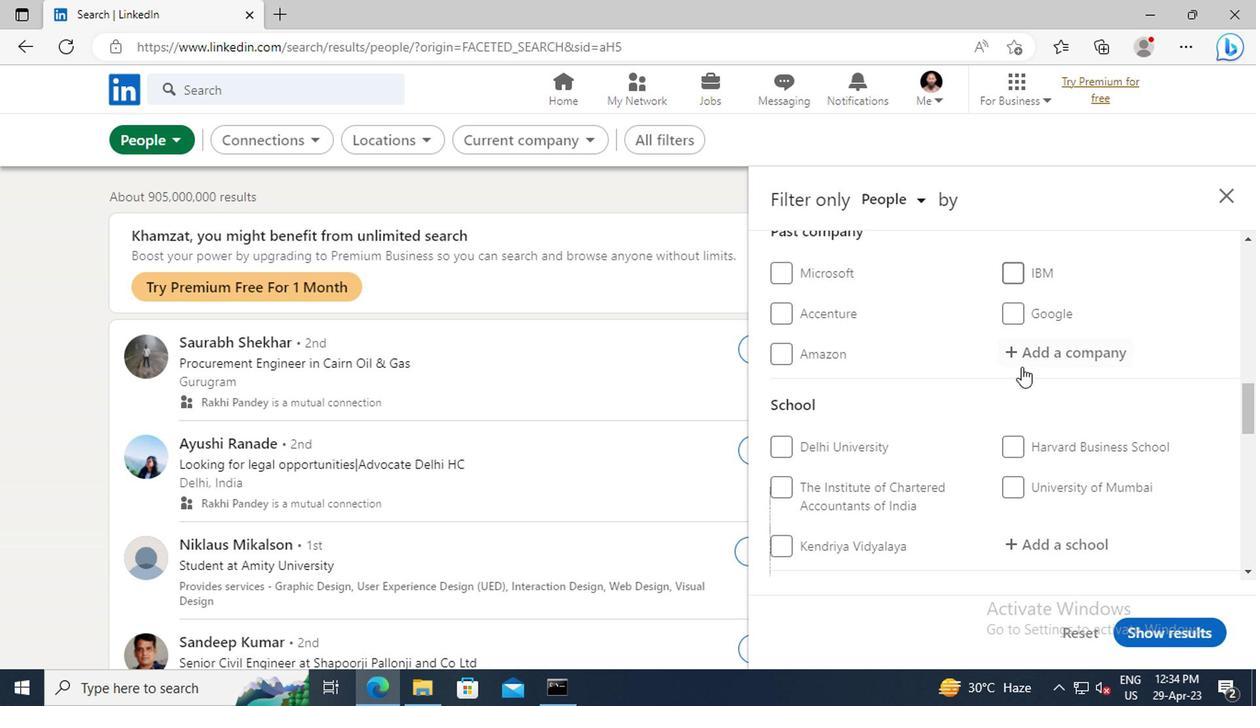 
Action: Mouse scrolled (1017, 366) with delta (0, 0)
Screenshot: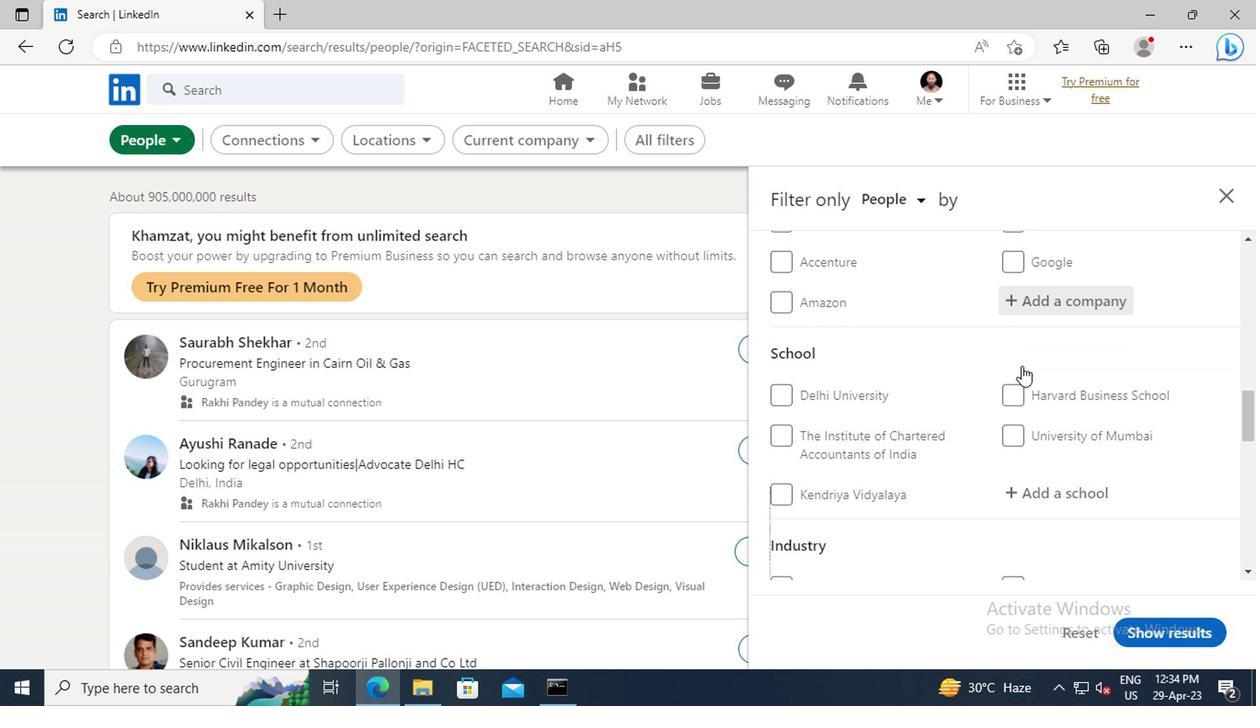 
Action: Mouse moved to (1014, 384)
Screenshot: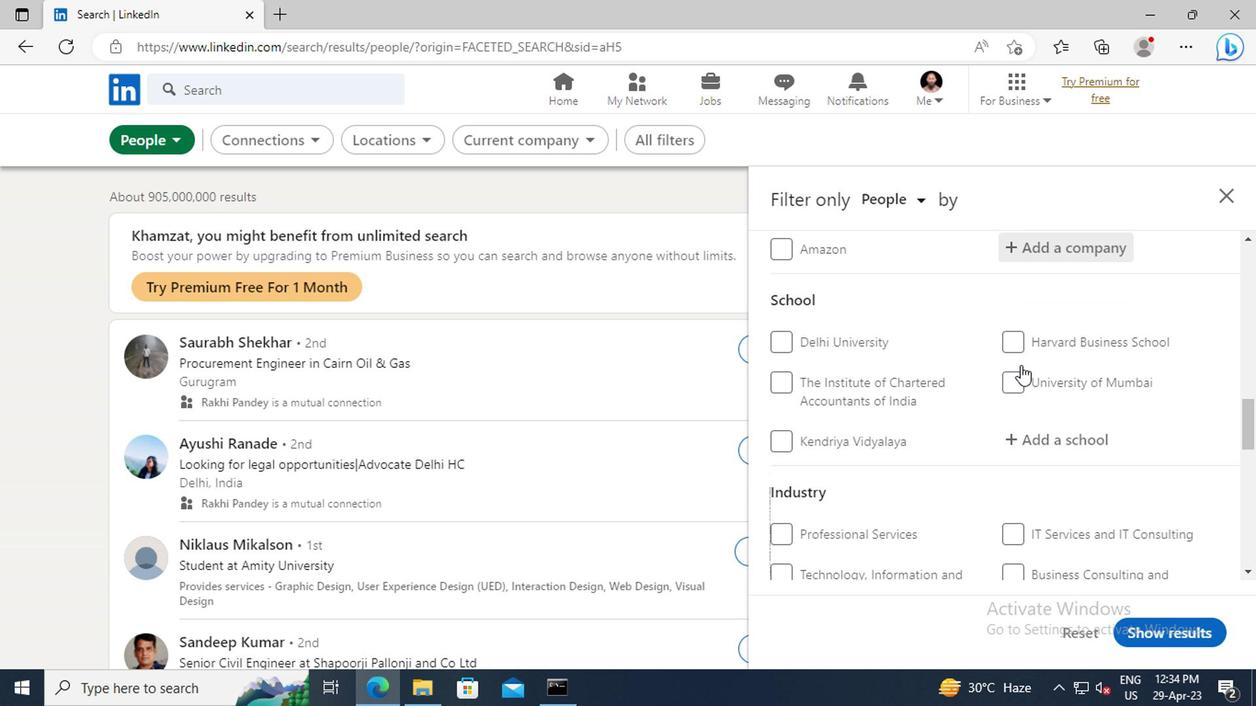 
Action: Mouse scrolled (1014, 382) with delta (0, -1)
Screenshot: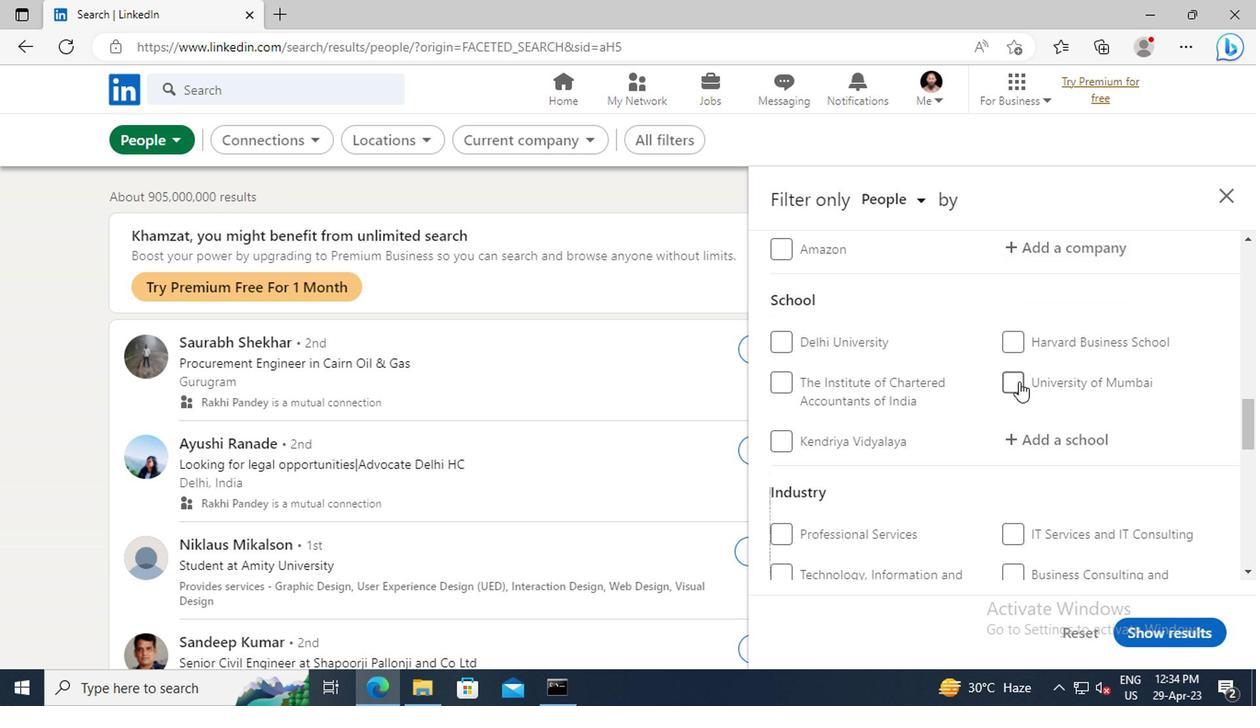 
Action: Mouse moved to (1024, 392)
Screenshot: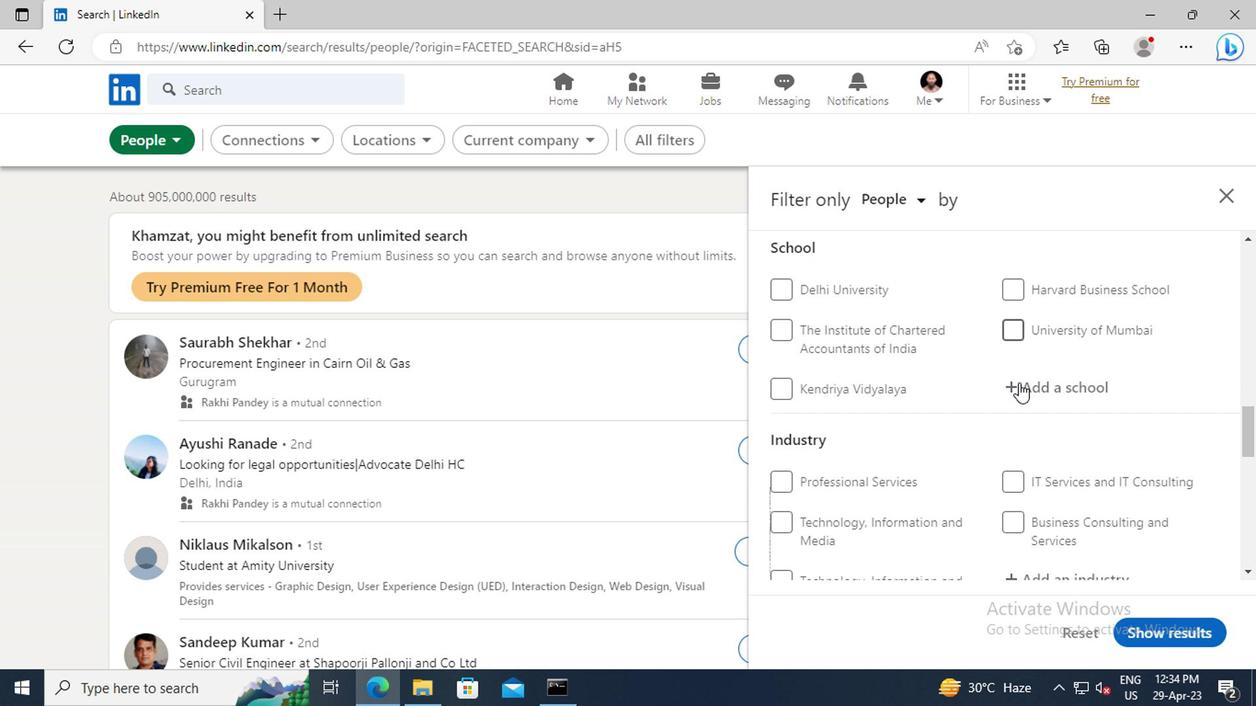 
Action: Mouse pressed left at (1024, 392)
Screenshot: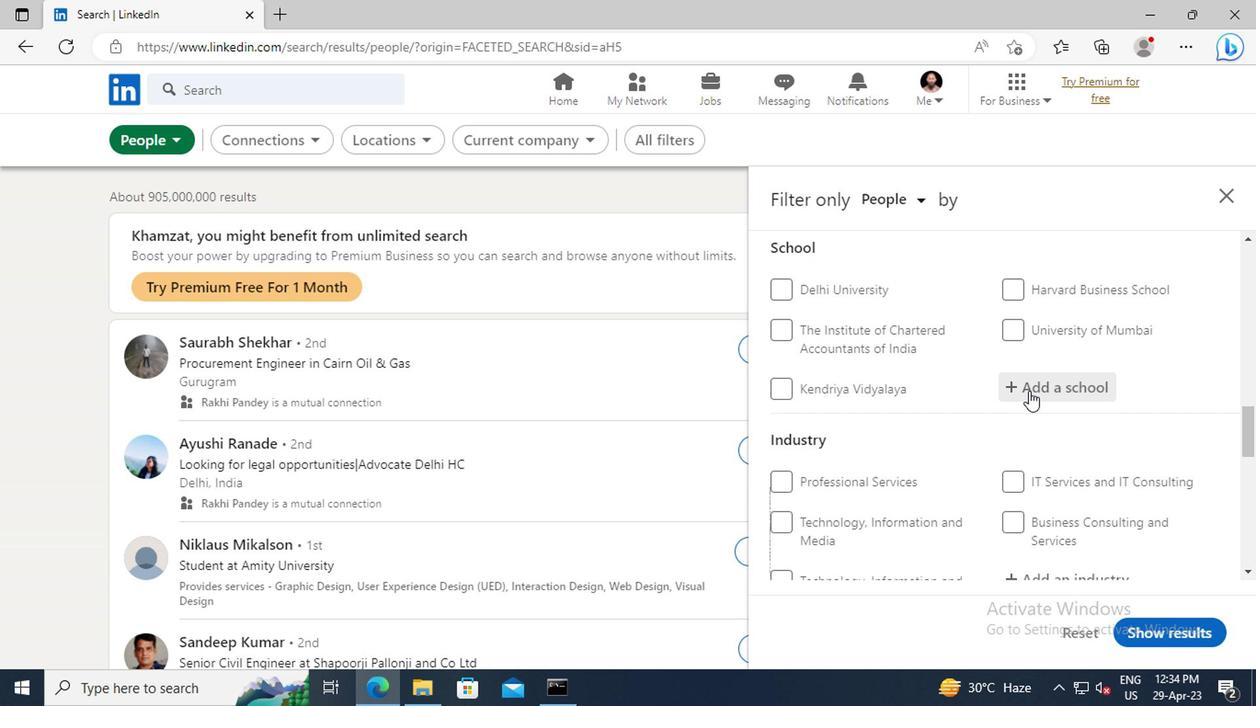 
Action: Key pressed <Key.shift>MAHARSHI<Key.space><Key.shift>DAYA
Screenshot: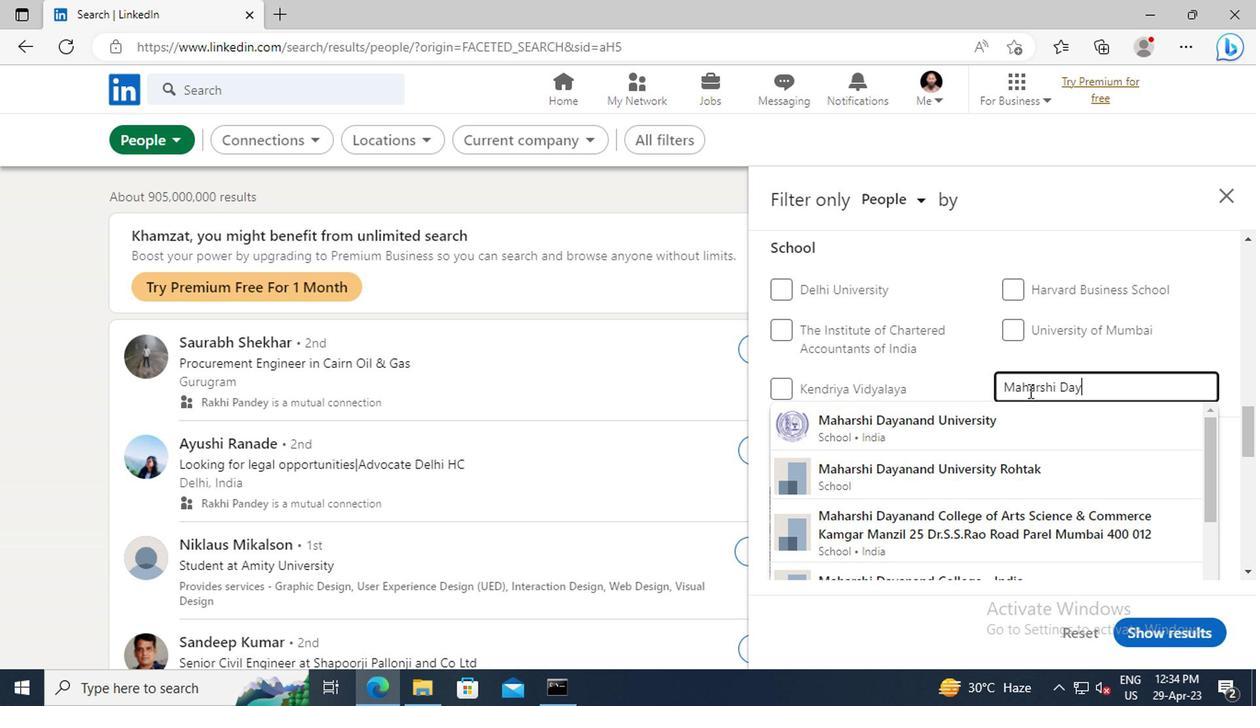 
Action: Mouse moved to (1035, 462)
Screenshot: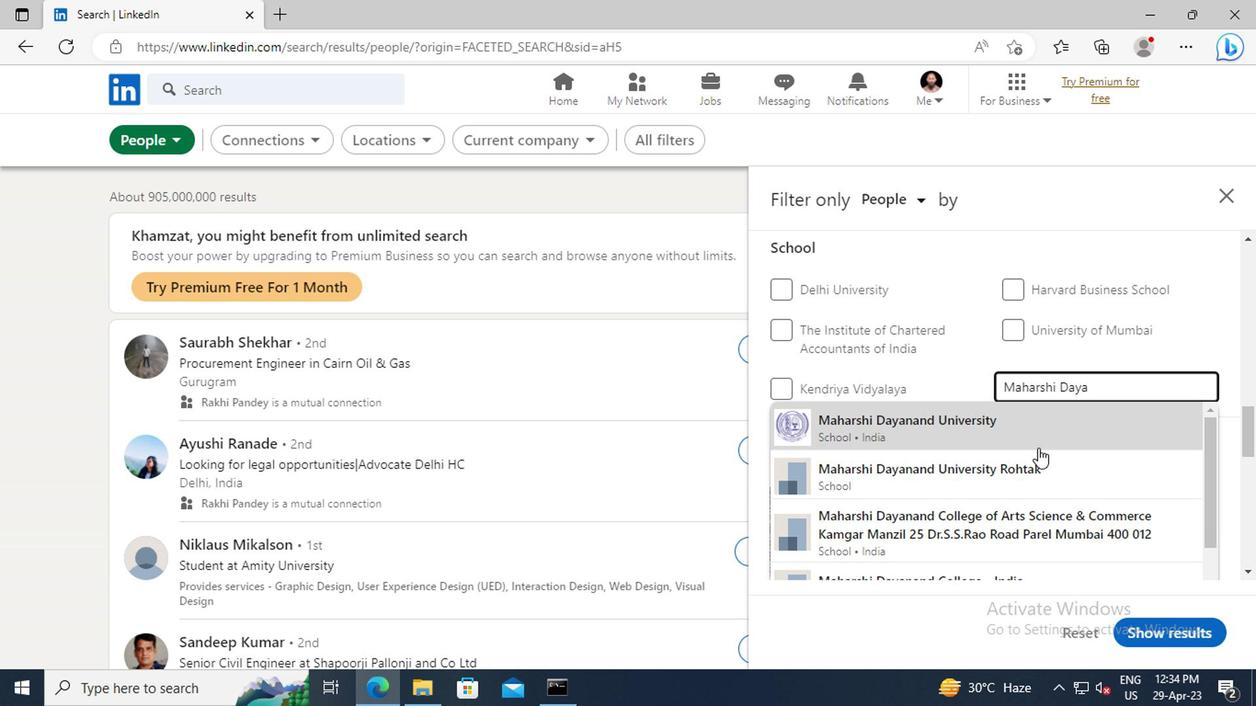 
Action: Mouse pressed left at (1035, 462)
Screenshot: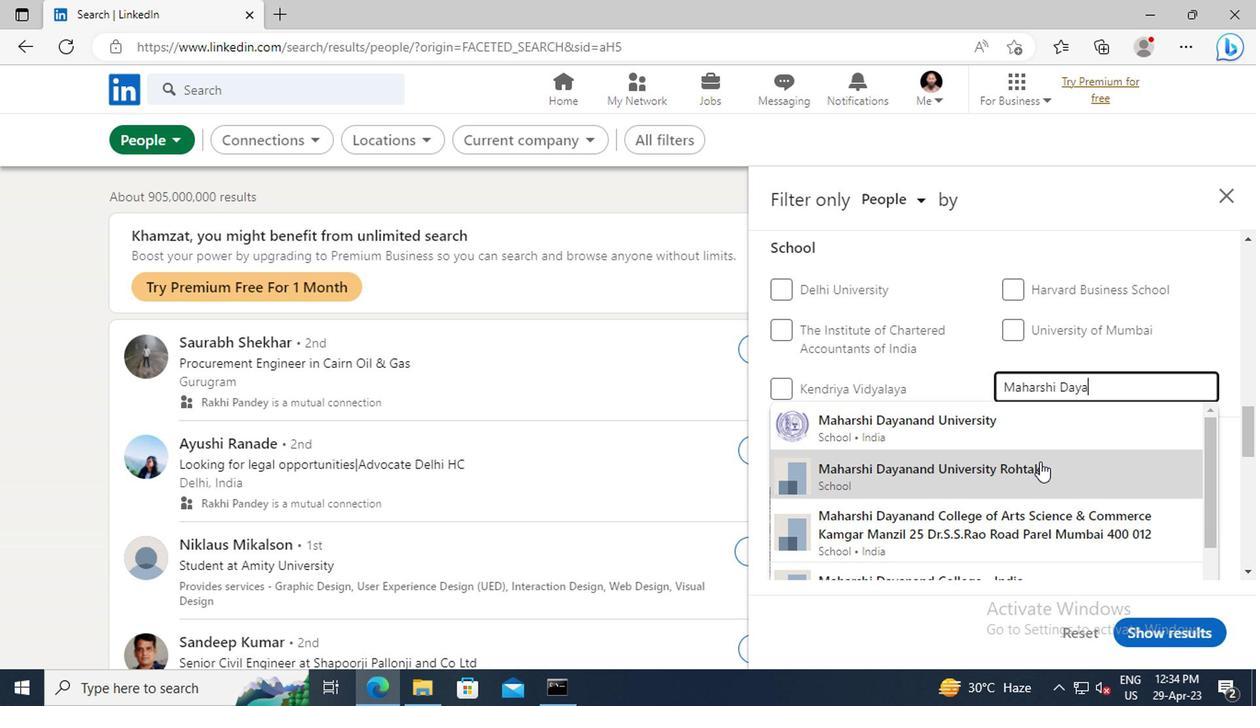 
Action: Mouse moved to (1039, 416)
Screenshot: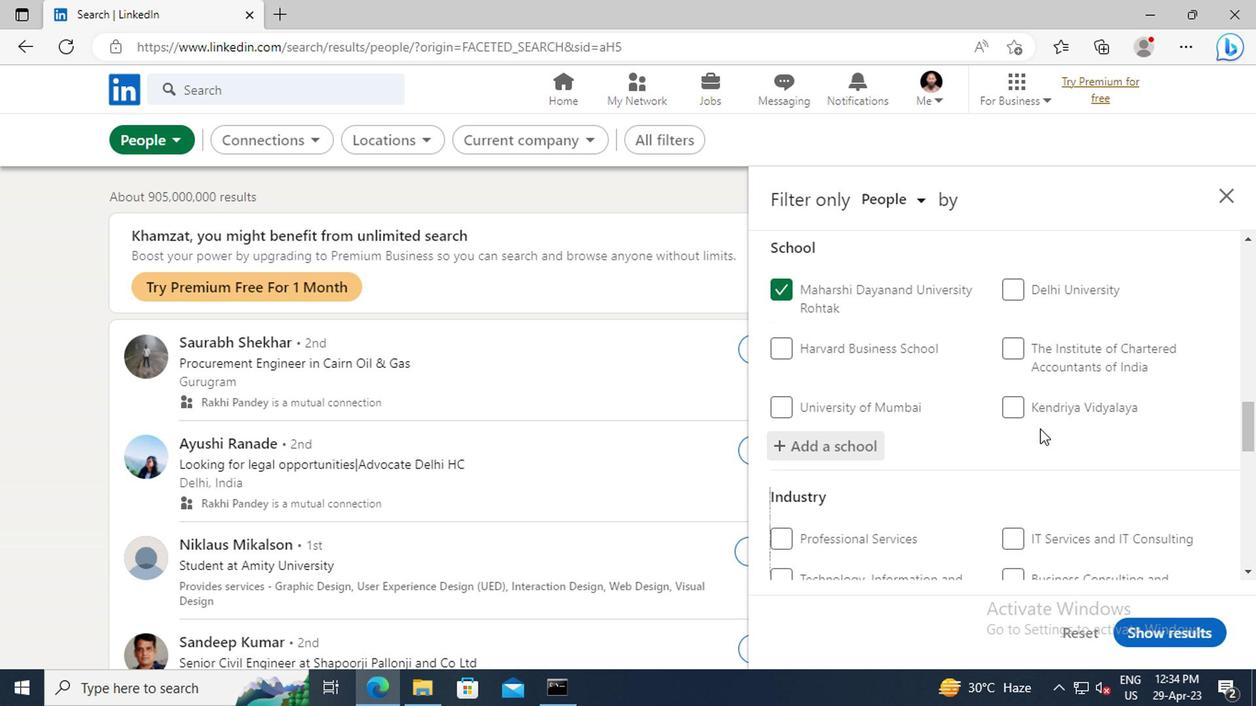 
Action: Mouse scrolled (1039, 414) with delta (0, -1)
Screenshot: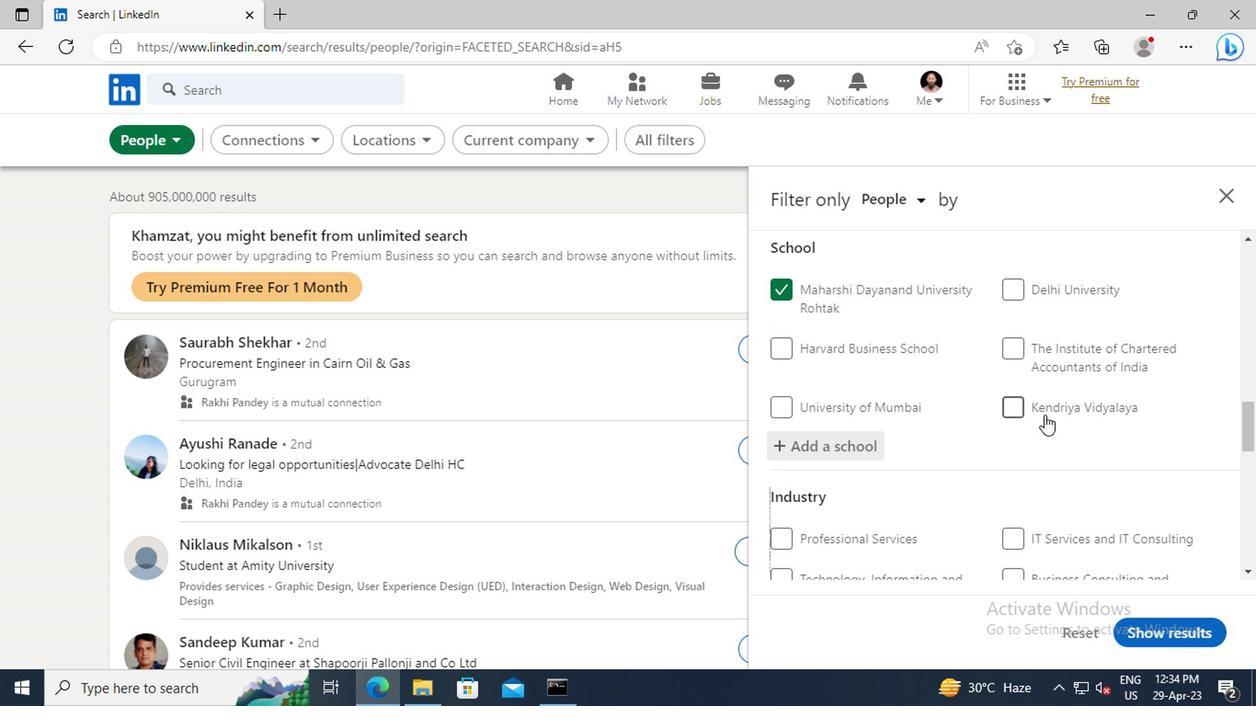 
Action: Mouse scrolled (1039, 414) with delta (0, -1)
Screenshot: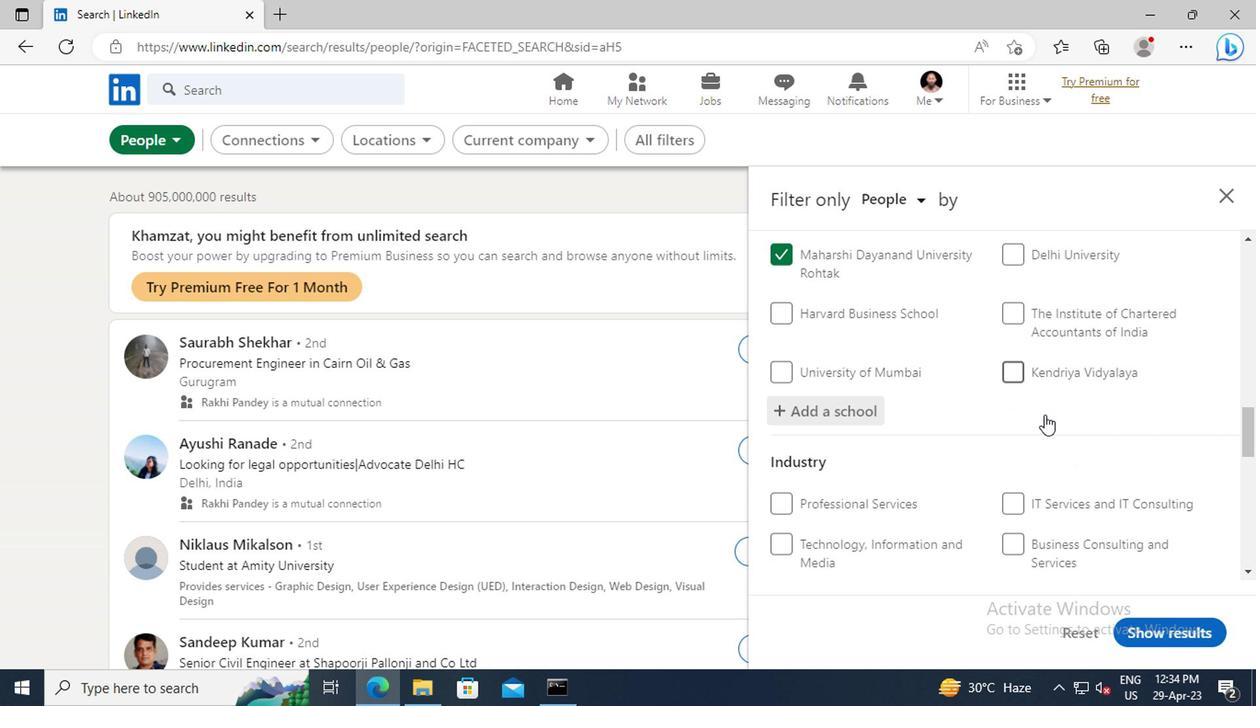 
Action: Mouse moved to (1039, 390)
Screenshot: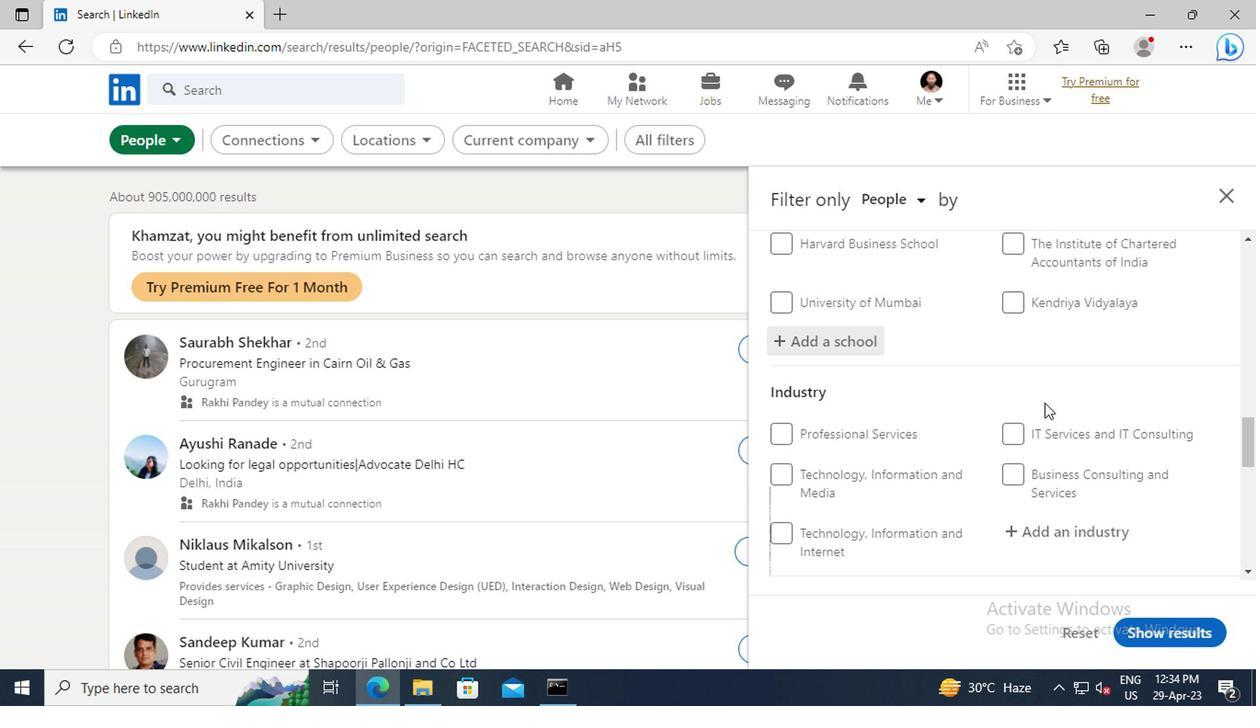 
Action: Mouse scrolled (1039, 389) with delta (0, 0)
Screenshot: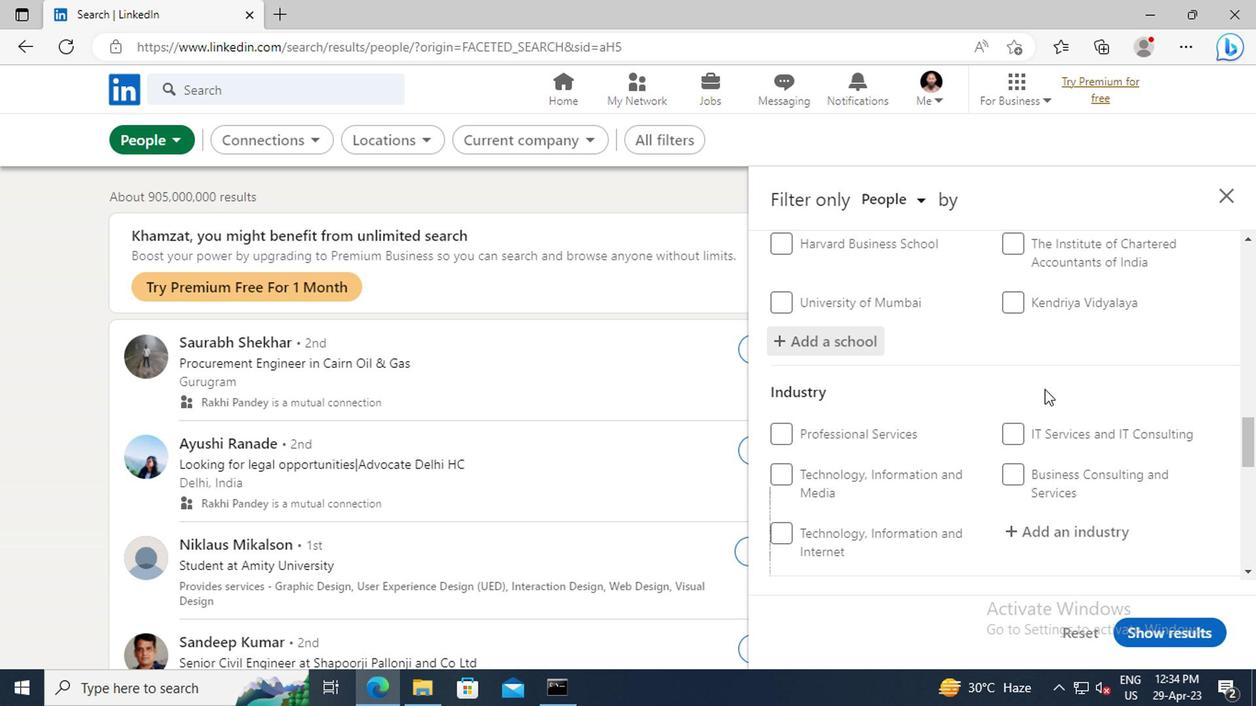 
Action: Mouse moved to (1042, 371)
Screenshot: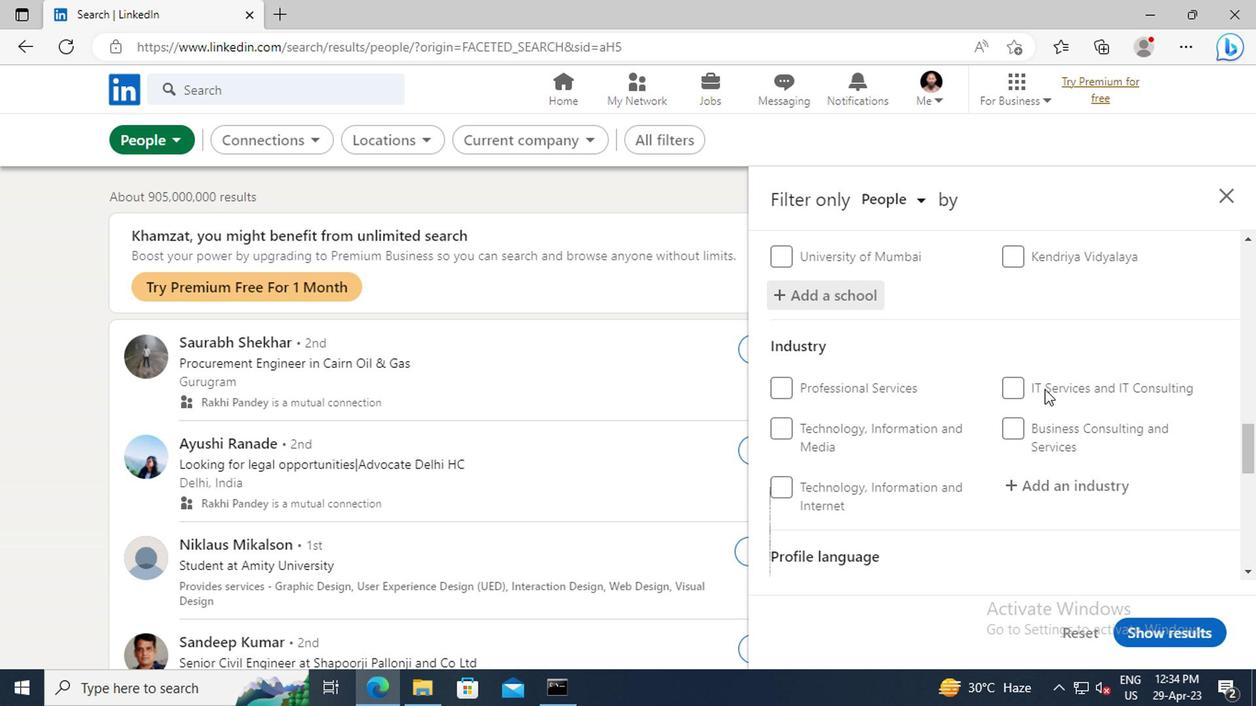 
Action: Mouse scrolled (1042, 371) with delta (0, 0)
Screenshot: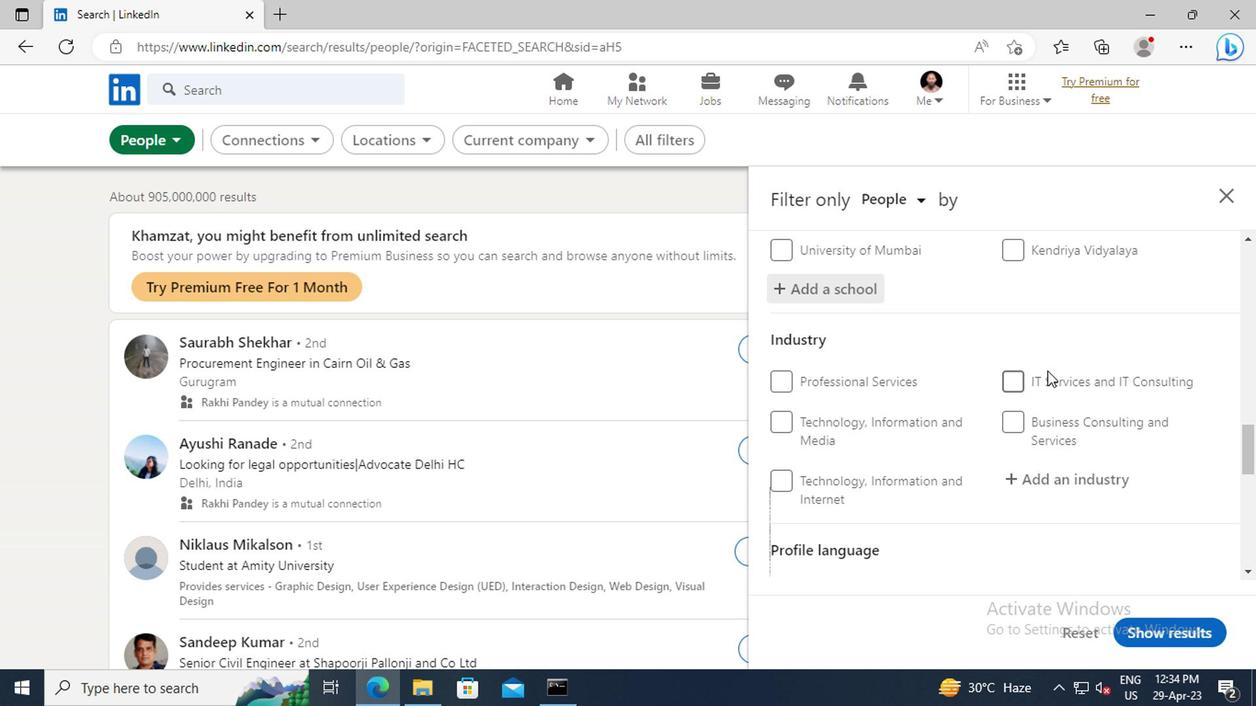 
Action: Mouse scrolled (1042, 371) with delta (0, 0)
Screenshot: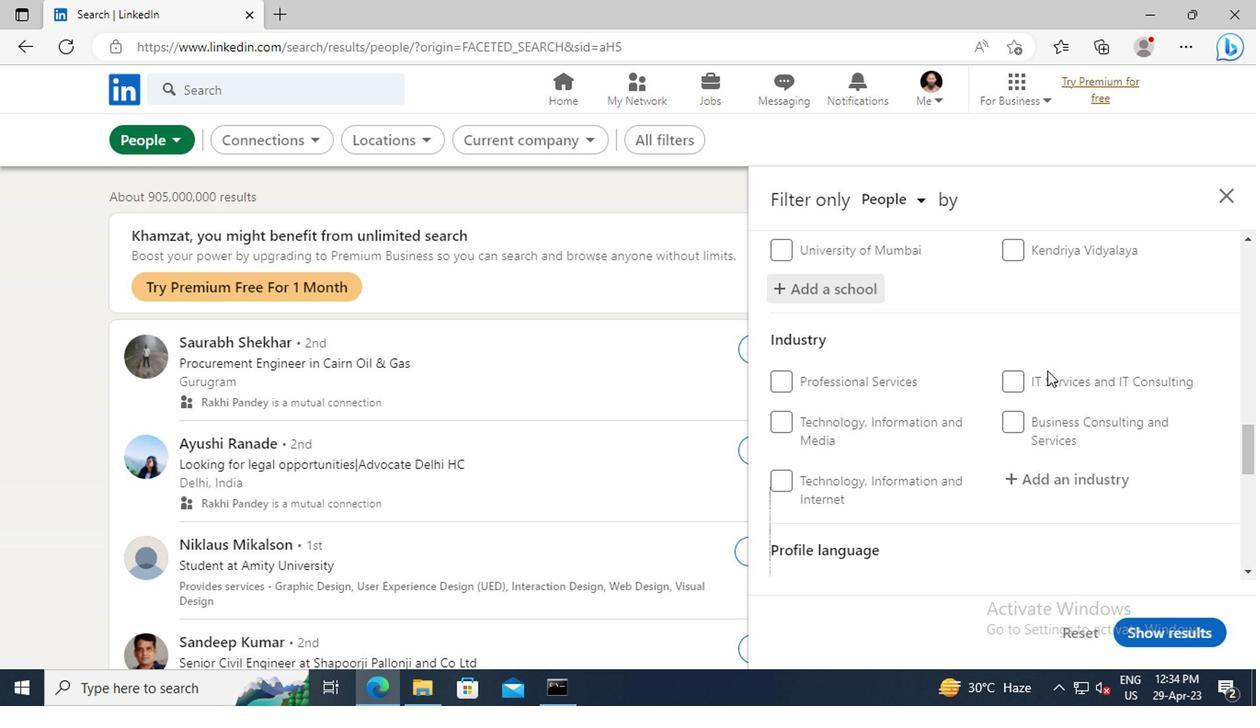 
Action: Mouse moved to (1021, 375)
Screenshot: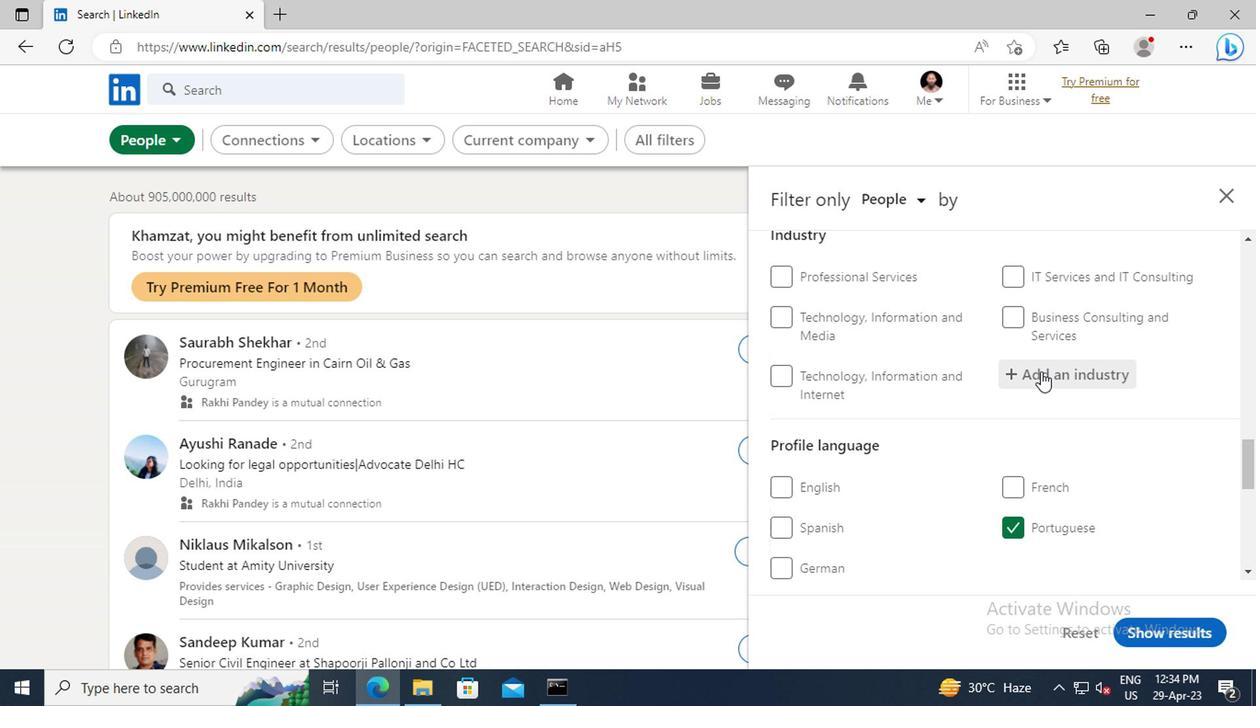 
Action: Mouse pressed left at (1021, 375)
Screenshot: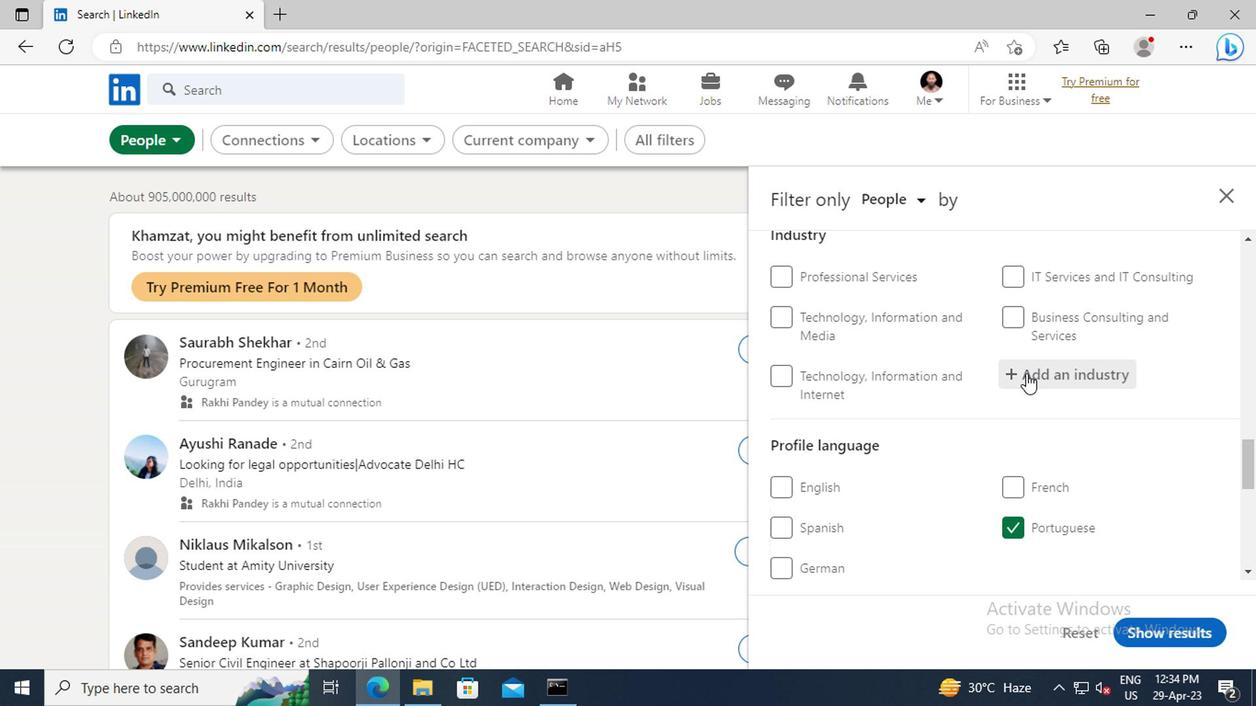 
Action: Key pressed <Key.shift>BEVERAGE<Key.space><Key.shift>MAN
Screenshot: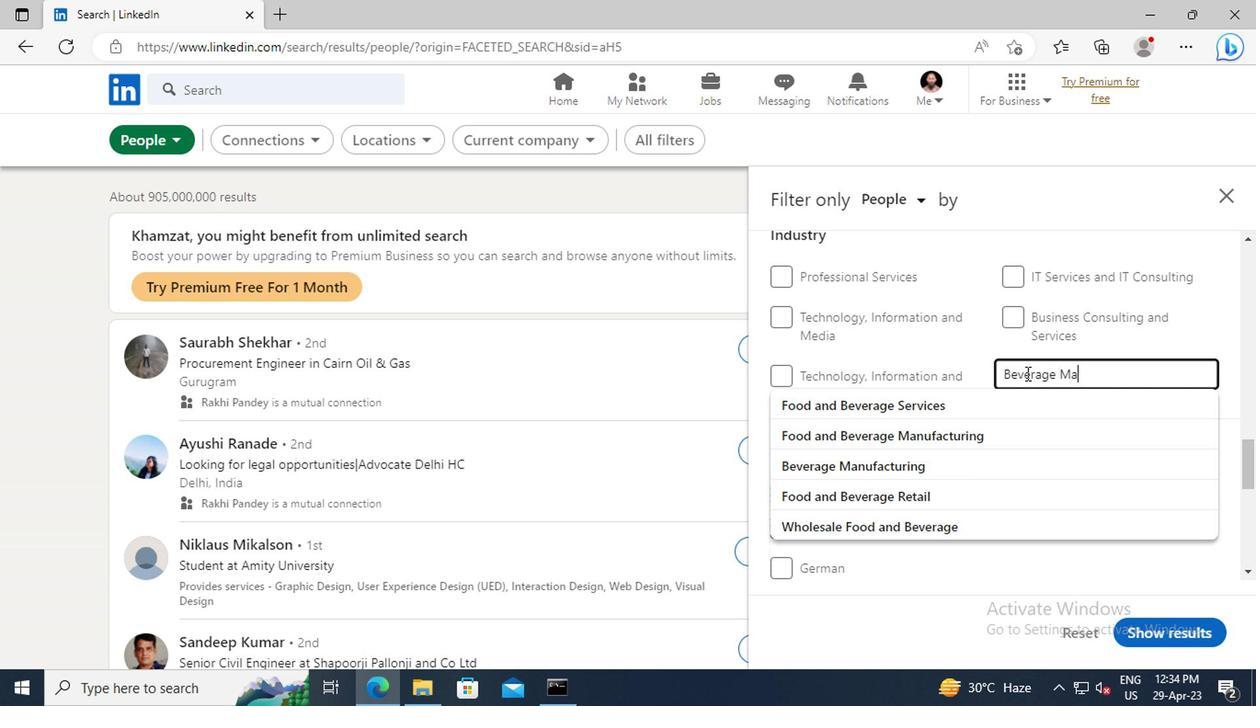 
Action: Mouse moved to (1005, 428)
Screenshot: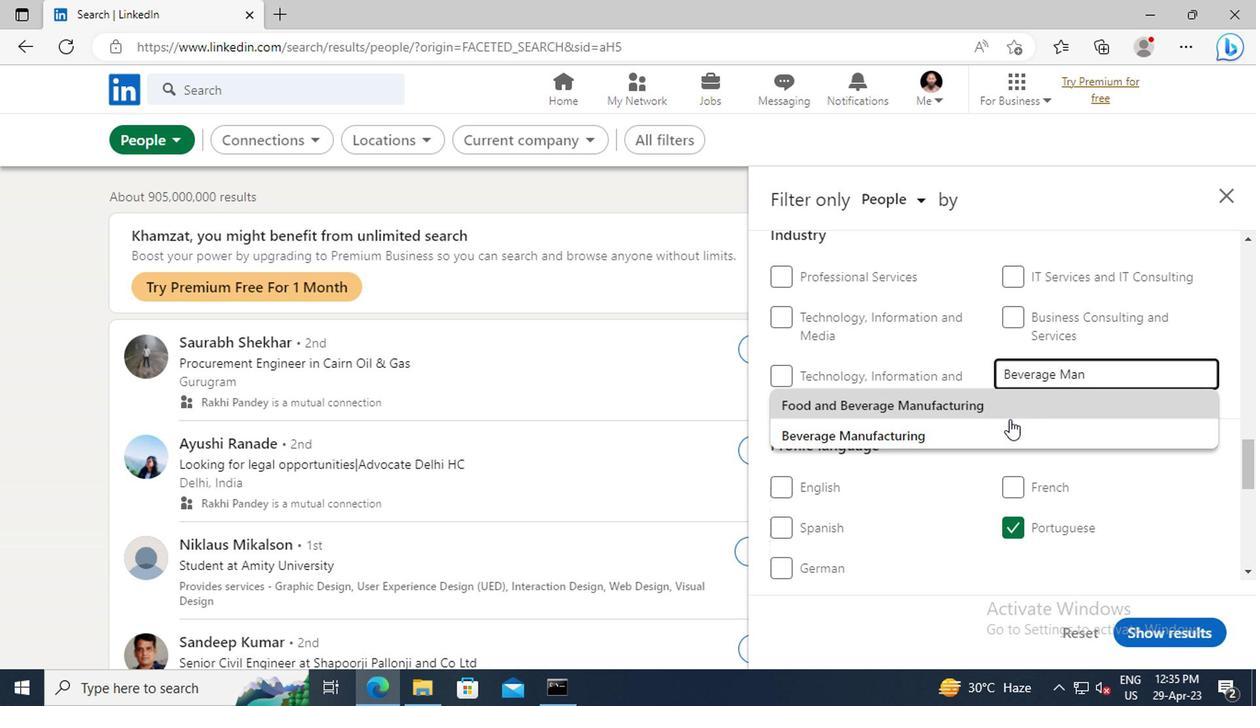 
Action: Mouse pressed left at (1005, 428)
Screenshot: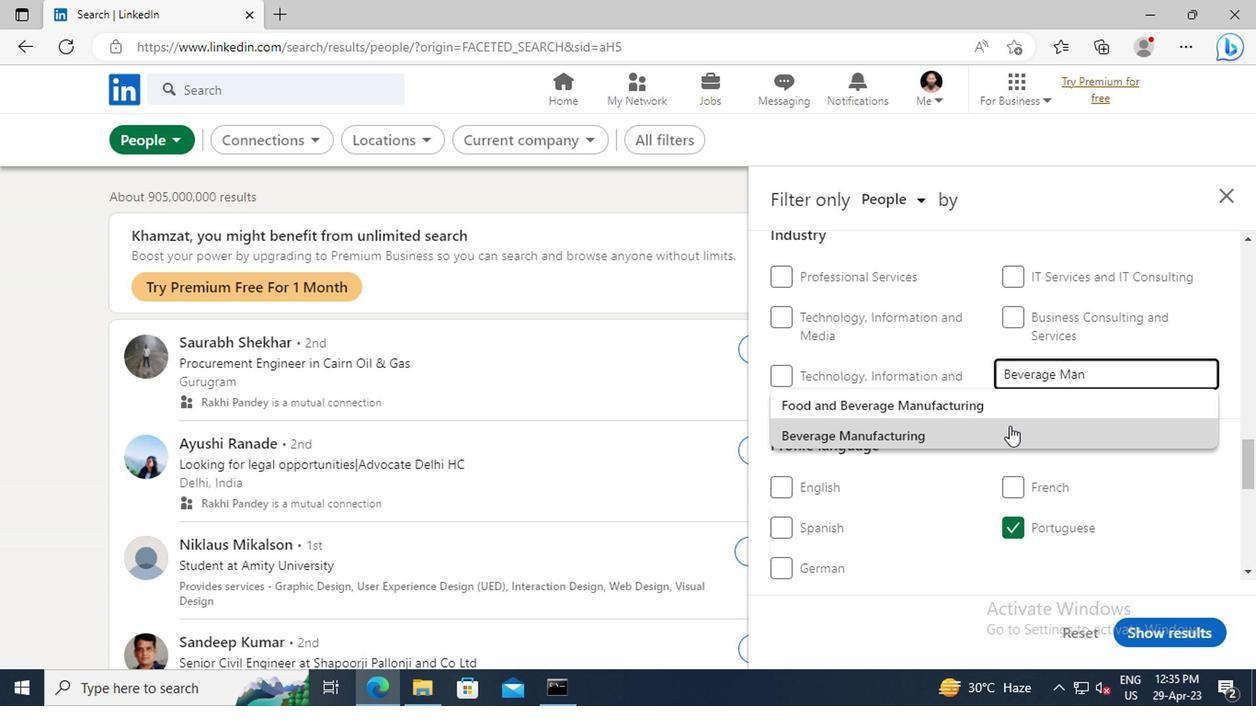 
Action: Mouse scrolled (1005, 428) with delta (0, 0)
Screenshot: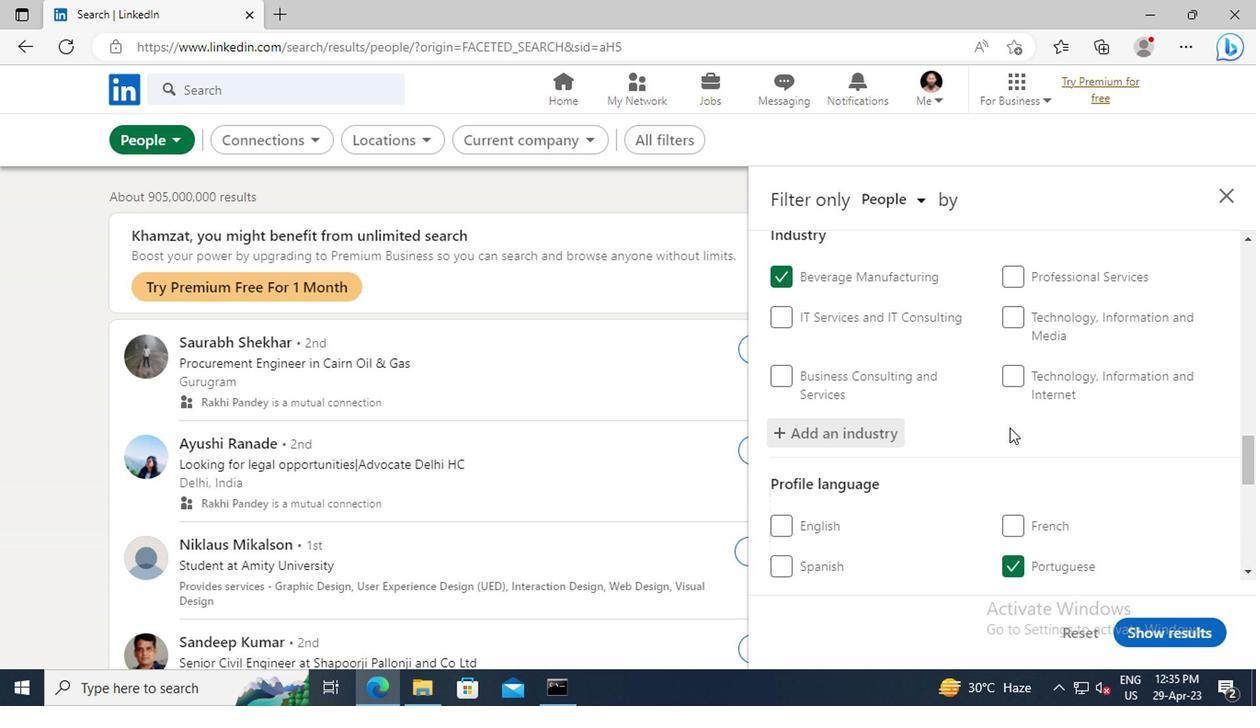 
Action: Mouse moved to (1000, 396)
Screenshot: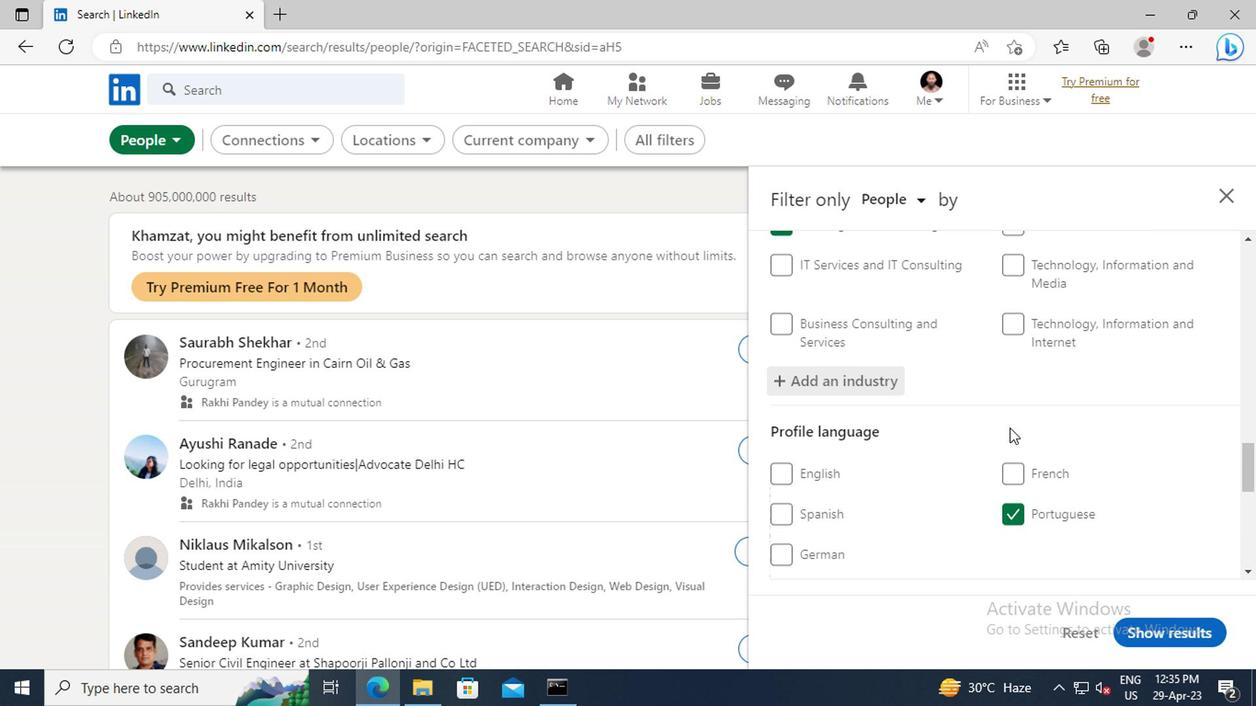 
Action: Mouse scrolled (1000, 395) with delta (0, 0)
Screenshot: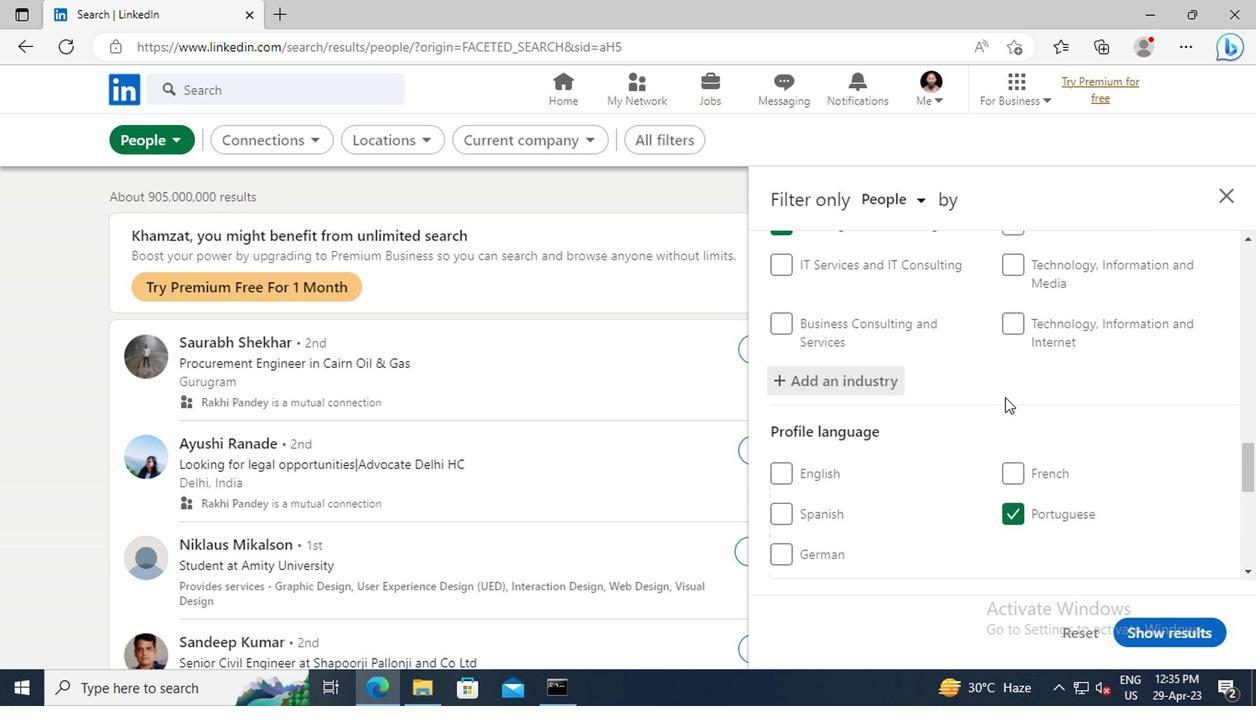 
Action: Mouse scrolled (1000, 395) with delta (0, 0)
Screenshot: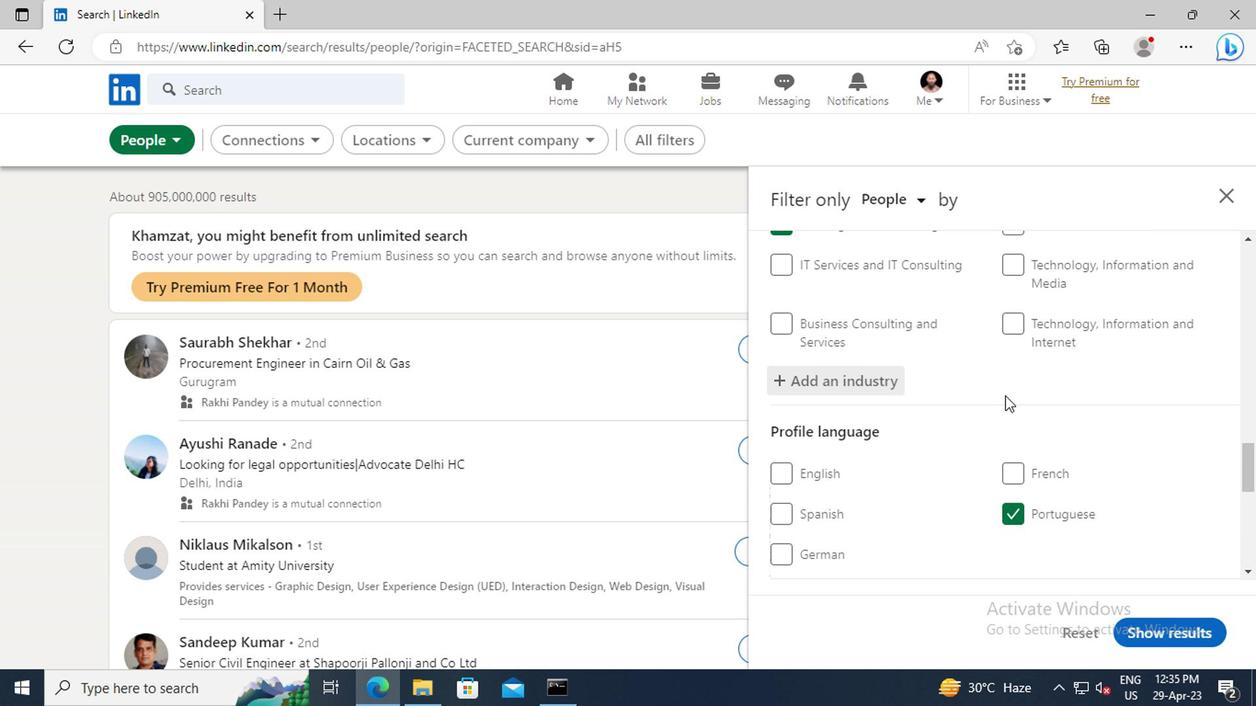 
Action: Mouse moved to (999, 384)
Screenshot: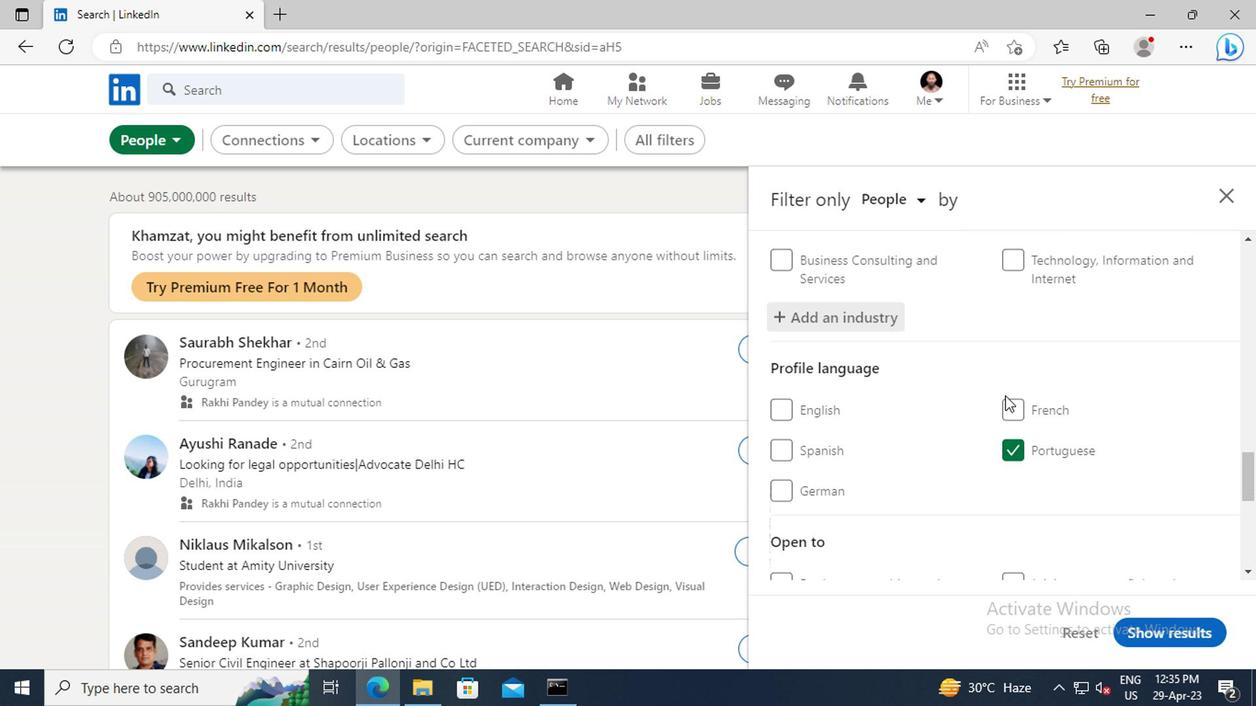 
Action: Mouse scrolled (999, 382) with delta (0, -1)
Screenshot: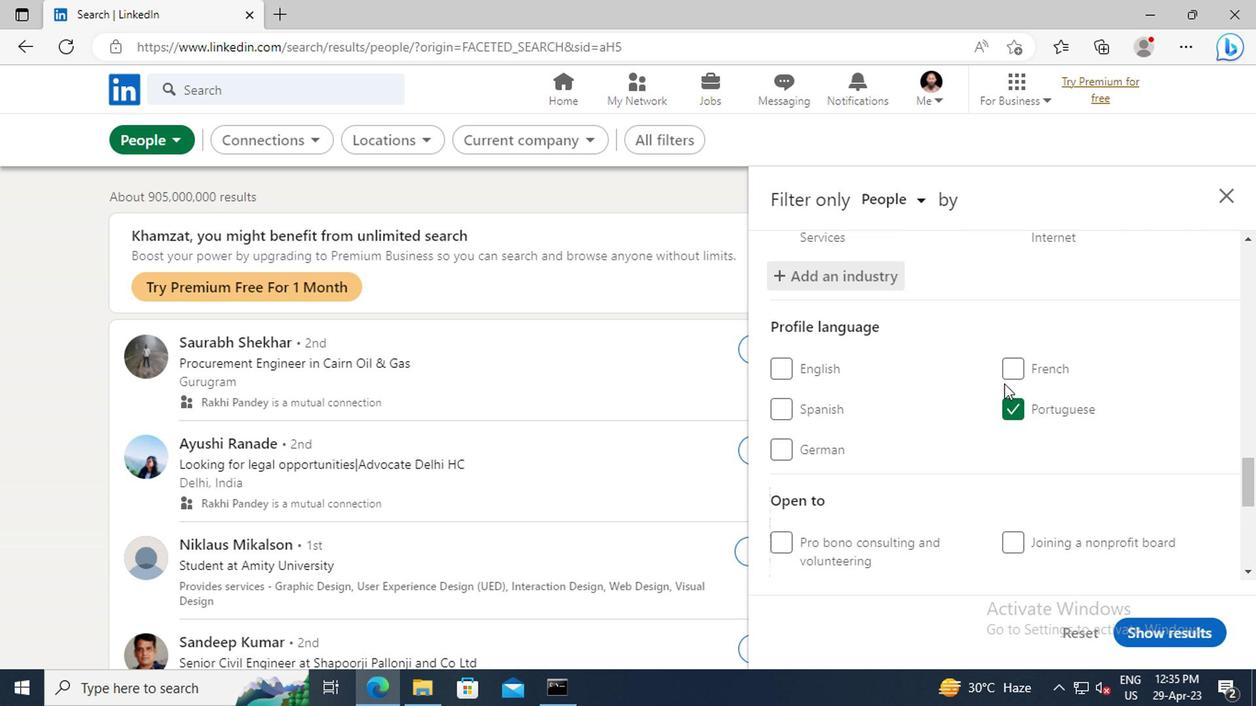 
Action: Mouse scrolled (999, 382) with delta (0, -1)
Screenshot: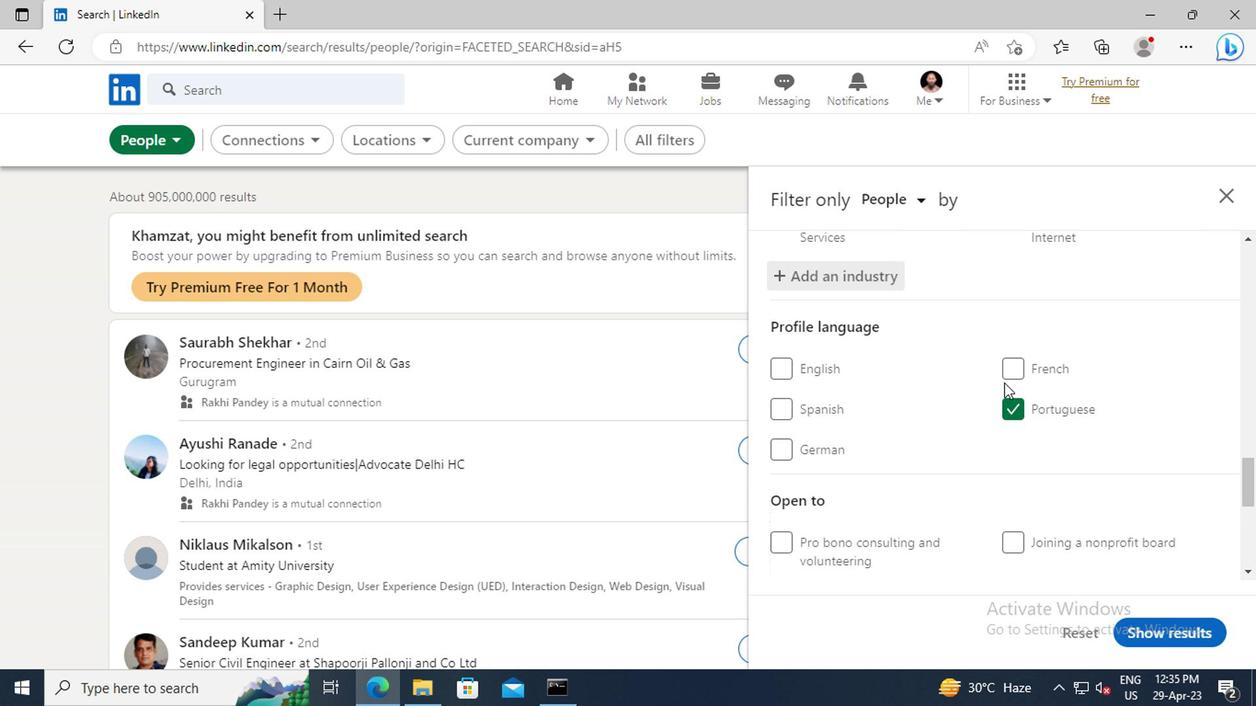 
Action: Mouse moved to (999, 382)
Screenshot: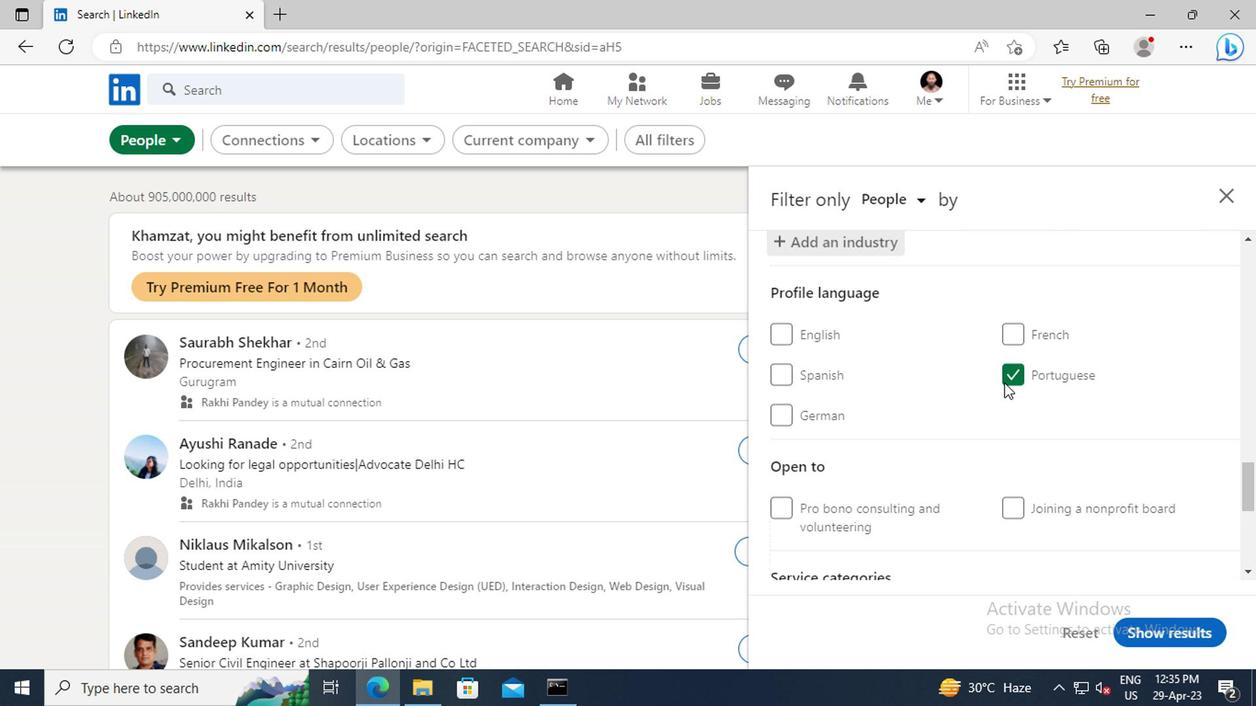 
Action: Mouse scrolled (999, 380) with delta (0, -1)
Screenshot: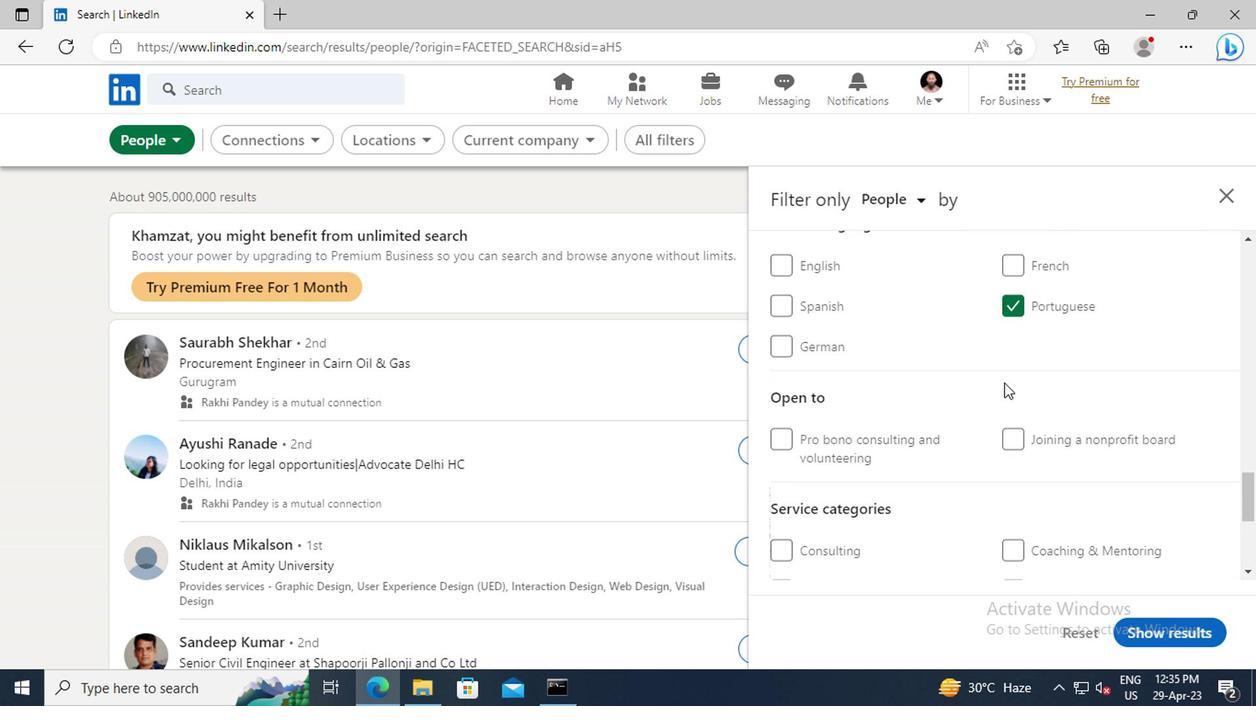 
Action: Mouse scrolled (999, 380) with delta (0, -1)
Screenshot: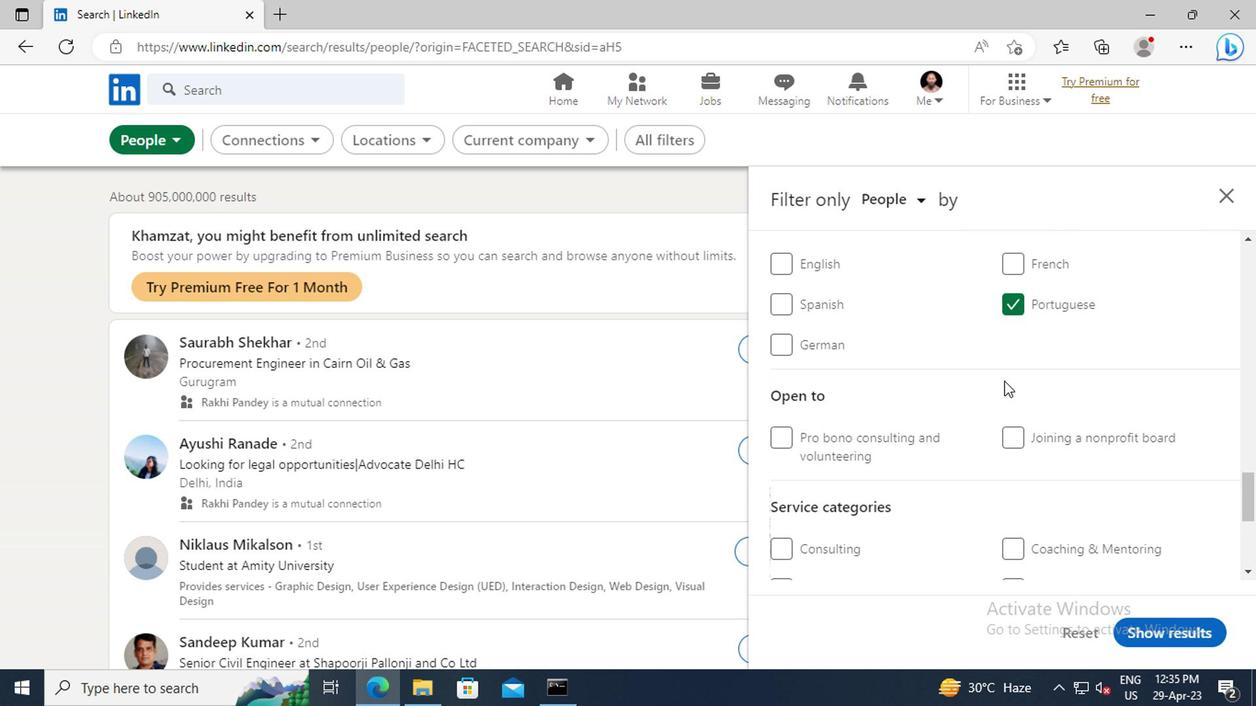 
Action: Mouse scrolled (999, 380) with delta (0, -1)
Screenshot: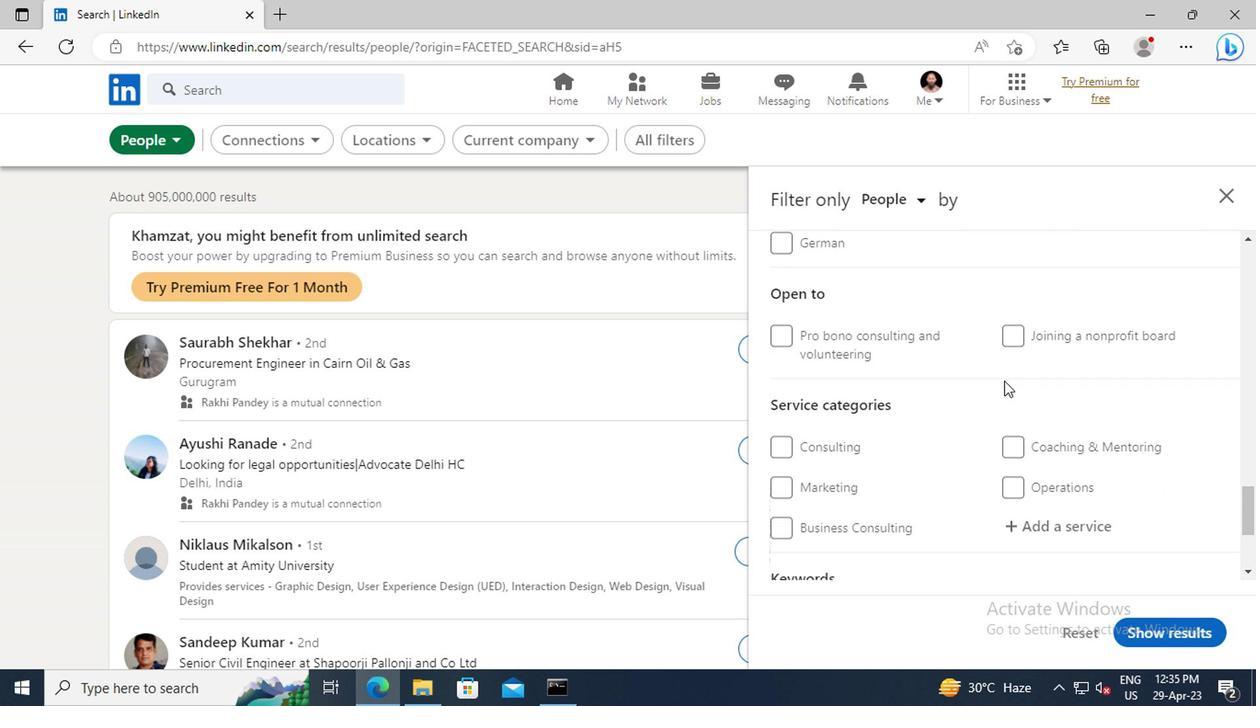 
Action: Mouse scrolled (999, 380) with delta (0, -1)
Screenshot: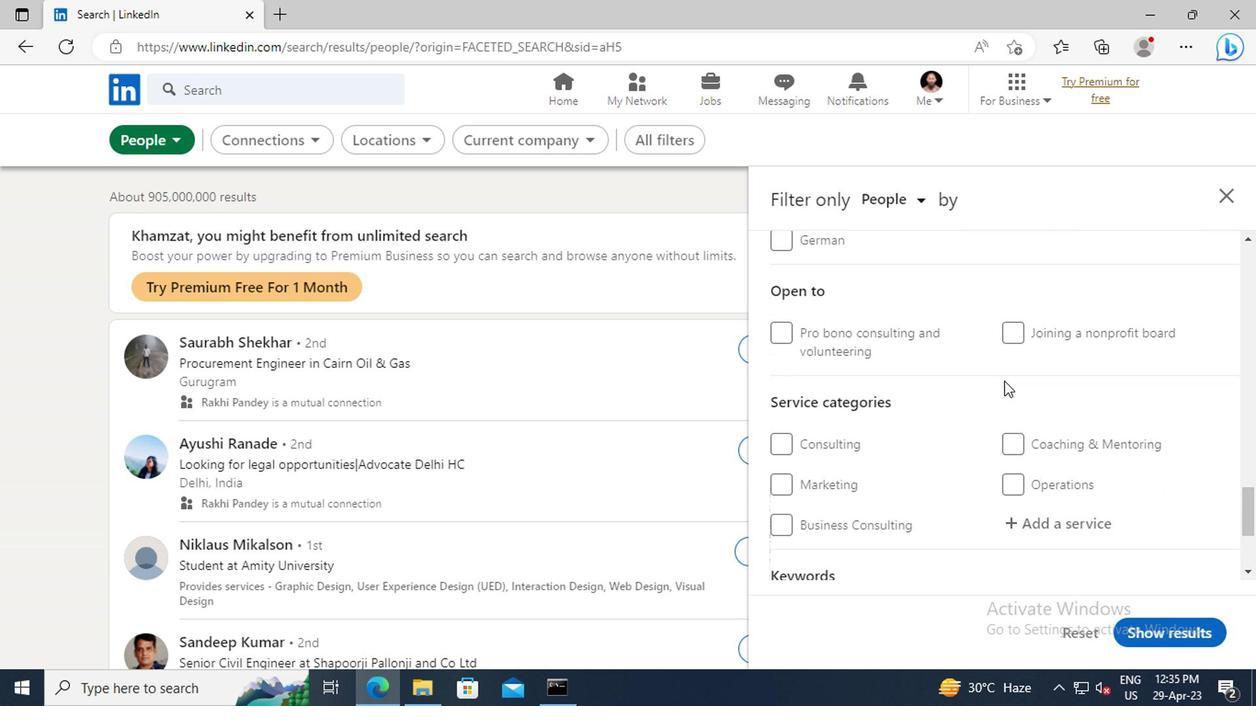 
Action: Mouse moved to (1012, 423)
Screenshot: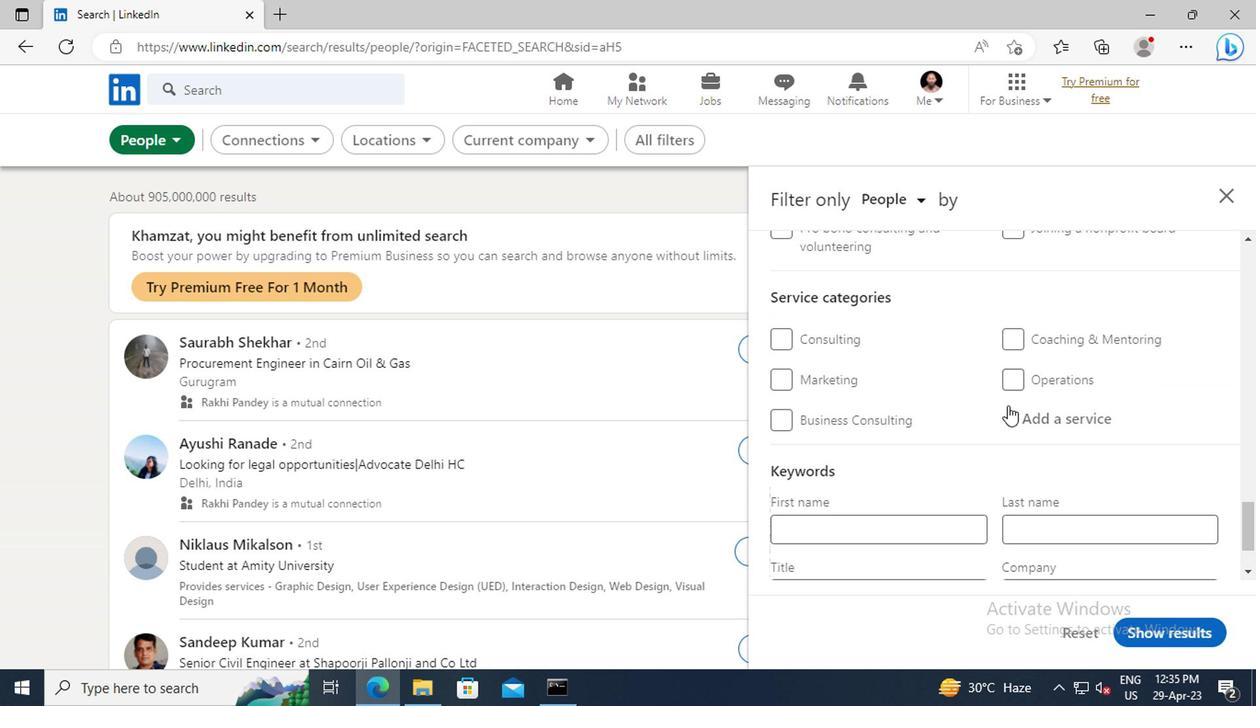 
Action: Mouse pressed left at (1012, 423)
Screenshot: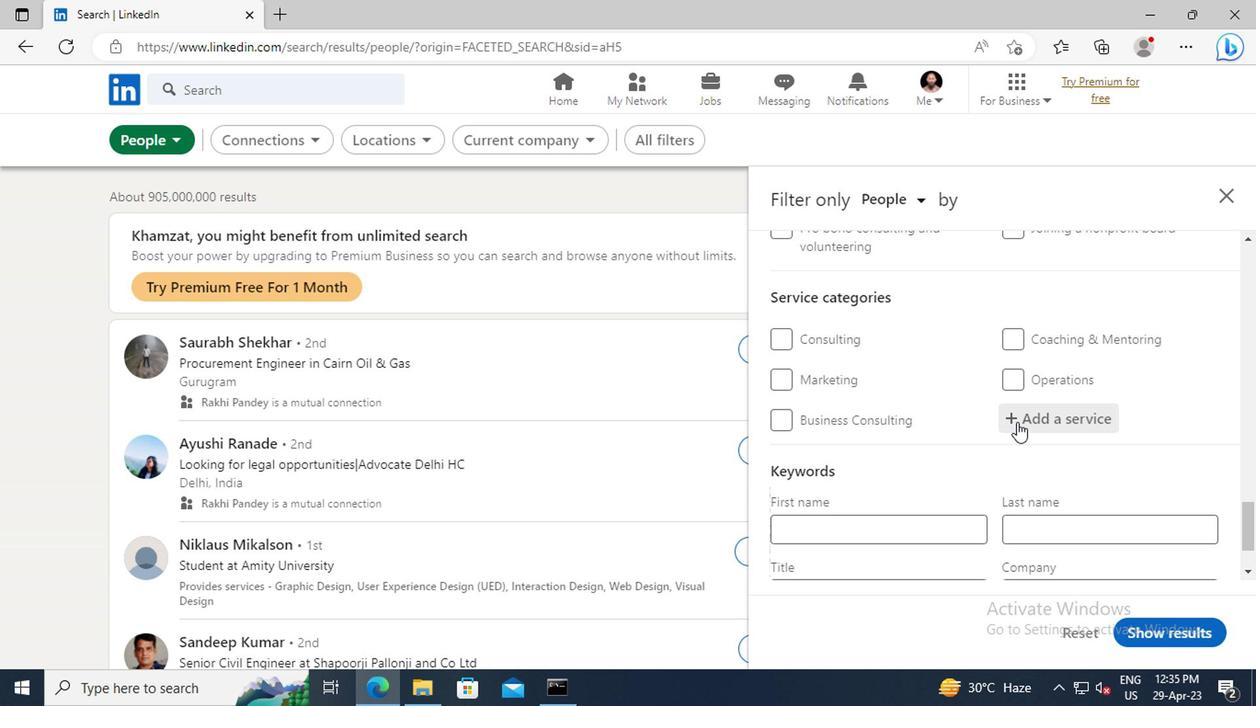 
Action: Key pressed <Key.shift>CUSTOMER<Key.space>
Screenshot: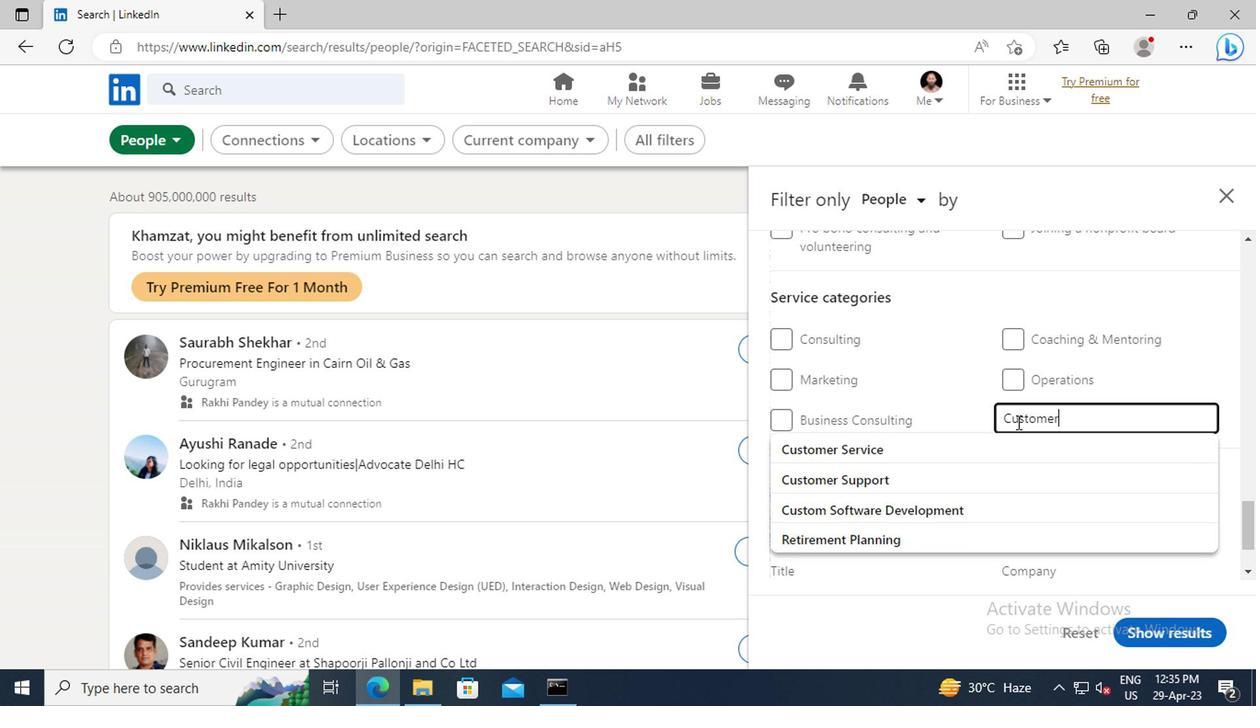 
Action: Mouse moved to (988, 442)
Screenshot: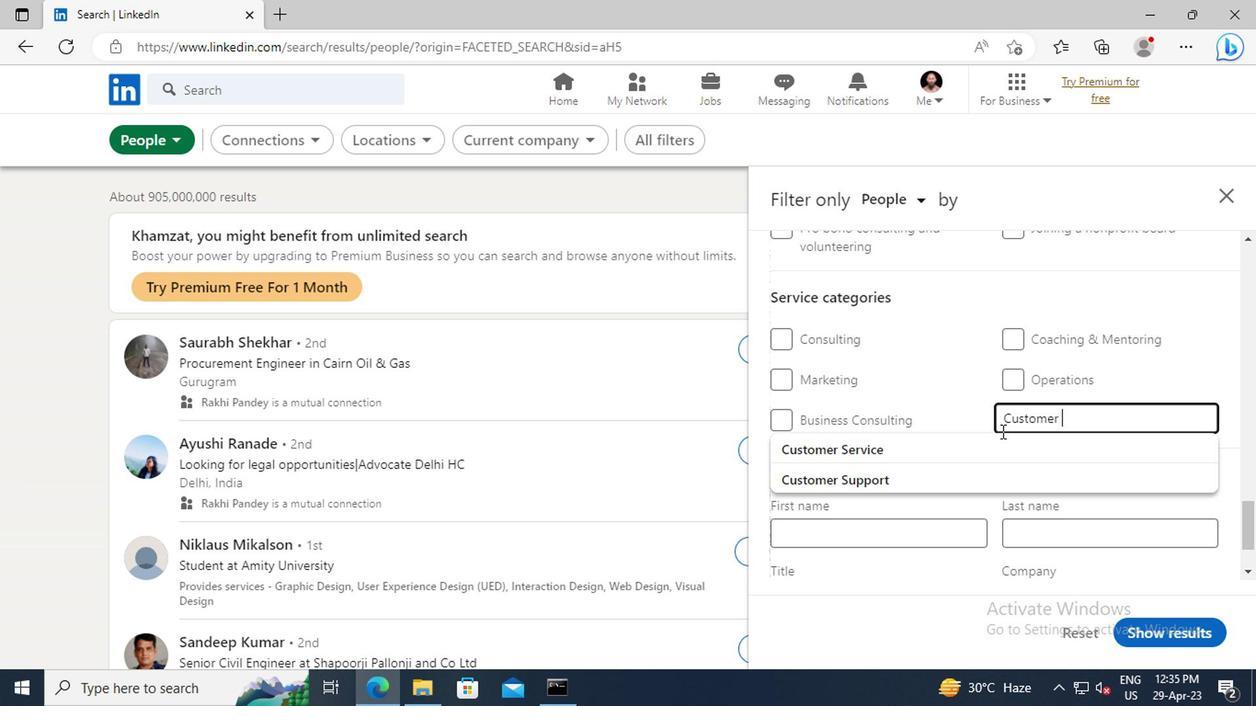 
Action: Mouse pressed left at (988, 442)
Screenshot: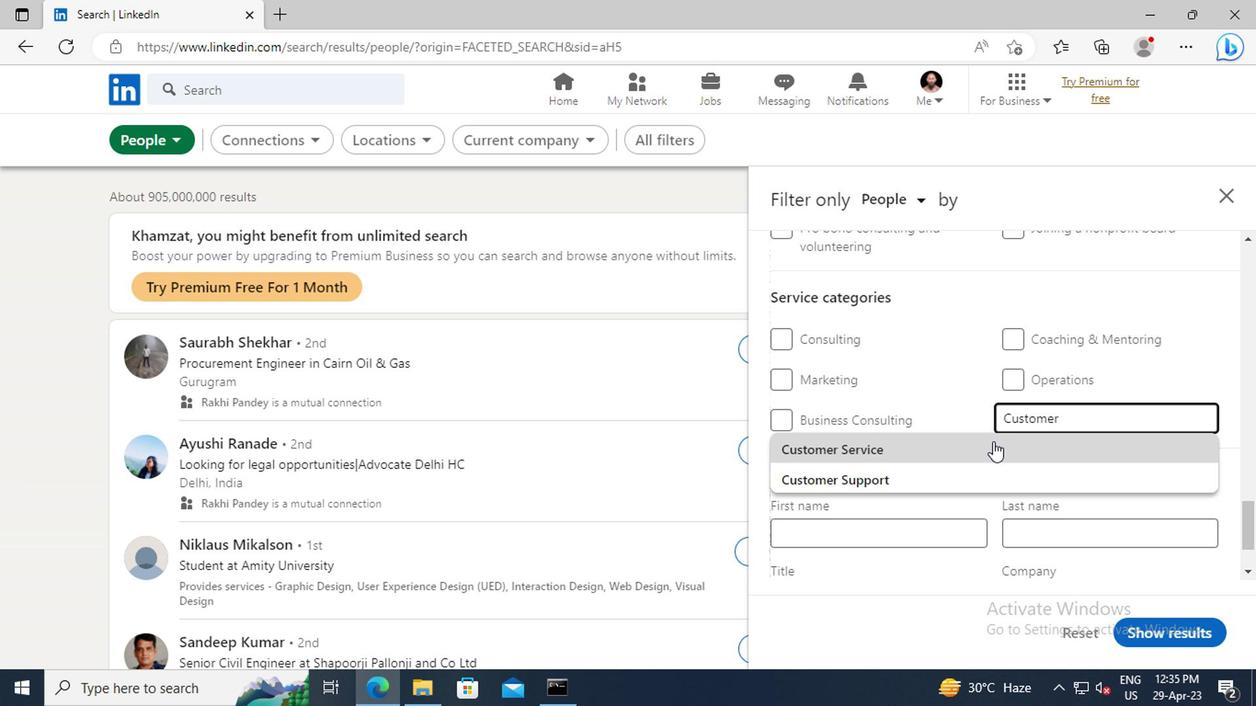 
Action: Mouse scrolled (988, 441) with delta (0, 0)
Screenshot: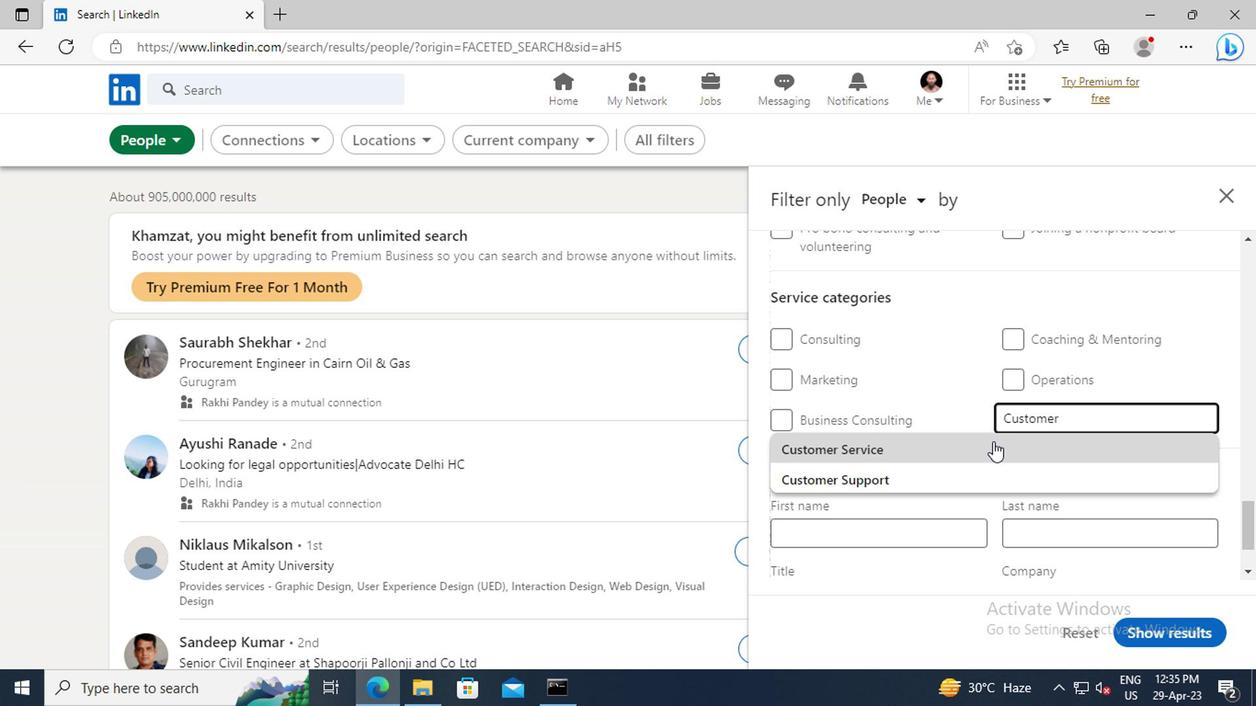 
Action: Mouse scrolled (988, 441) with delta (0, 0)
Screenshot: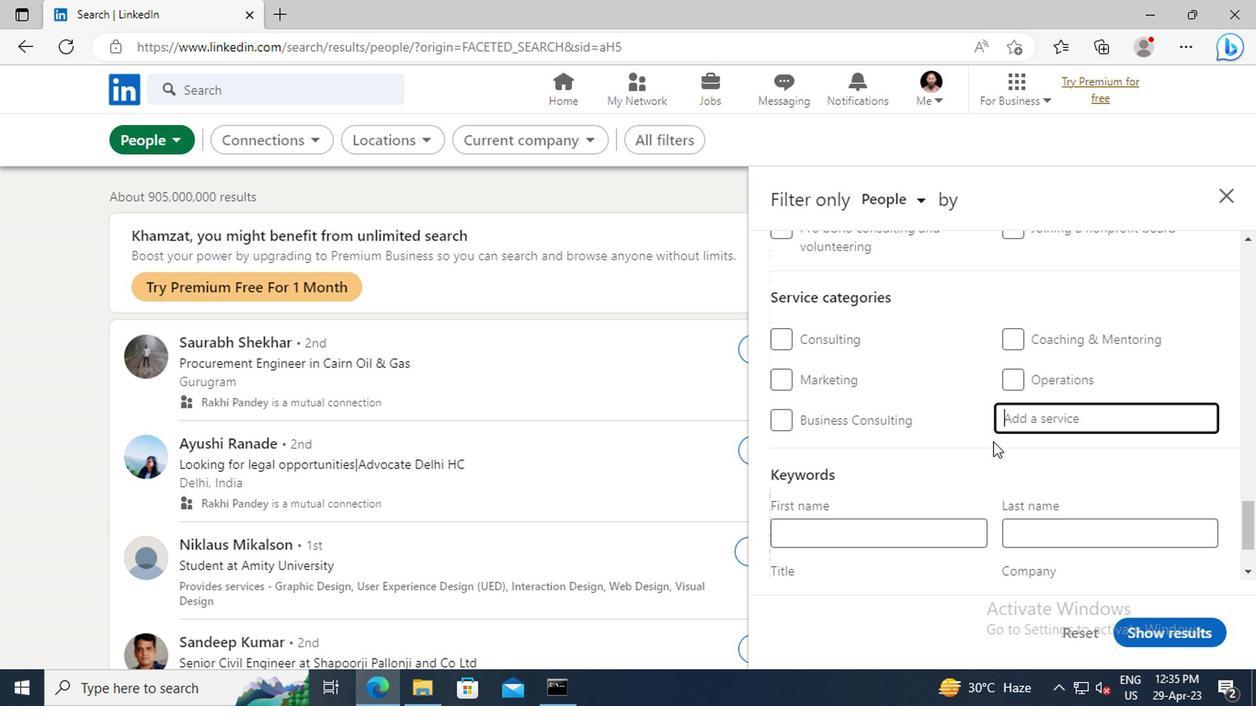 
Action: Mouse moved to (806, 528)
Screenshot: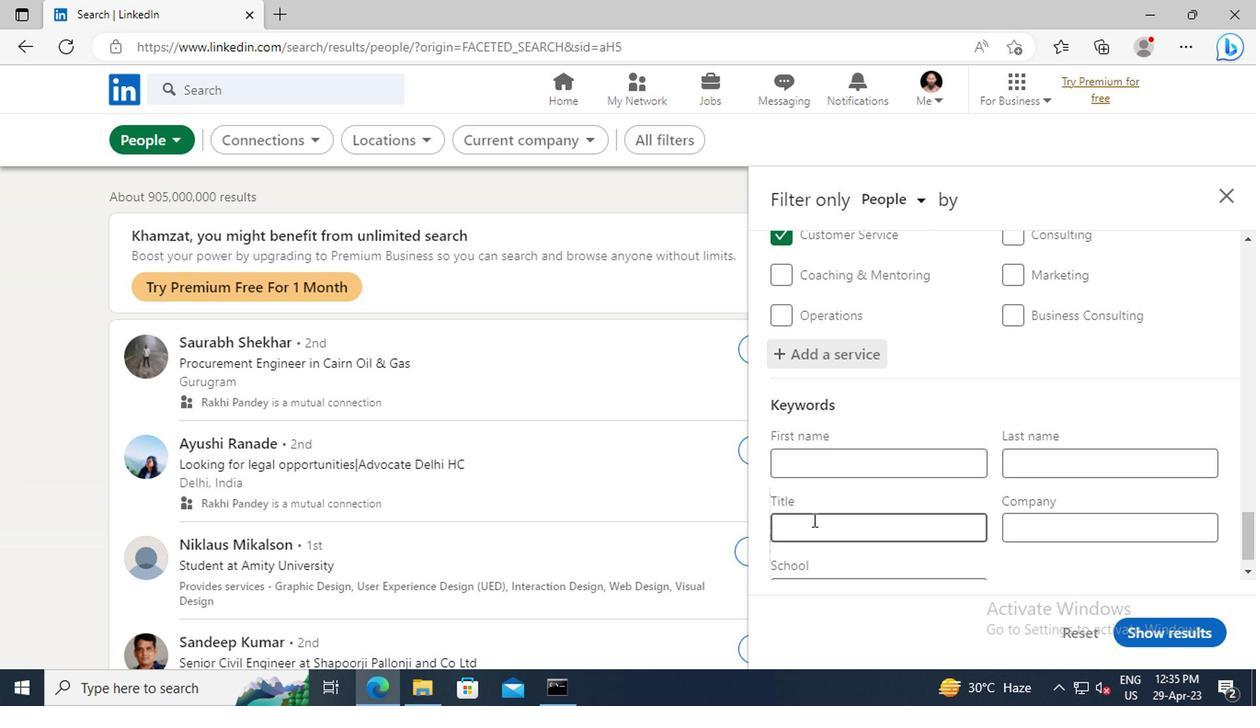 
Action: Mouse pressed left at (806, 528)
Screenshot: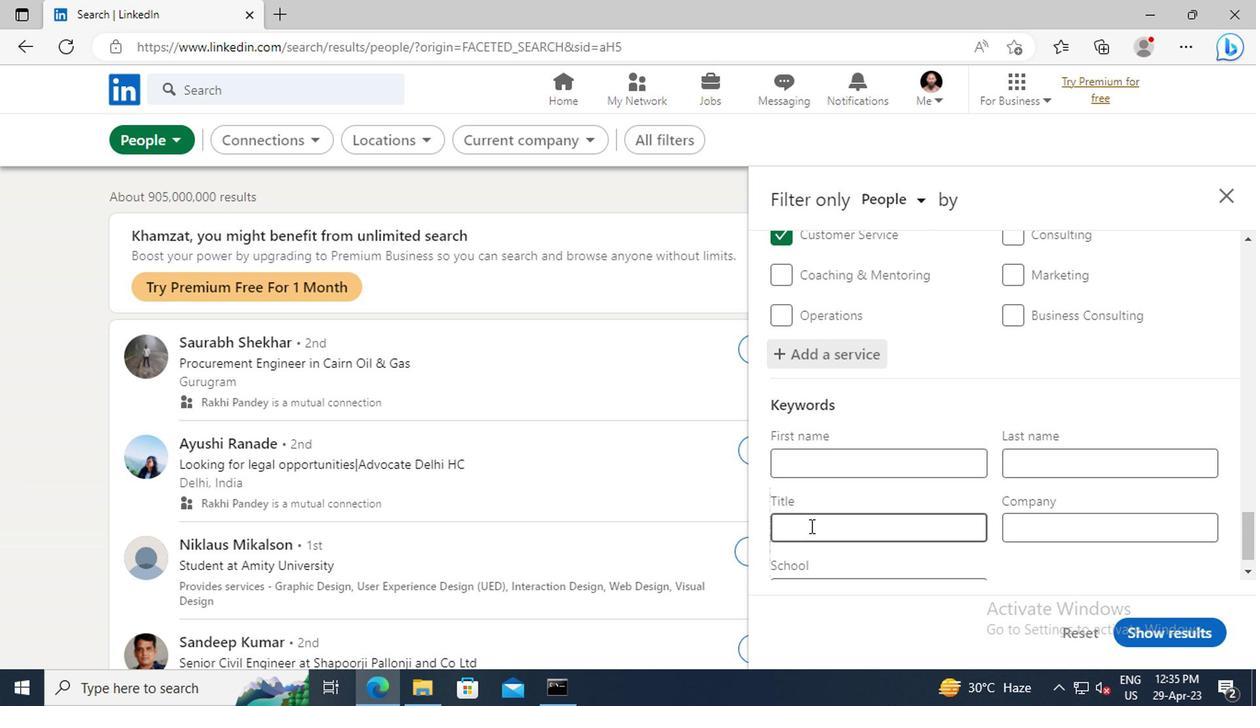 
Action: Key pressed <Key.shift>CONTROLLER<Key.enter>
Screenshot: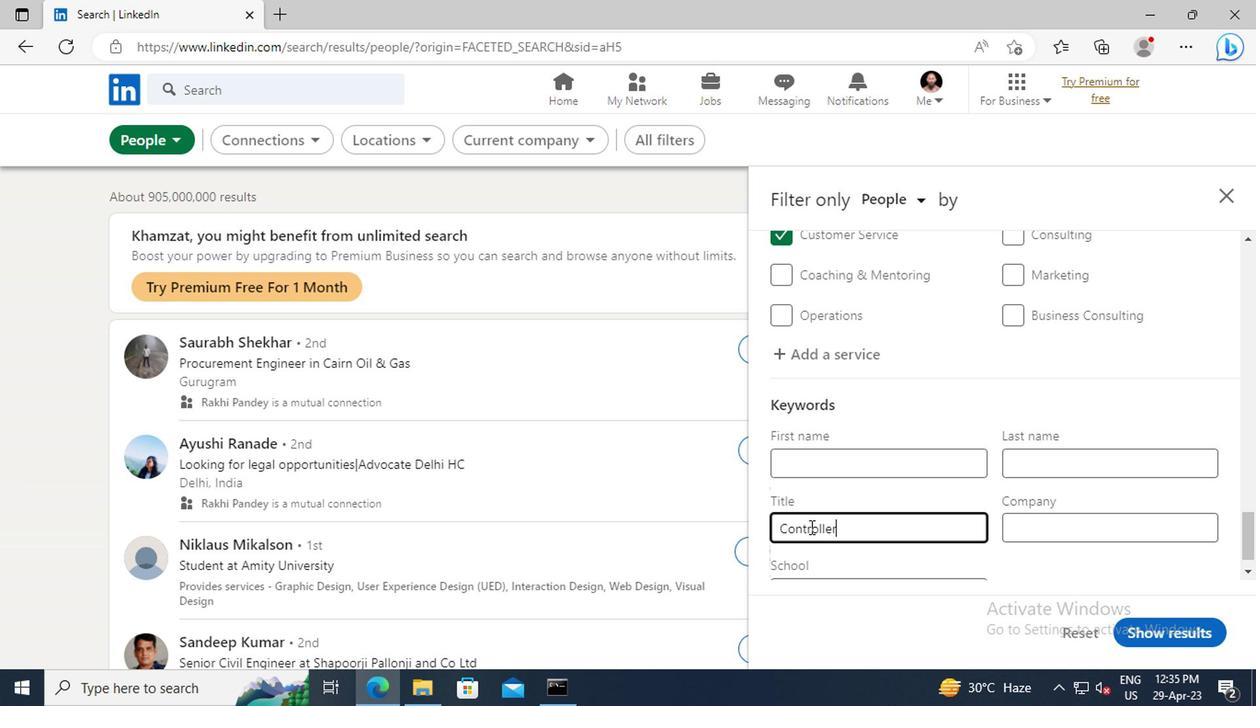 
Action: Mouse moved to (1138, 631)
Screenshot: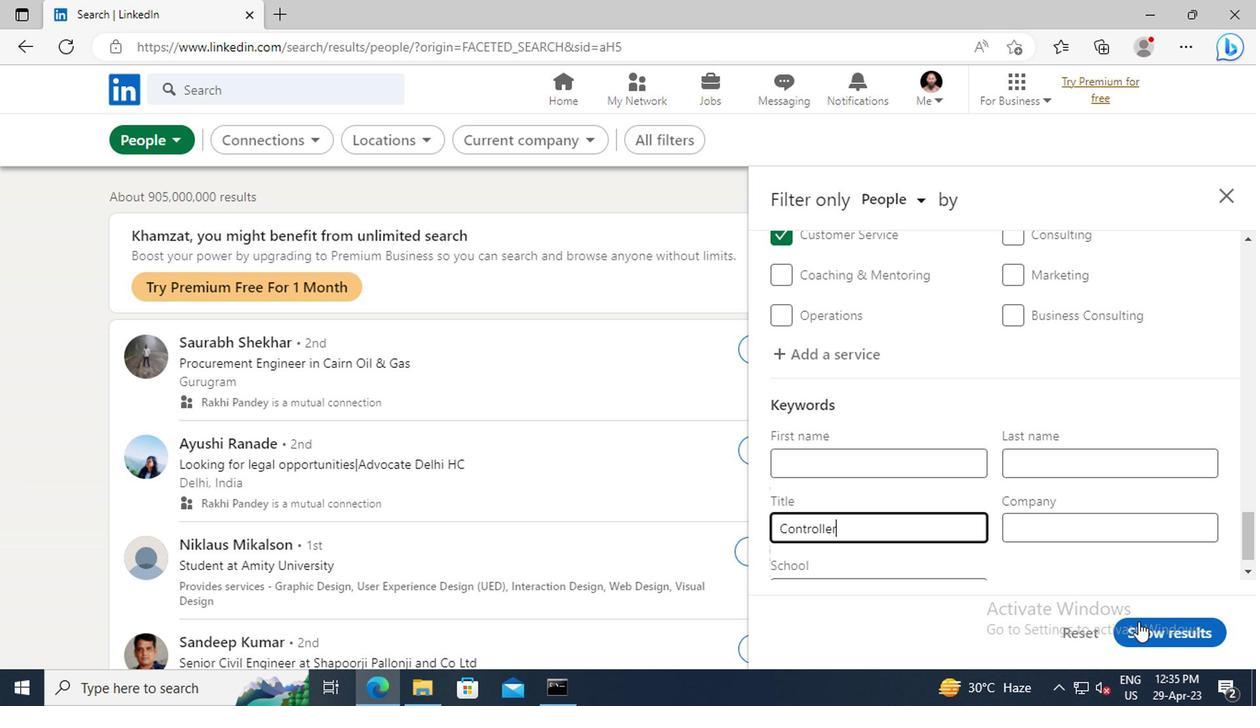 
Action: Mouse pressed left at (1138, 631)
Screenshot: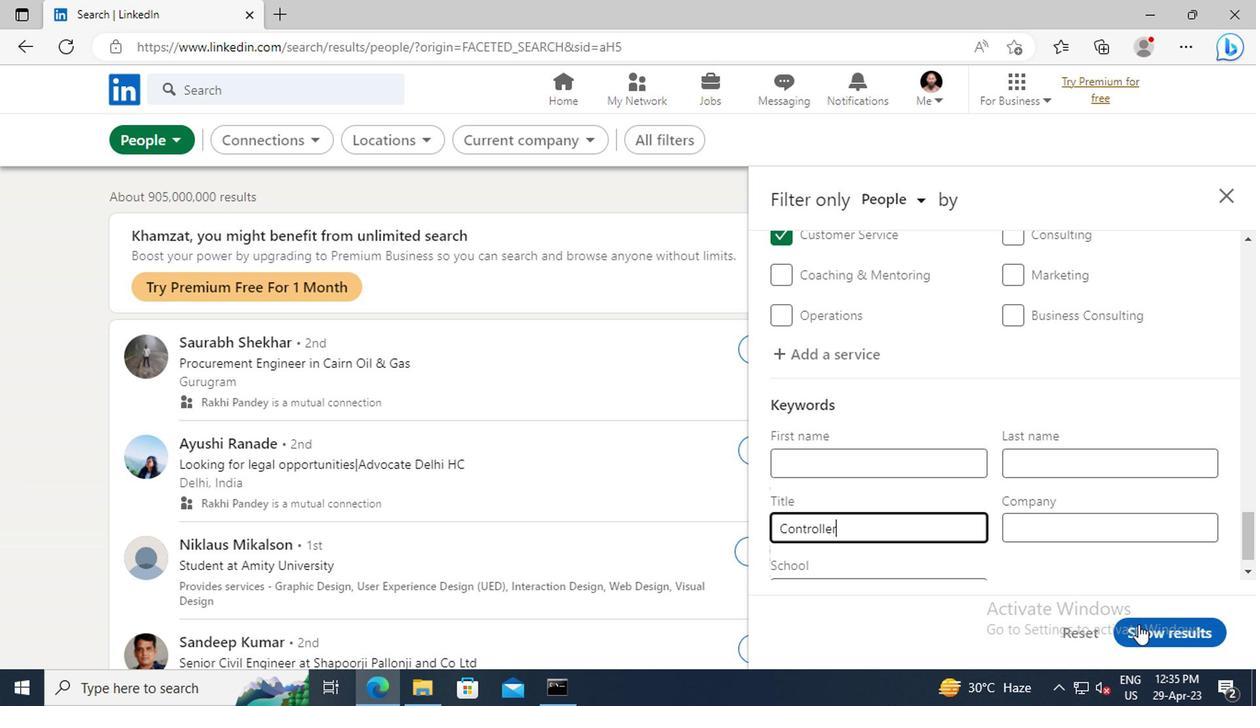 
Action: Mouse moved to (1125, 629)
Screenshot: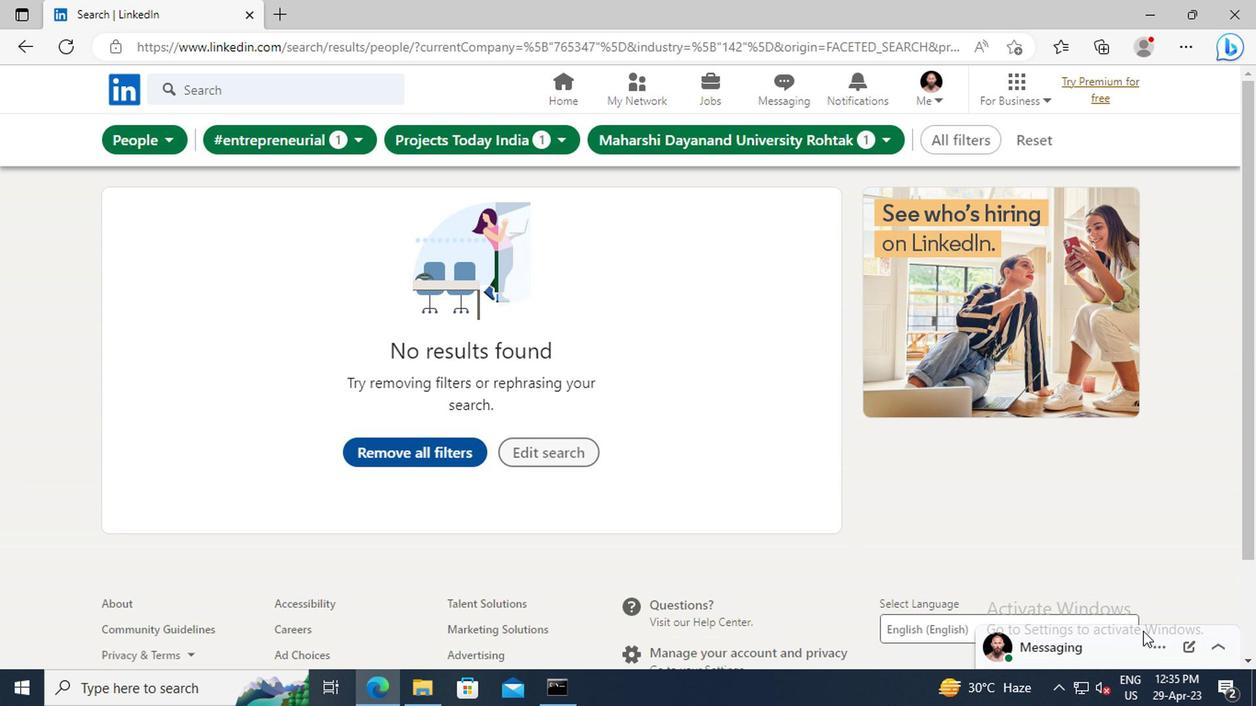 
